 Task: Open Card Food Delivery Review in Board Product Feature Prioritization to Workspace Employee Relations and add a team member Softage.2@softage.net, a label Yellow, a checklist Real Estate Investing, an attachment from your google drive, a color Yellow and finally, add a card description 'Research and develop new service quality assurance process' and a comment 'This task presents an opportunity to demonstrate our creativity and innovation, exploring new ideas and approaches.'. Add a start date 'Jan 02, 1900' with a due date 'Jan 09, 1900'
Action: Mouse moved to (67, 336)
Screenshot: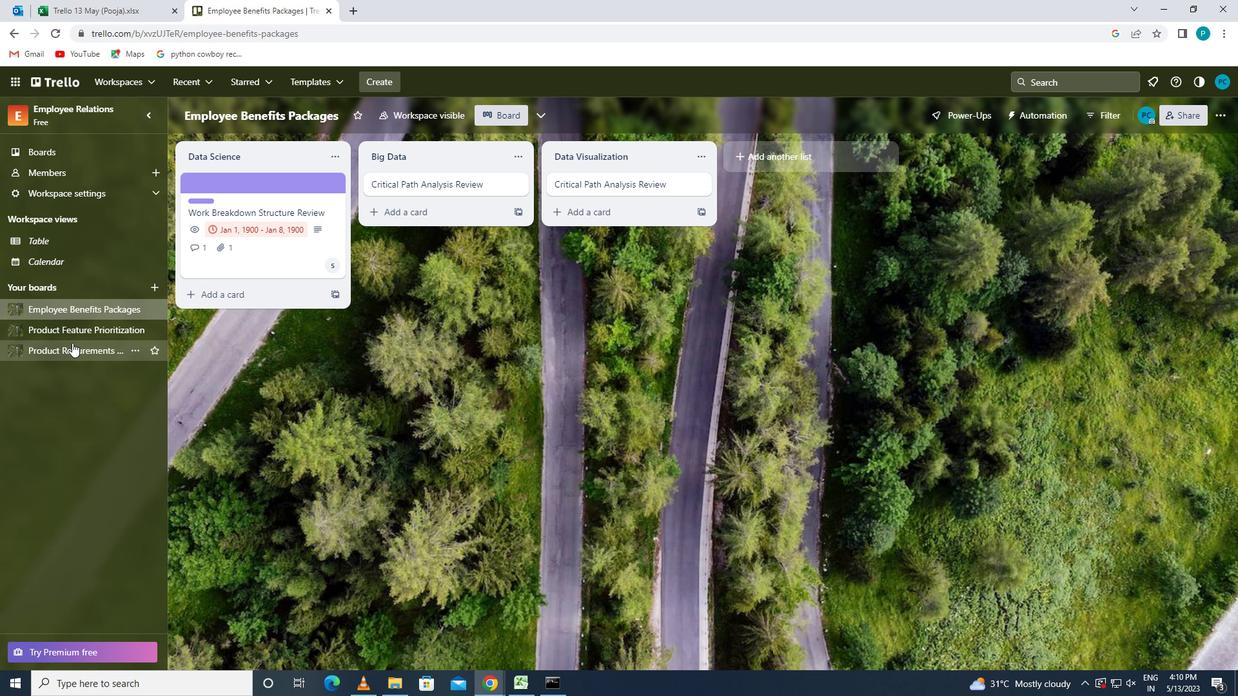 
Action: Mouse pressed left at (67, 336)
Screenshot: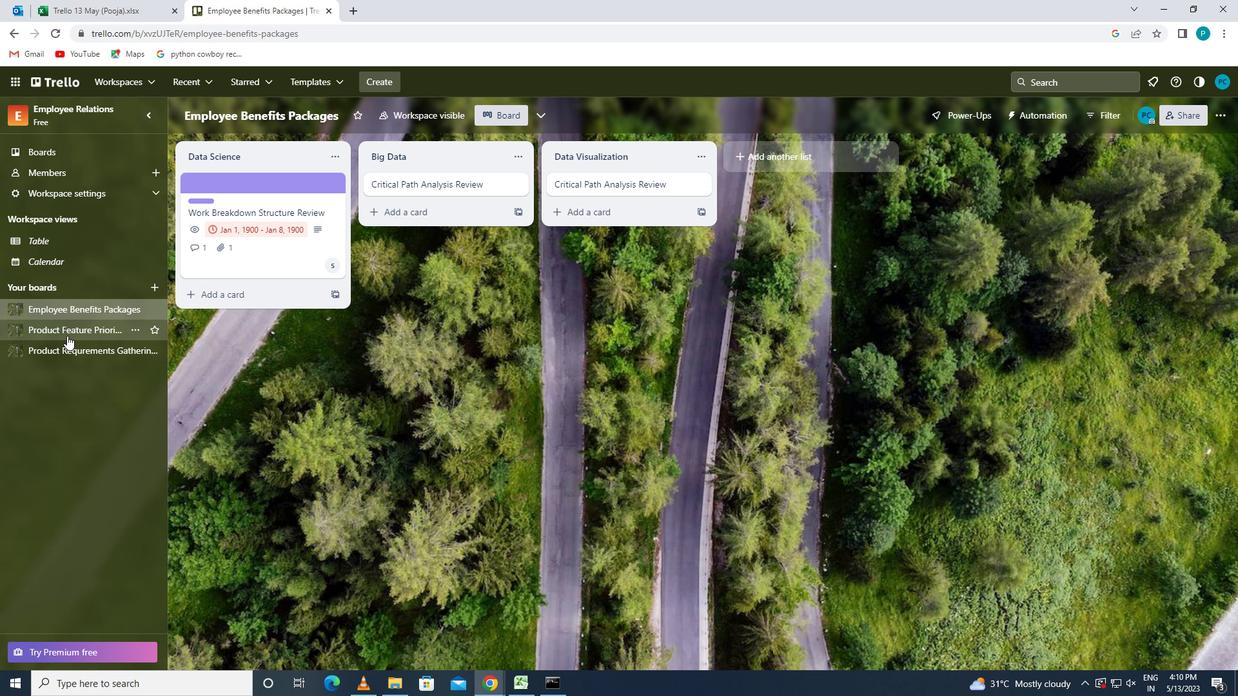 
Action: Mouse moved to (280, 199)
Screenshot: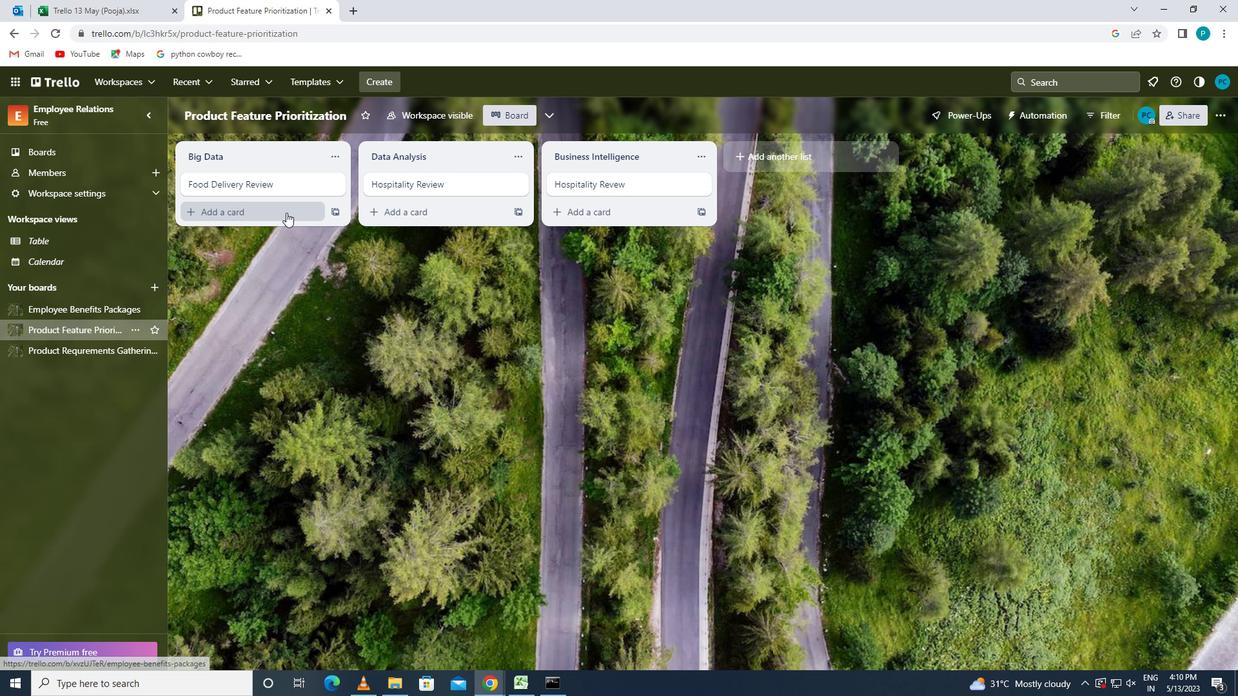 
Action: Mouse pressed left at (280, 199)
Screenshot: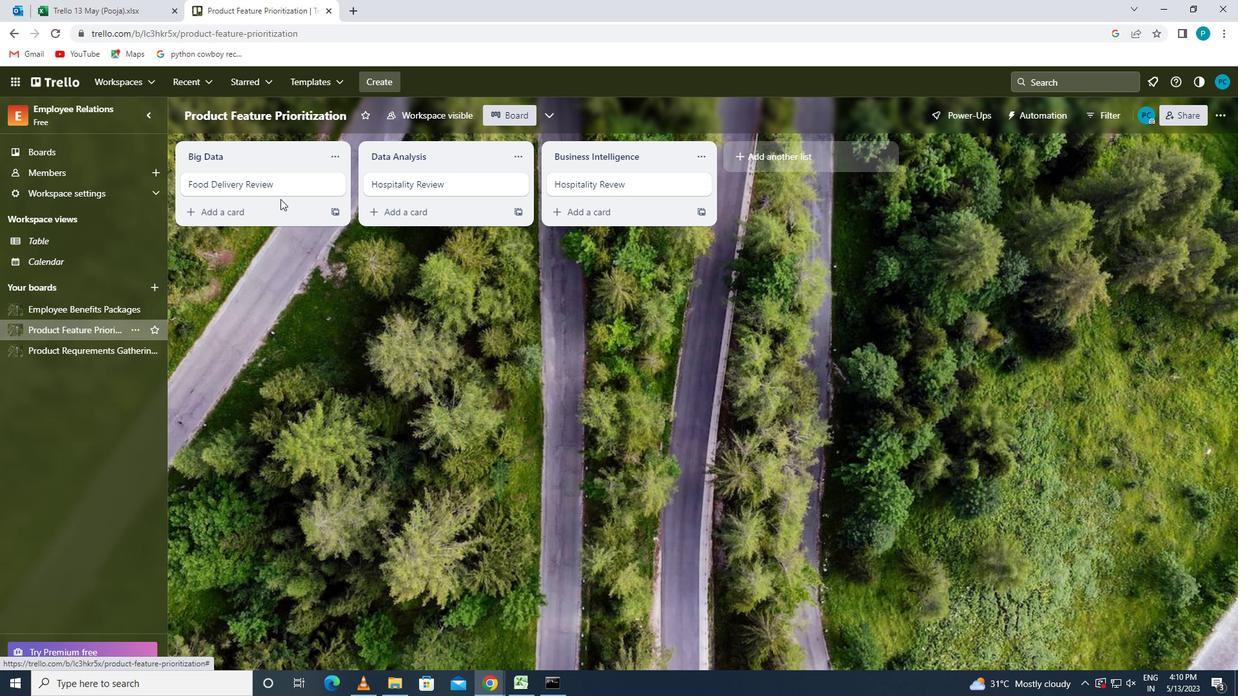 
Action: Mouse moved to (274, 192)
Screenshot: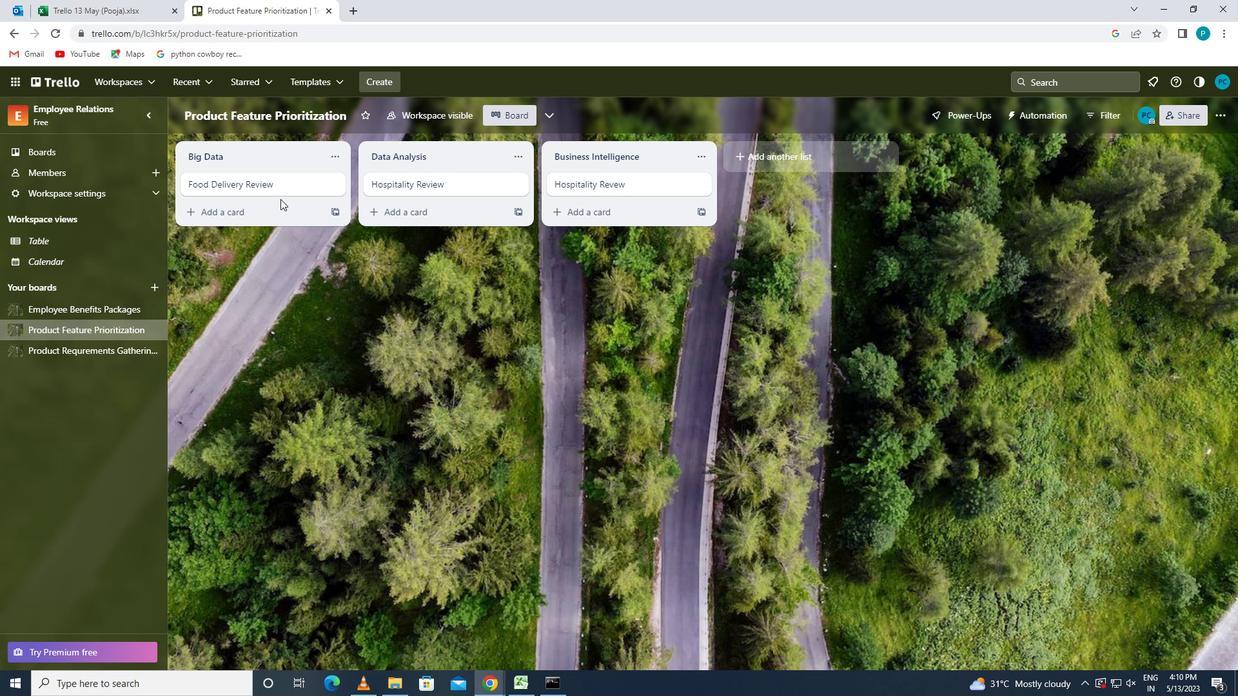
Action: Mouse pressed left at (274, 192)
Screenshot: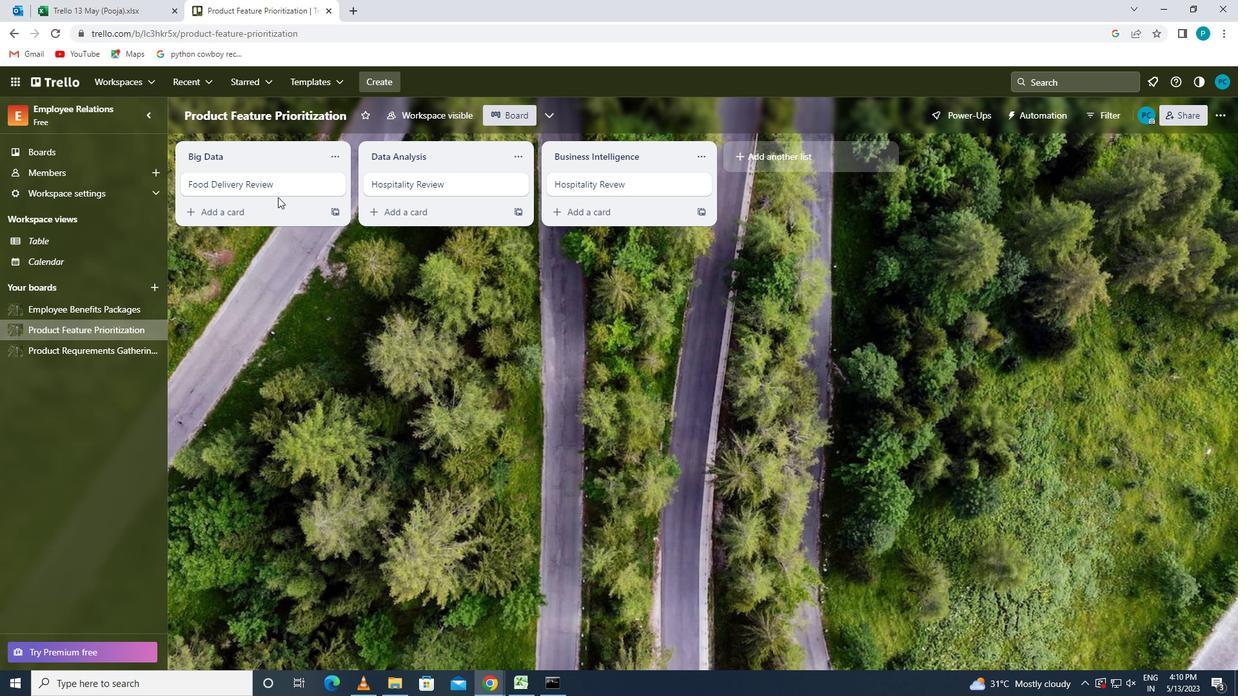 
Action: Mouse moved to (766, 187)
Screenshot: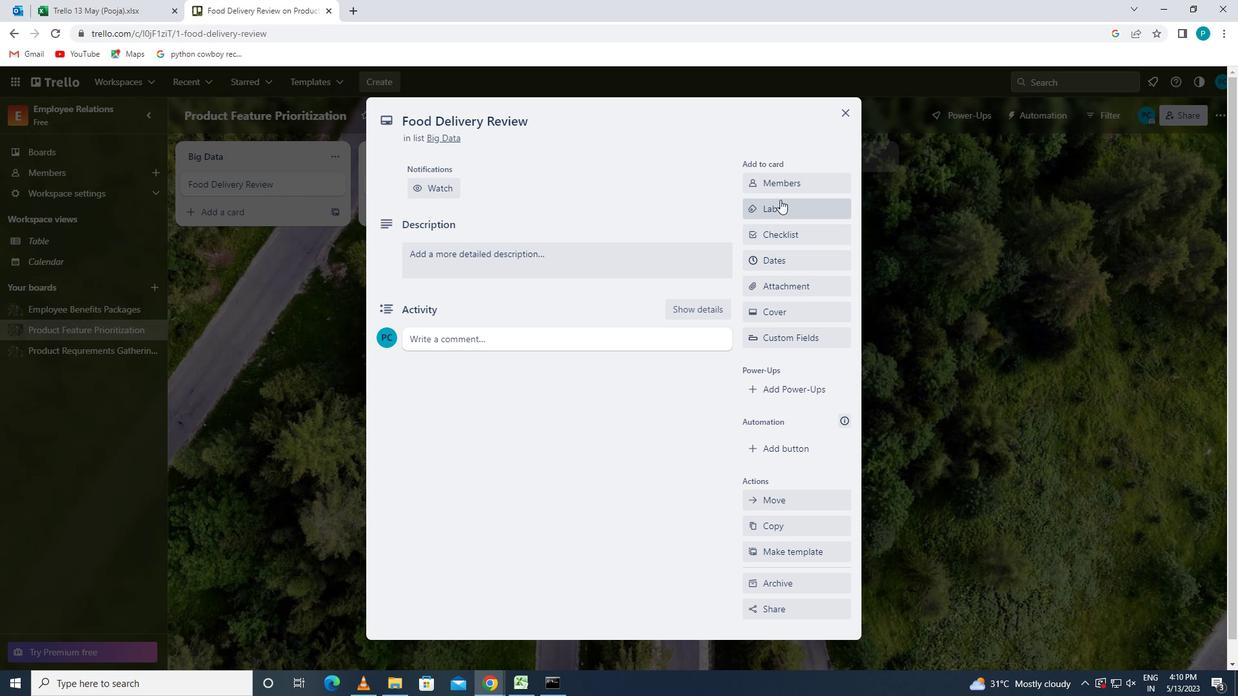 
Action: Mouse pressed left at (766, 187)
Screenshot: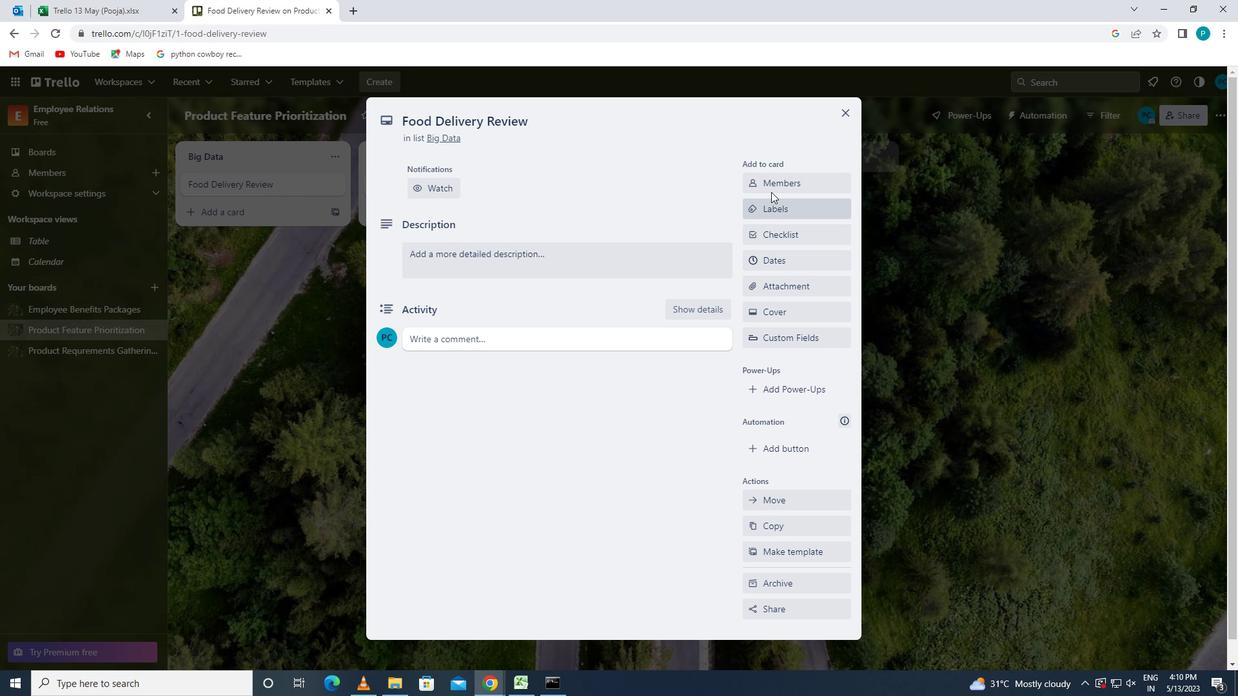 
Action: Key pressed <Key.caps_lock>s<Key.caps_lock>oftage.2
Screenshot: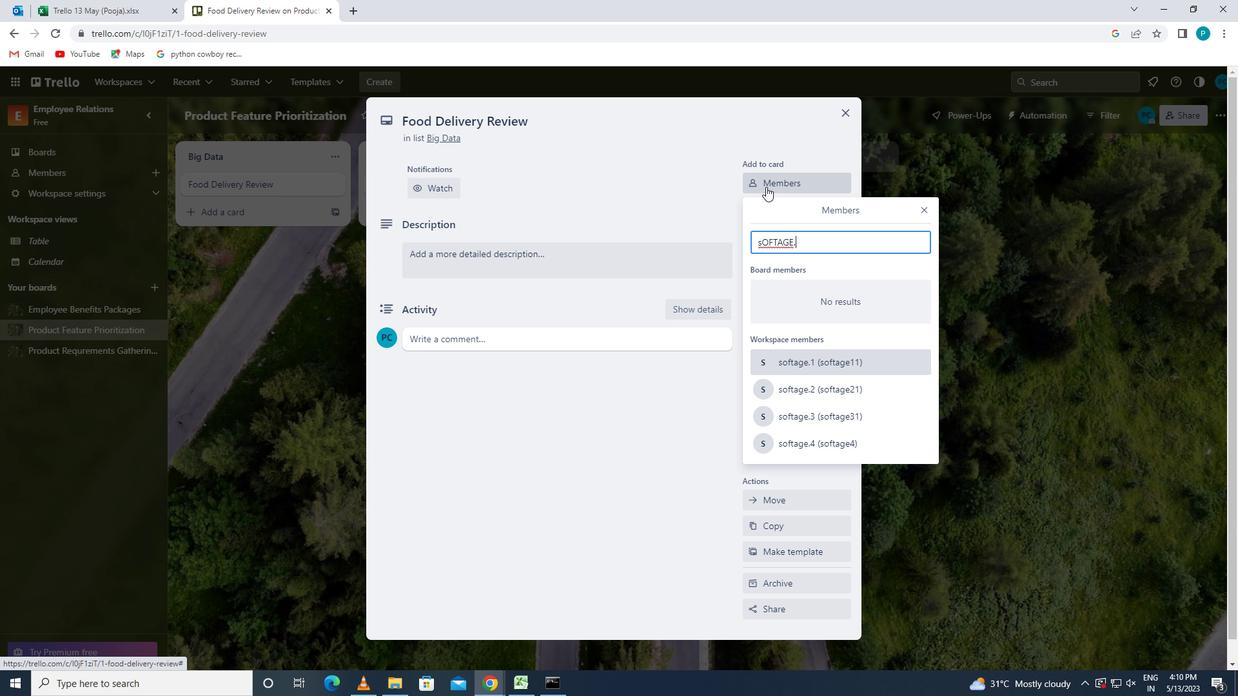 
Action: Mouse moved to (787, 356)
Screenshot: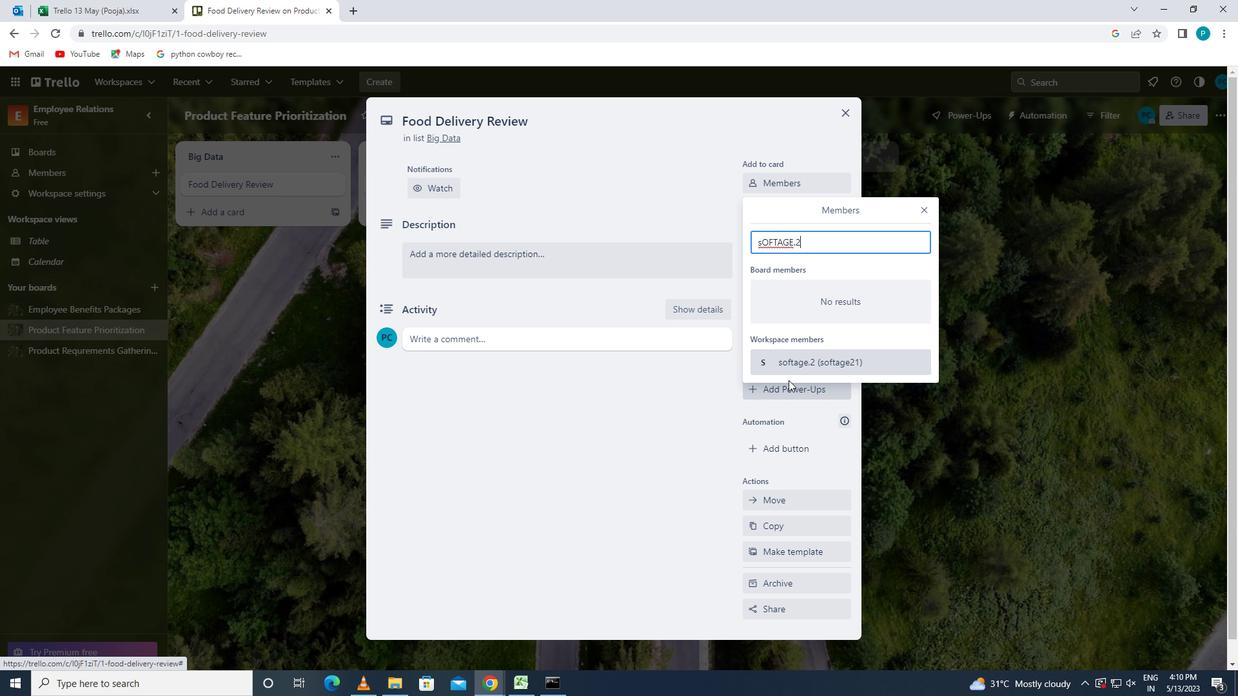 
Action: Mouse pressed left at (787, 356)
Screenshot: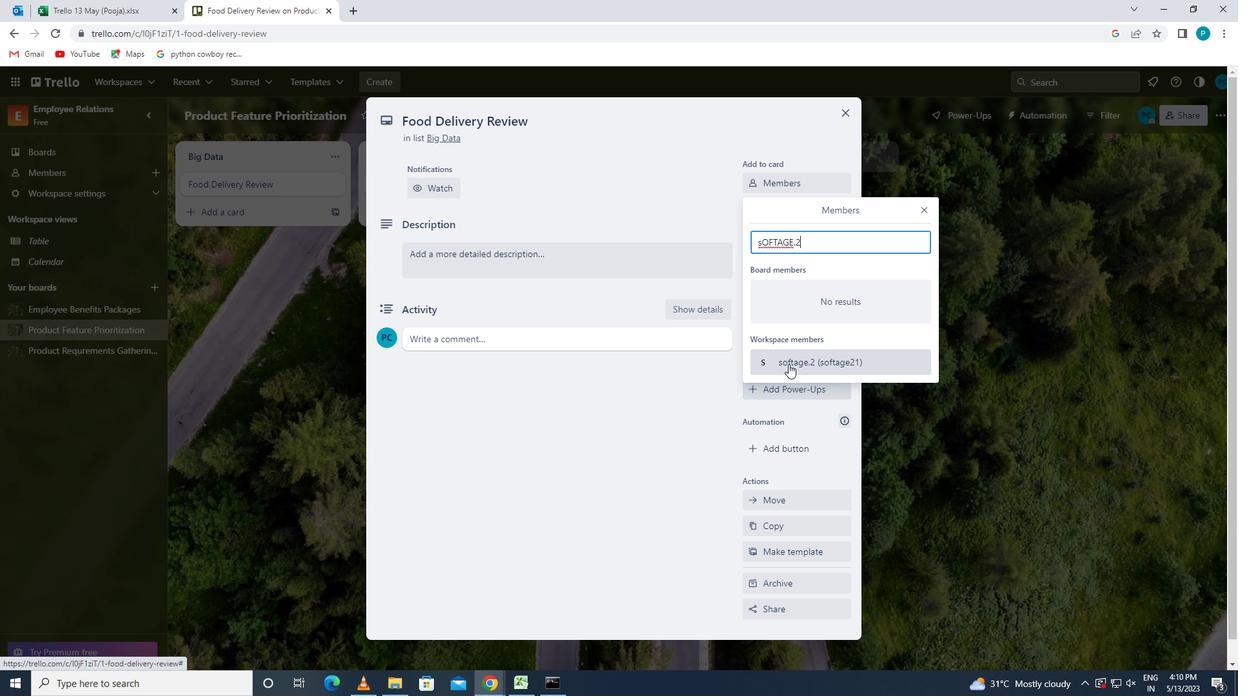 
Action: Mouse moved to (931, 208)
Screenshot: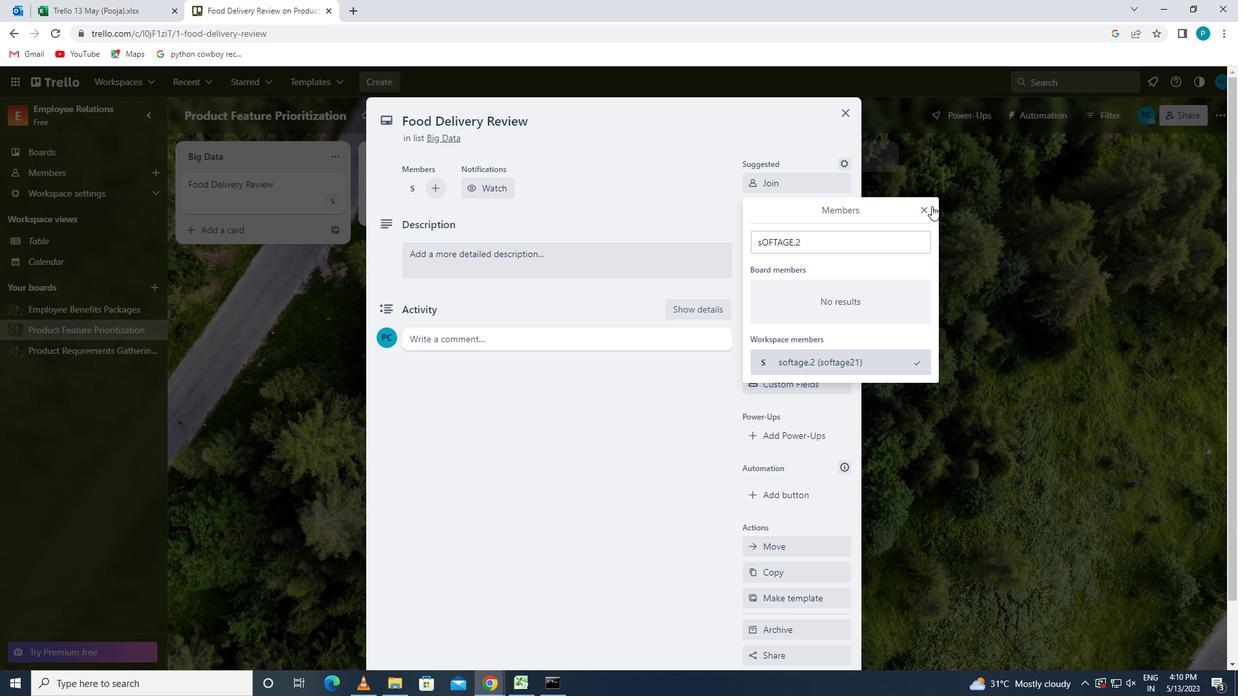 
Action: Mouse pressed left at (931, 208)
Screenshot: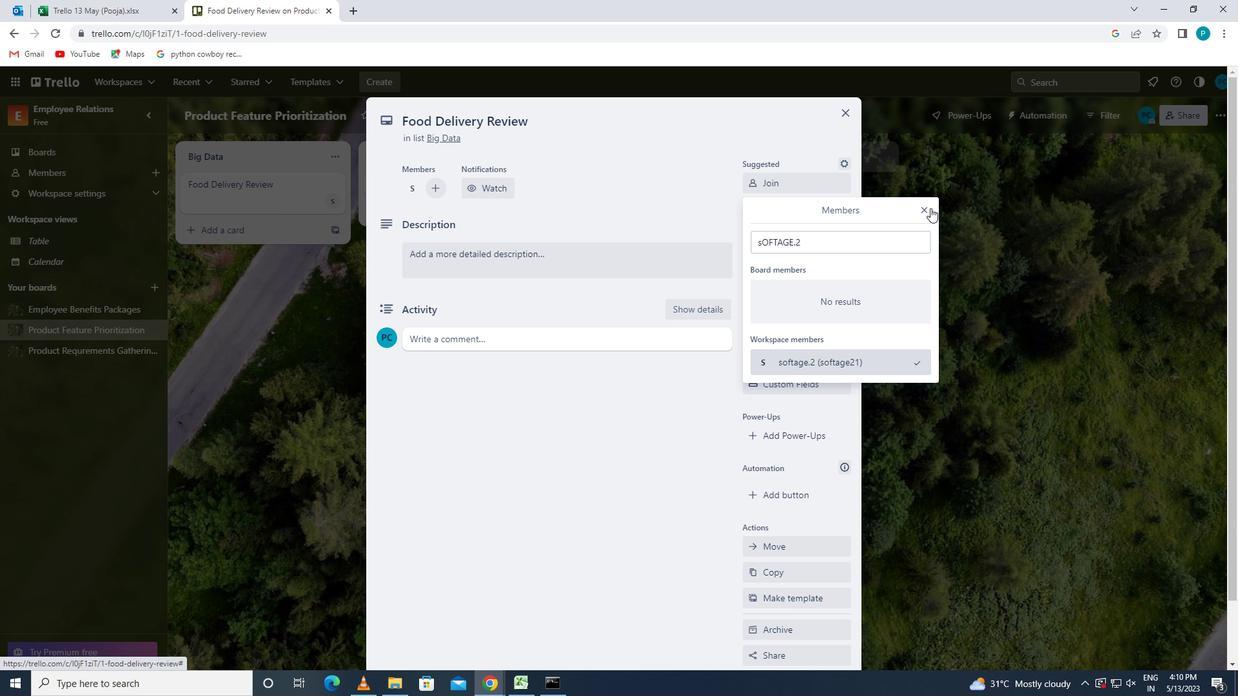 
Action: Mouse moved to (821, 253)
Screenshot: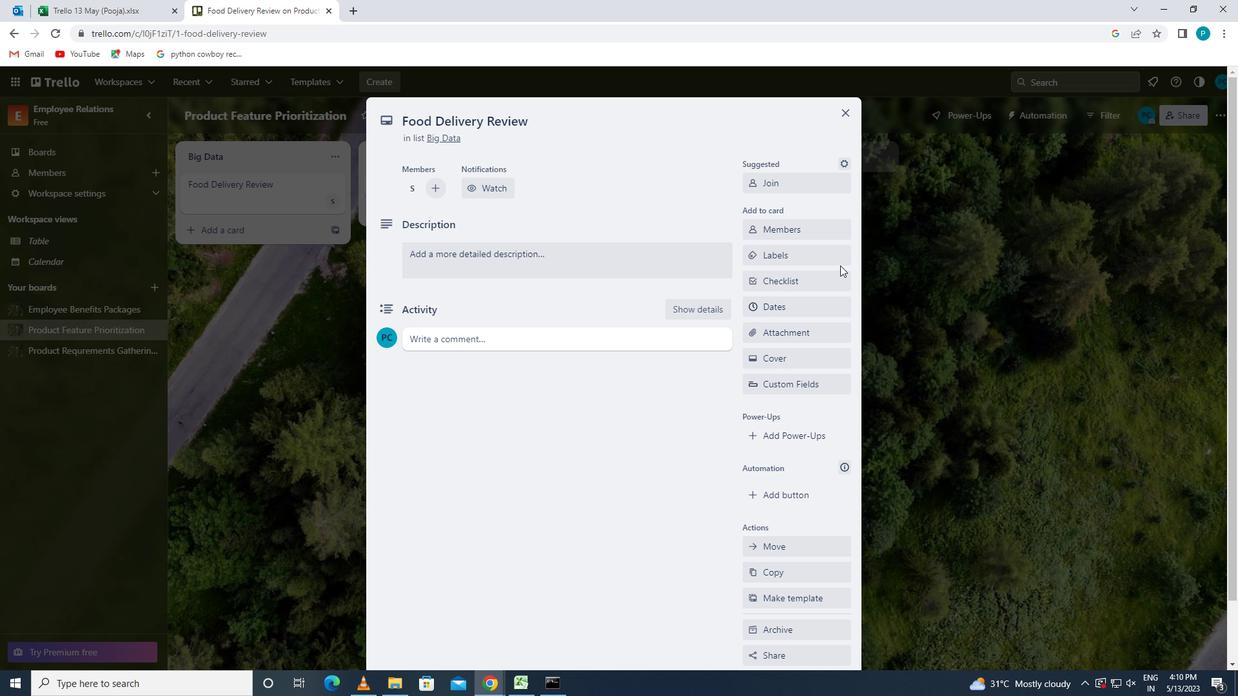 
Action: Mouse pressed left at (821, 253)
Screenshot: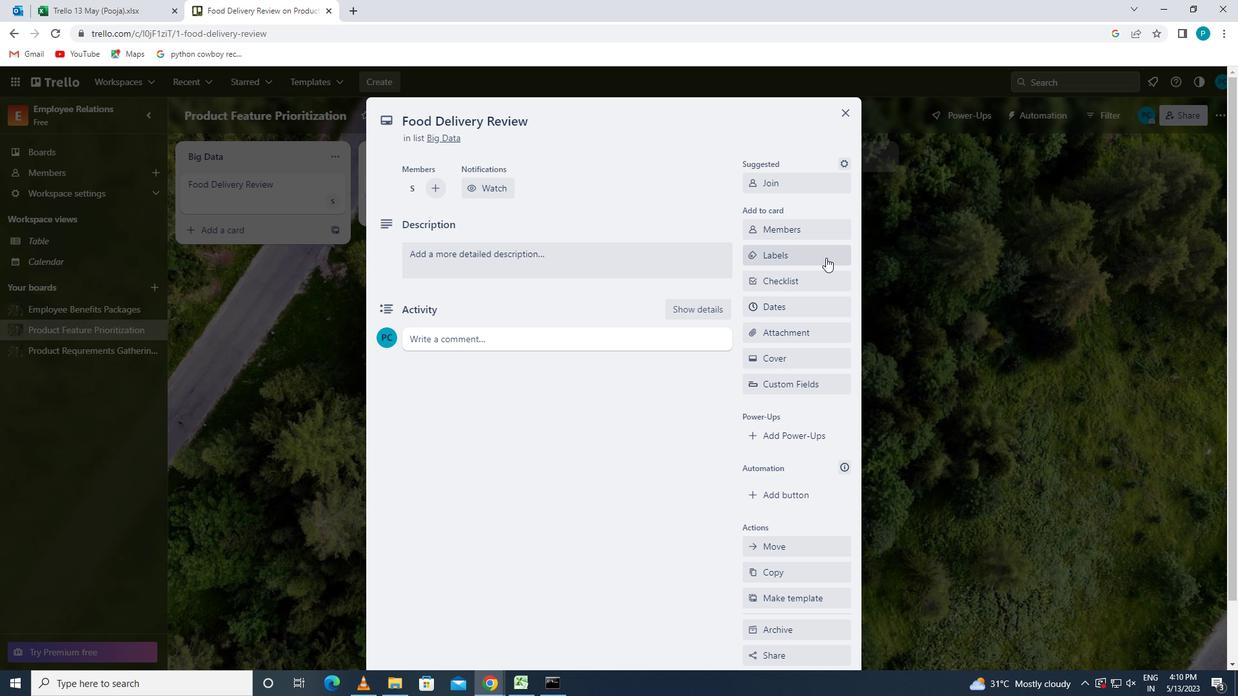 
Action: Mouse moved to (809, 506)
Screenshot: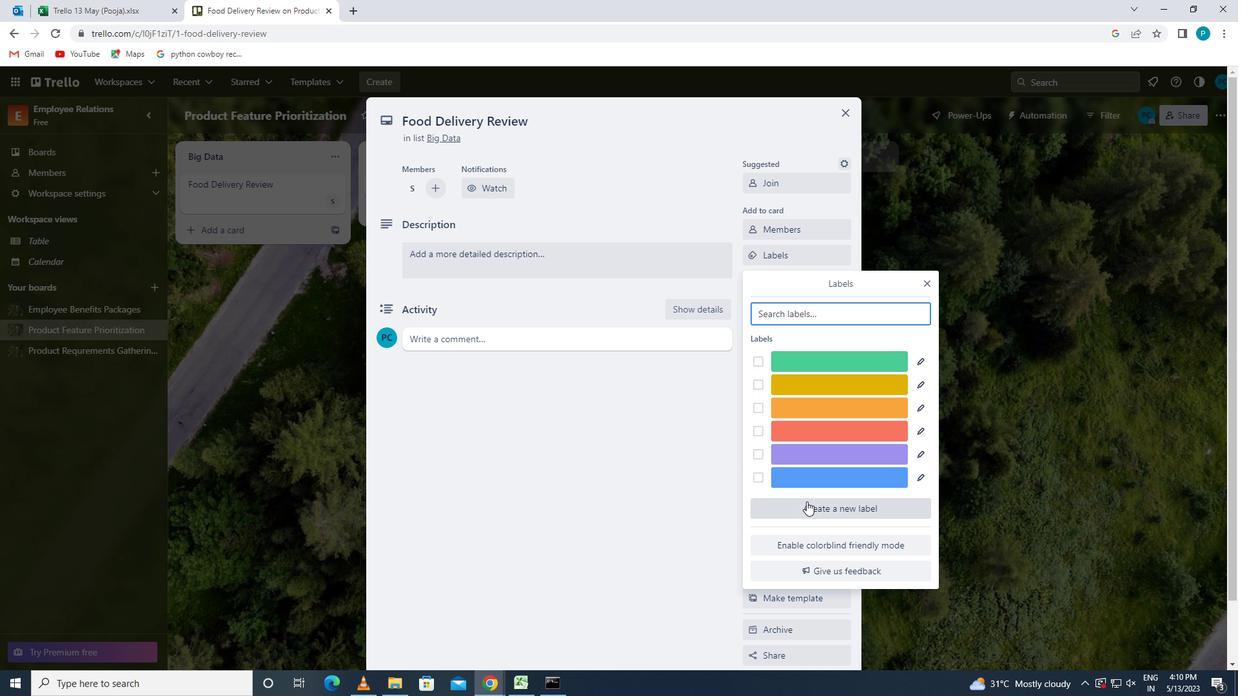 
Action: Mouse pressed left at (809, 506)
Screenshot: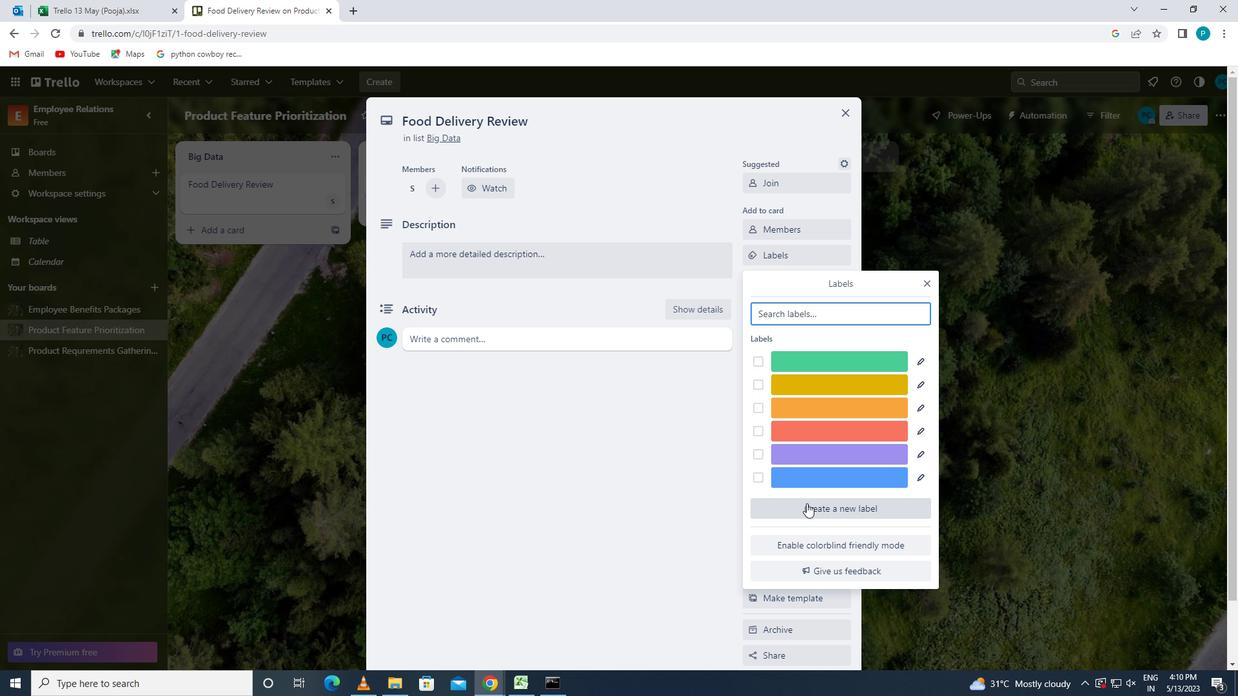 
Action: Mouse moved to (800, 467)
Screenshot: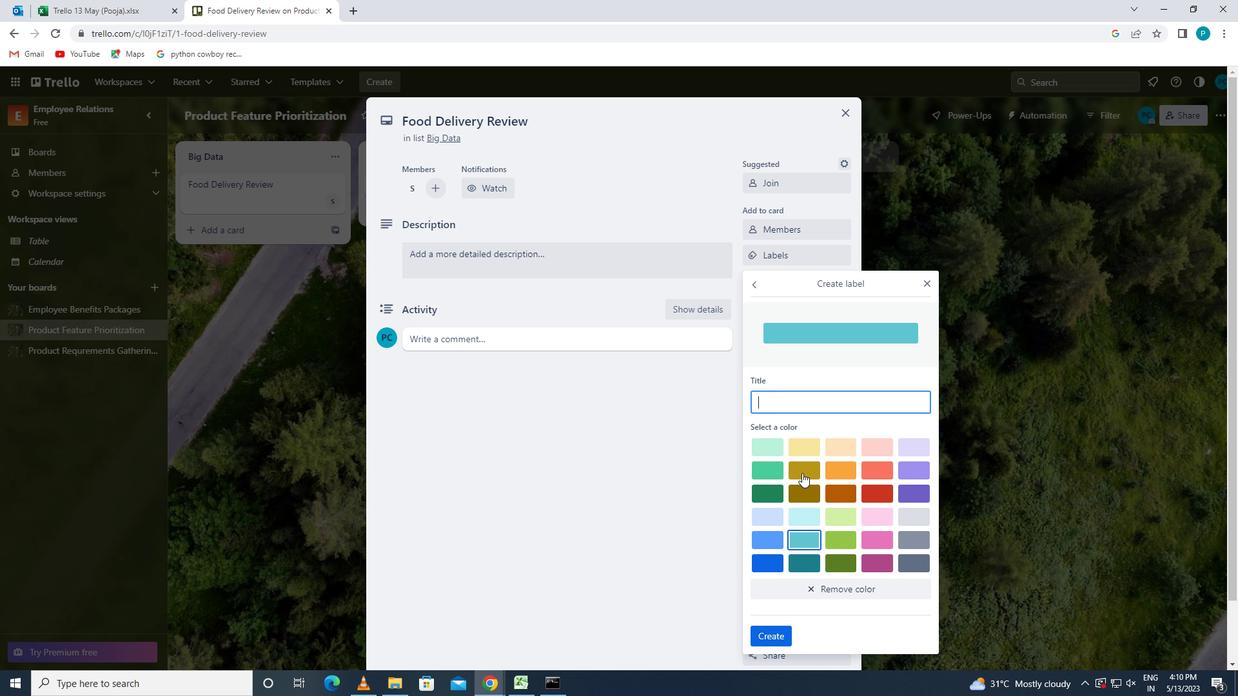 
Action: Mouse pressed left at (800, 467)
Screenshot: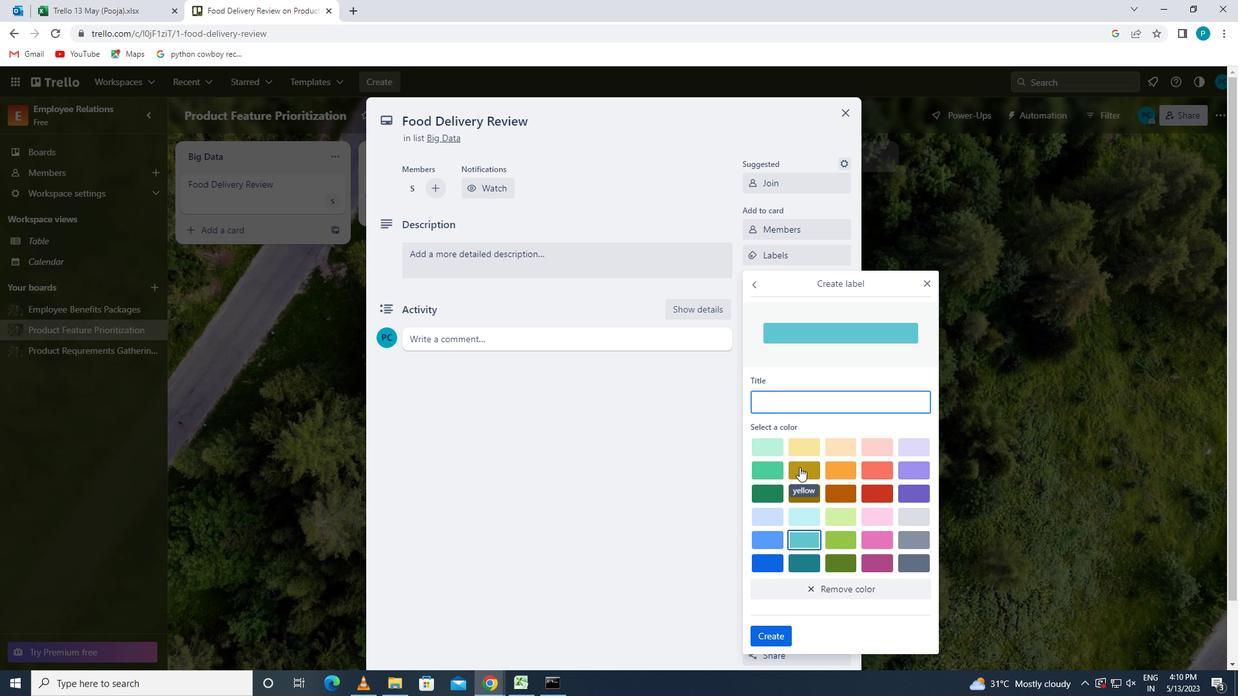 
Action: Mouse moved to (778, 640)
Screenshot: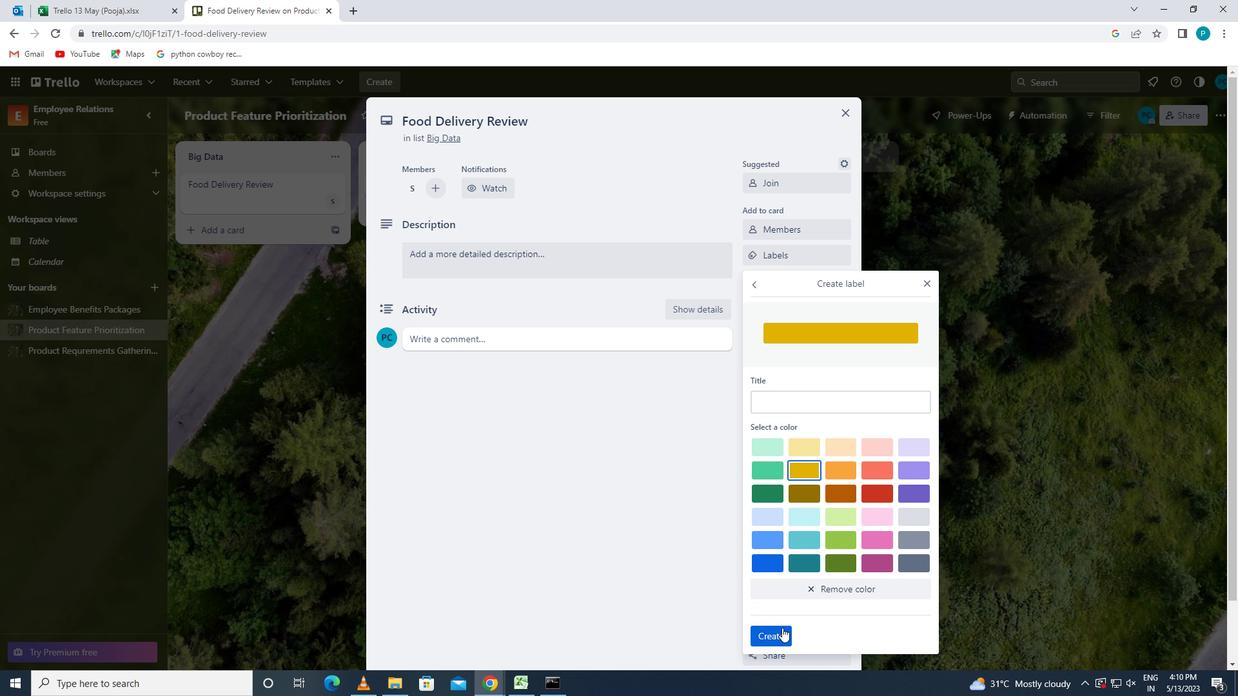 
Action: Mouse pressed left at (778, 640)
Screenshot: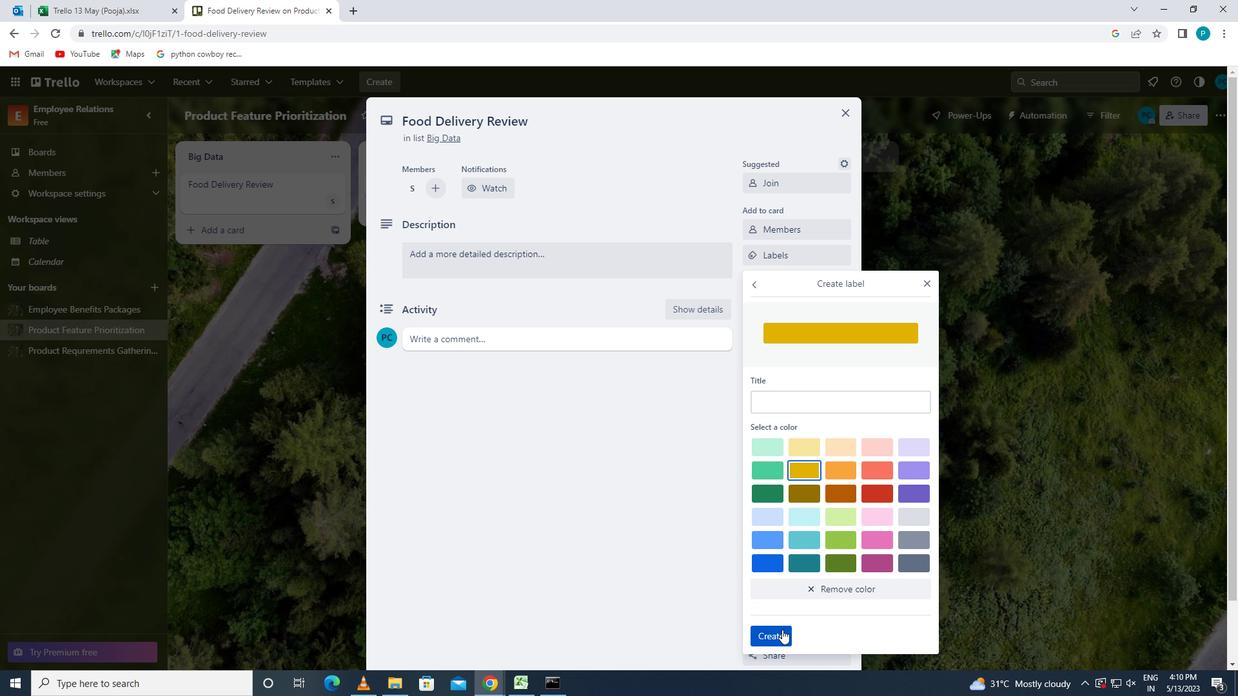 
Action: Mouse moved to (927, 286)
Screenshot: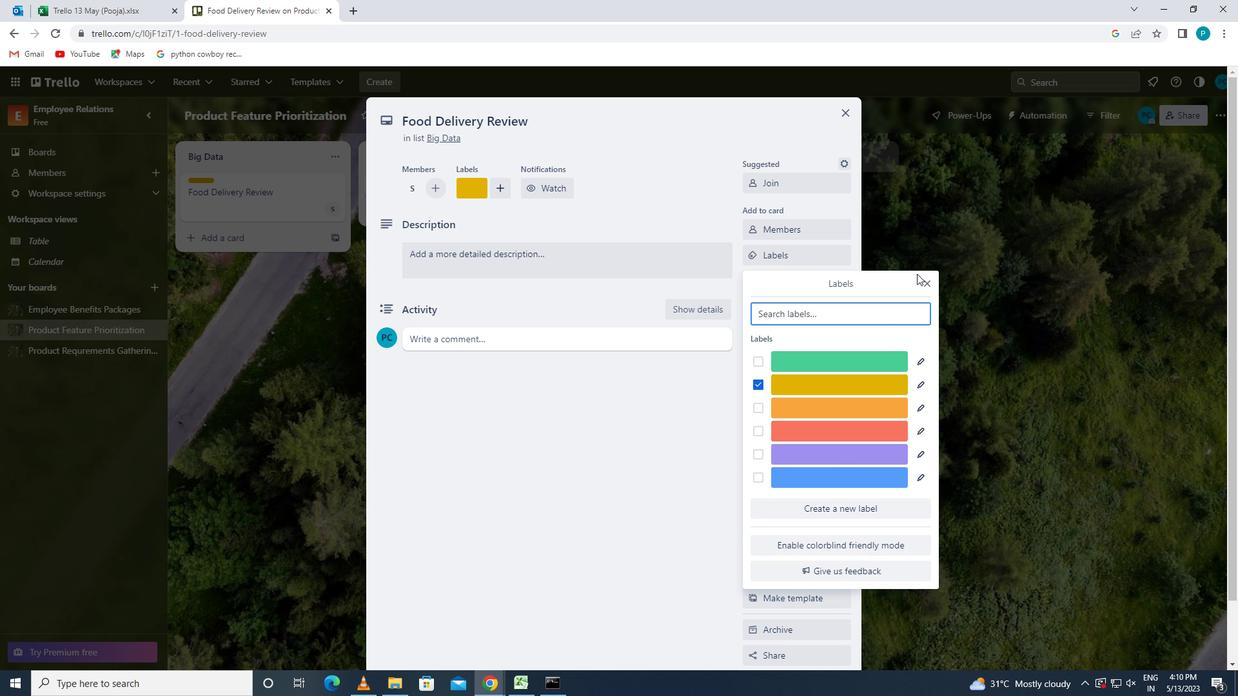 
Action: Mouse pressed left at (927, 286)
Screenshot: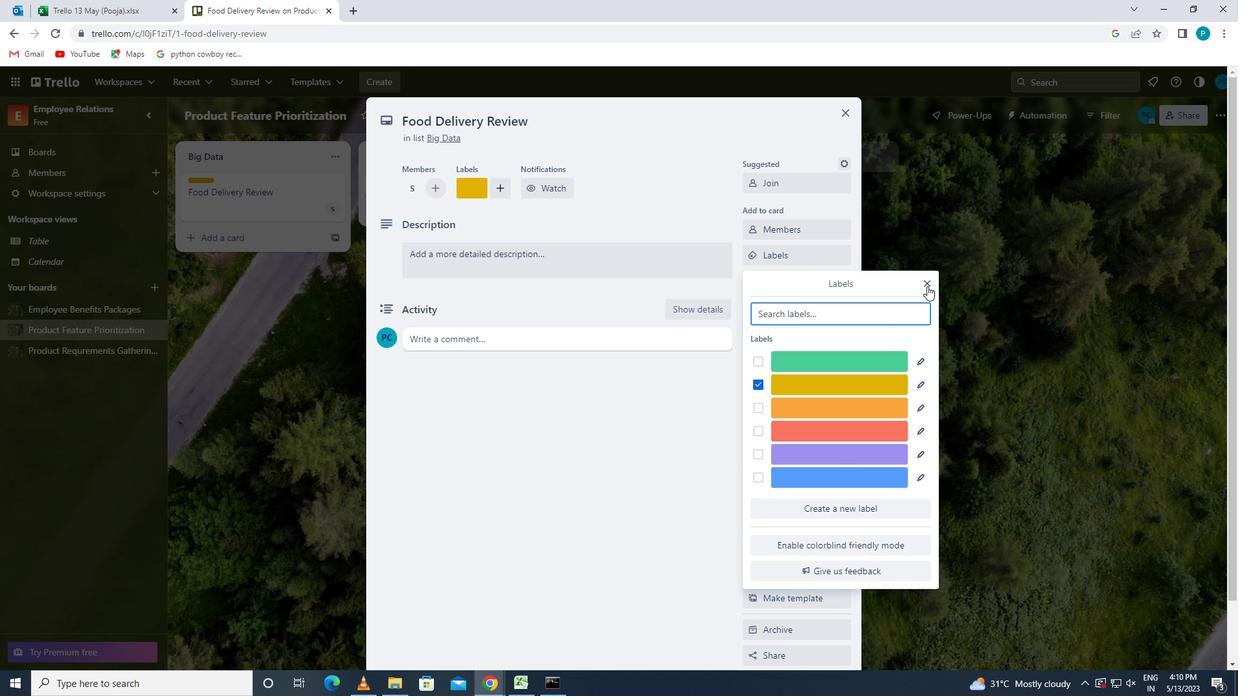 
Action: Mouse moved to (782, 287)
Screenshot: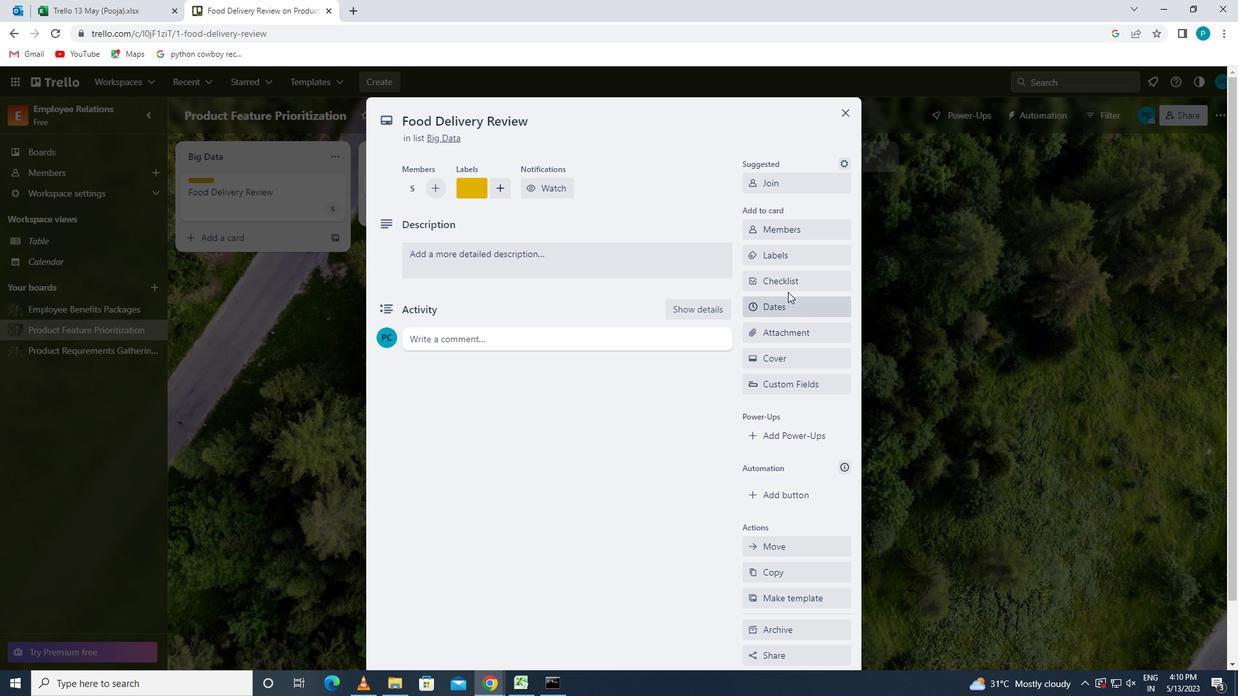 
Action: Mouse pressed left at (782, 287)
Screenshot: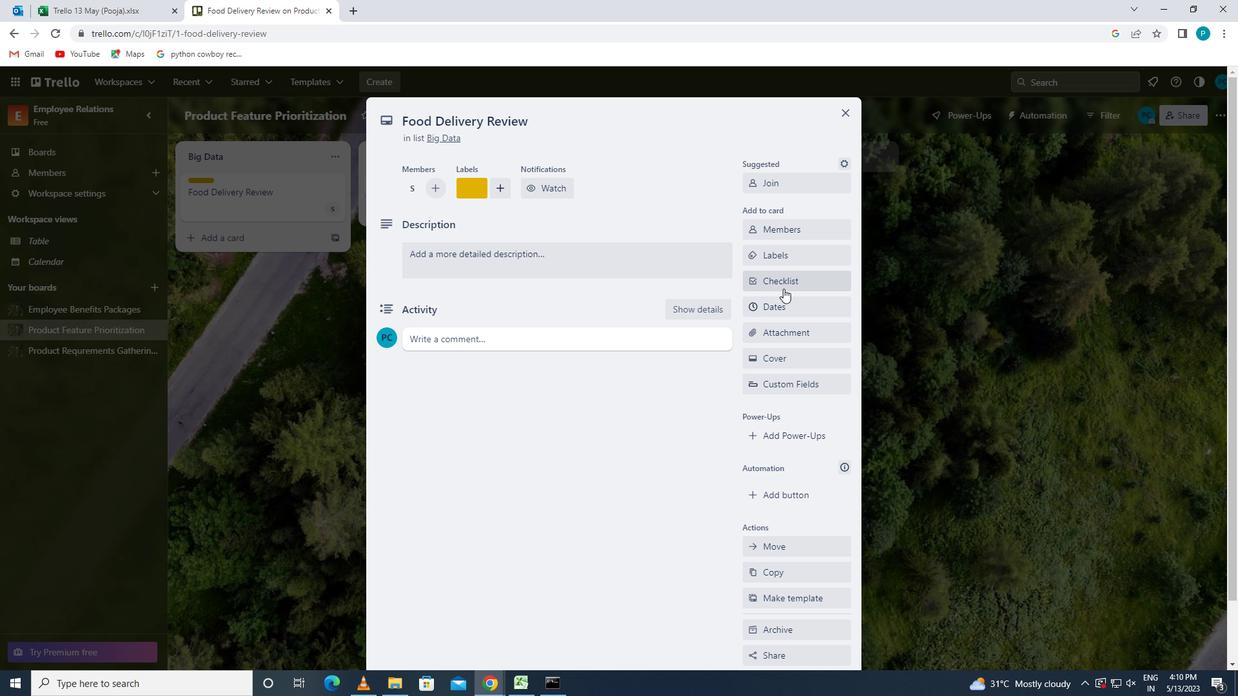 
Action: Key pressed <Key.caps_lock>r<Key.caps_lock>eal<Key.space><Key.caps_lock>e<Key.caps_lock>state<Key.backspace><Key.backspace><Key.backspace><Key.backspace><Key.backspace><Key.backspace><Key.backspace><Key.backspace><Key.backspace><Key.backspace><Key.backspace><Key.backspace><Key.backspace><Key.backspace>r<Key.caps_lock>eal<Key.space><Key.caps_lock>e<Key.caps_lock>state<Key.space><Key.caps_lock>i<Key.caps_lock>nvesting
Screenshot: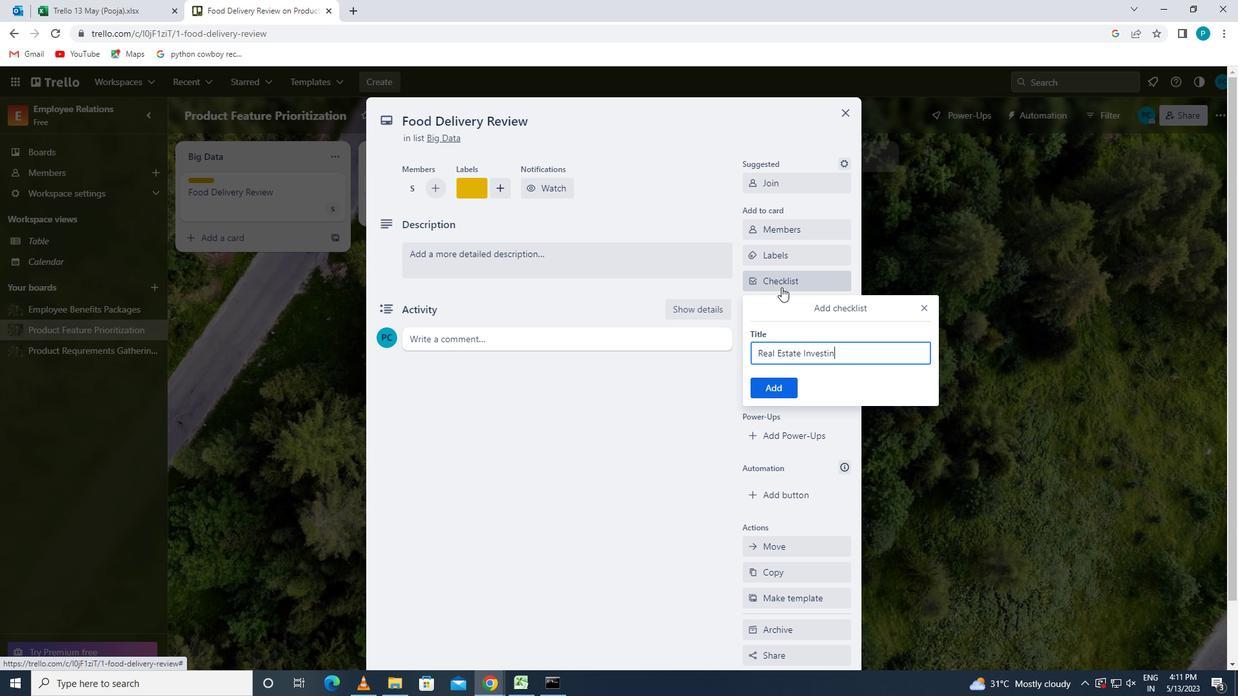 
Action: Mouse moved to (781, 394)
Screenshot: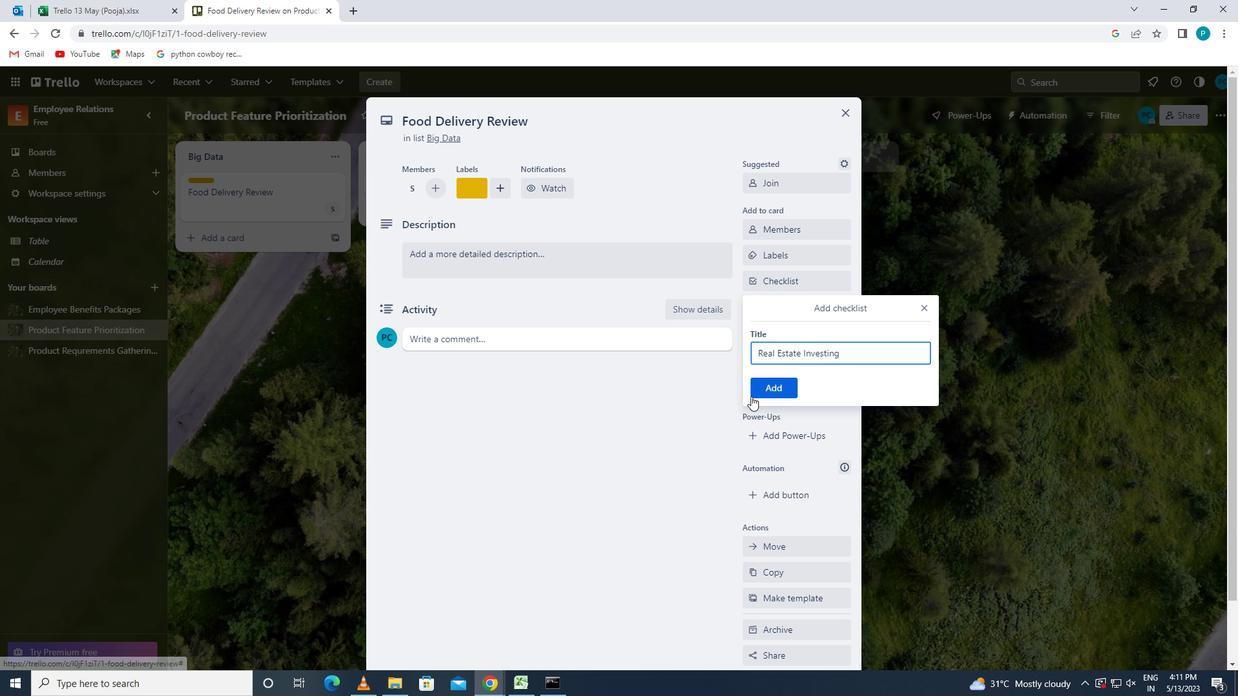 
Action: Mouse pressed left at (781, 394)
Screenshot: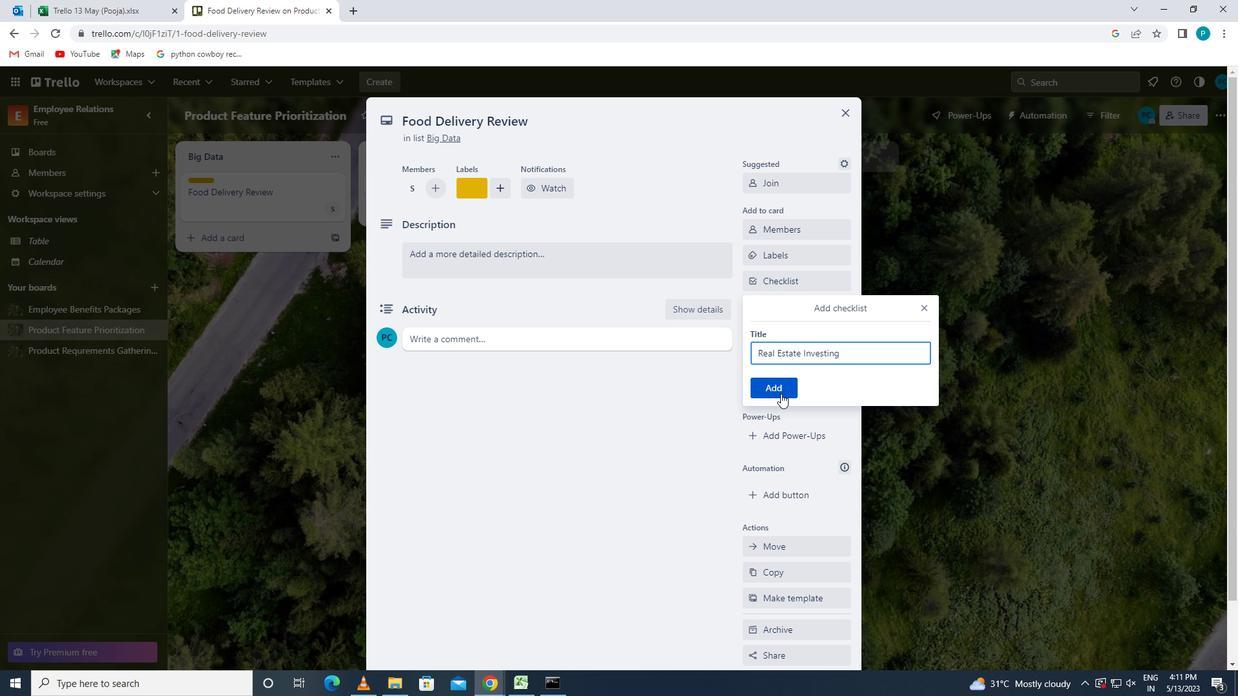
Action: Mouse moved to (781, 335)
Screenshot: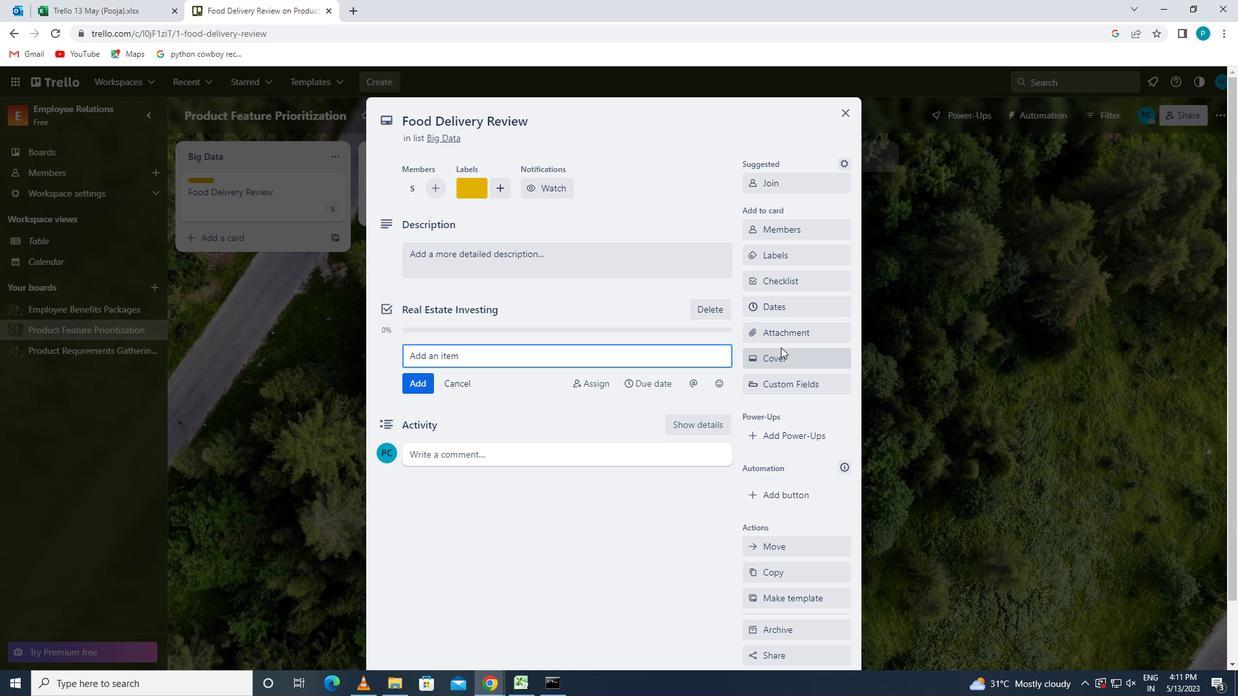 
Action: Mouse pressed left at (781, 335)
Screenshot: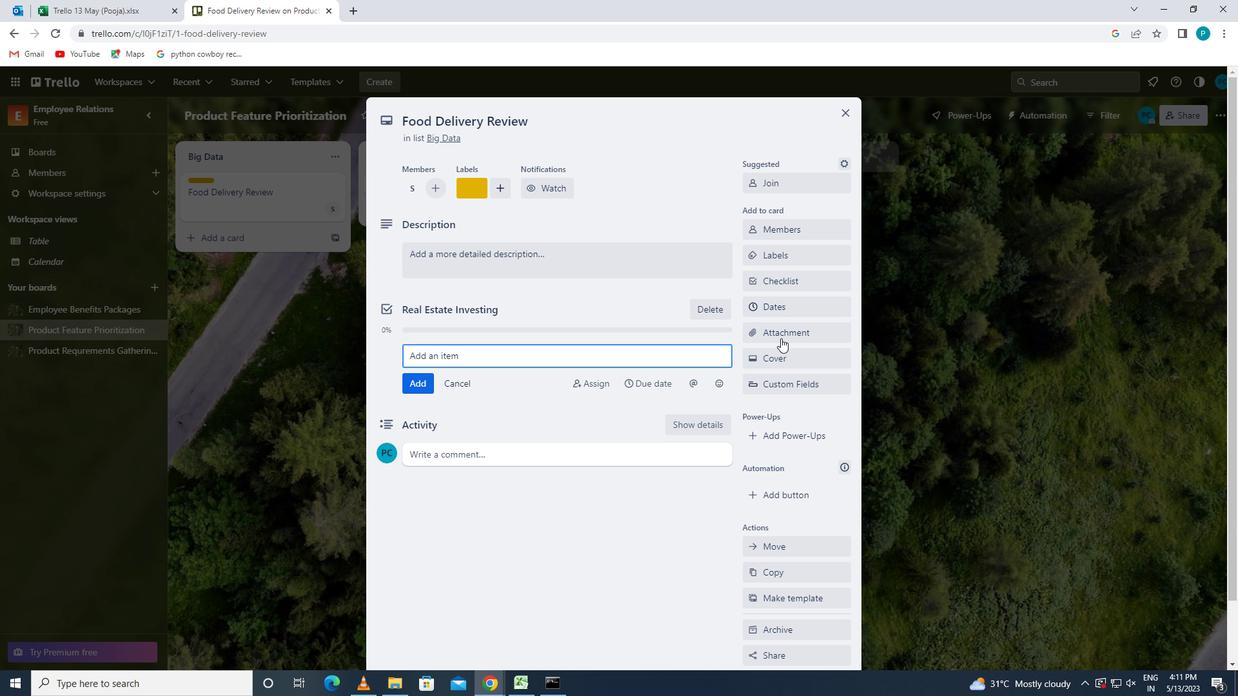 
Action: Mouse moved to (785, 434)
Screenshot: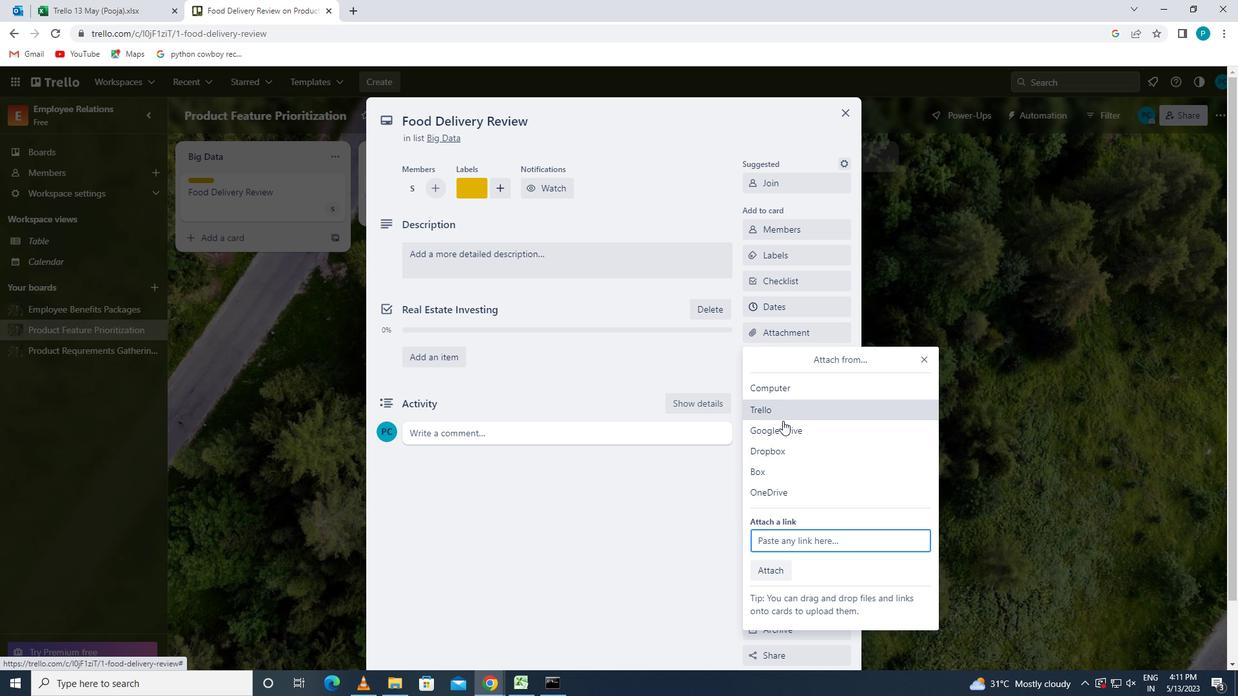 
Action: Mouse pressed left at (785, 434)
Screenshot: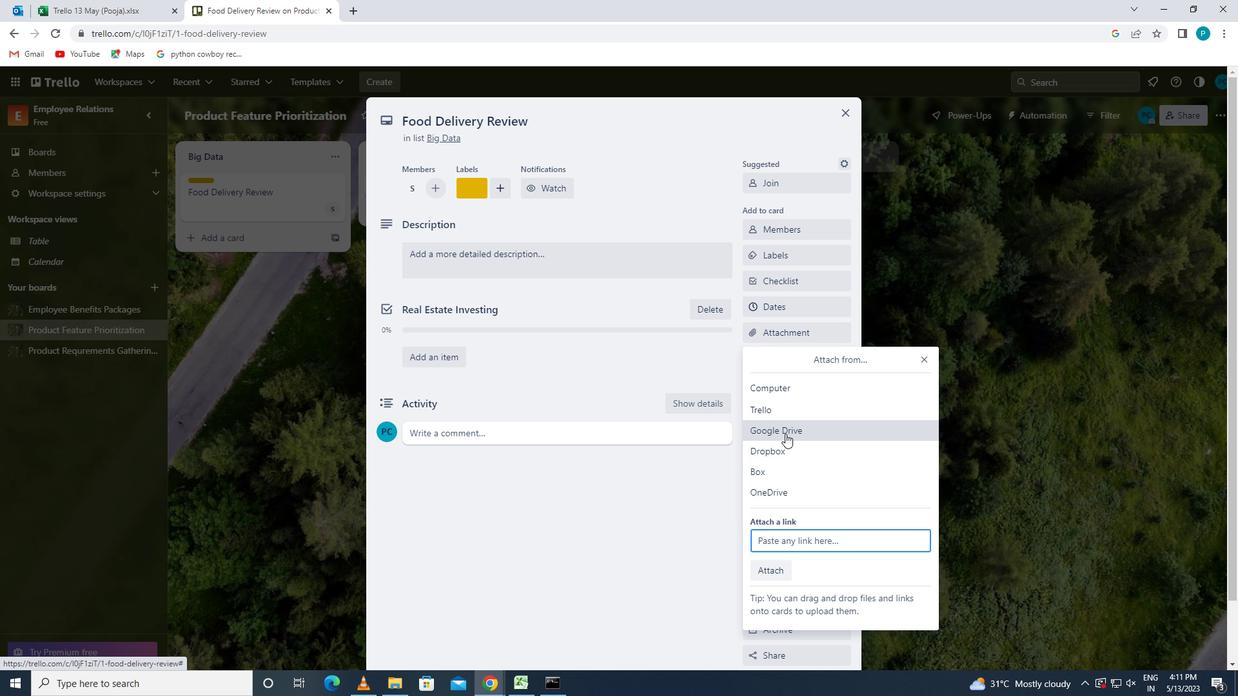 
Action: Mouse moved to (405, 351)
Screenshot: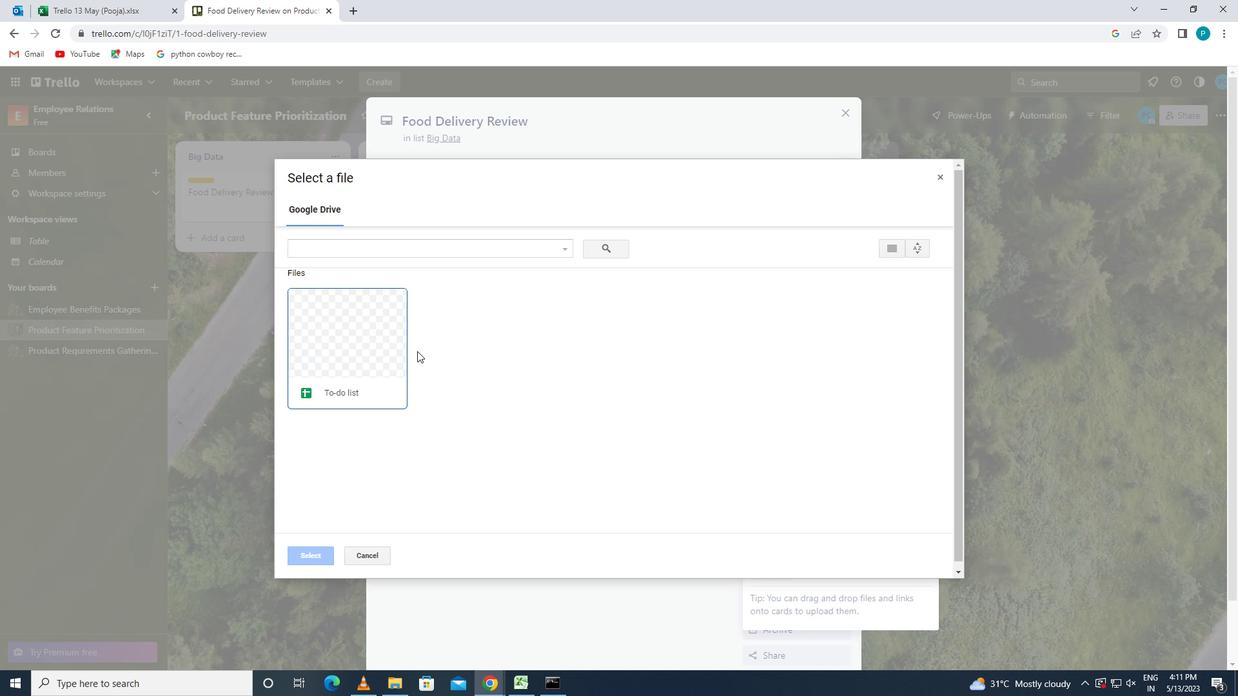 
Action: Mouse pressed left at (405, 351)
Screenshot: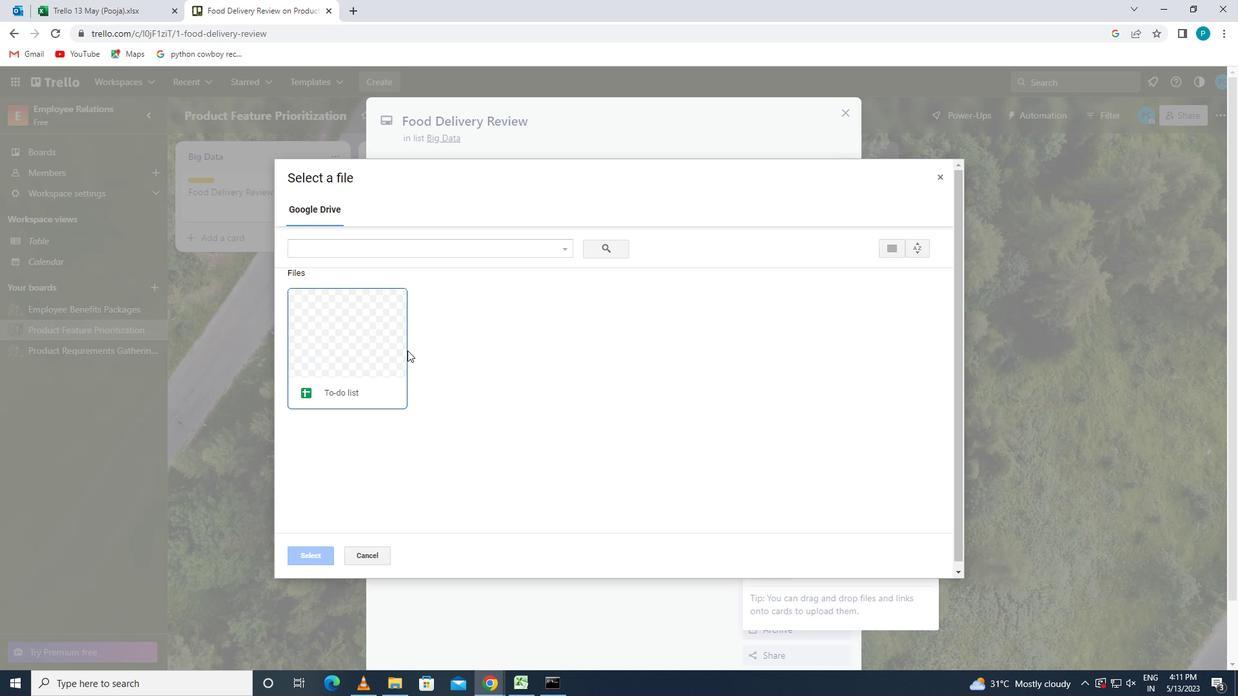 
Action: Mouse moved to (321, 548)
Screenshot: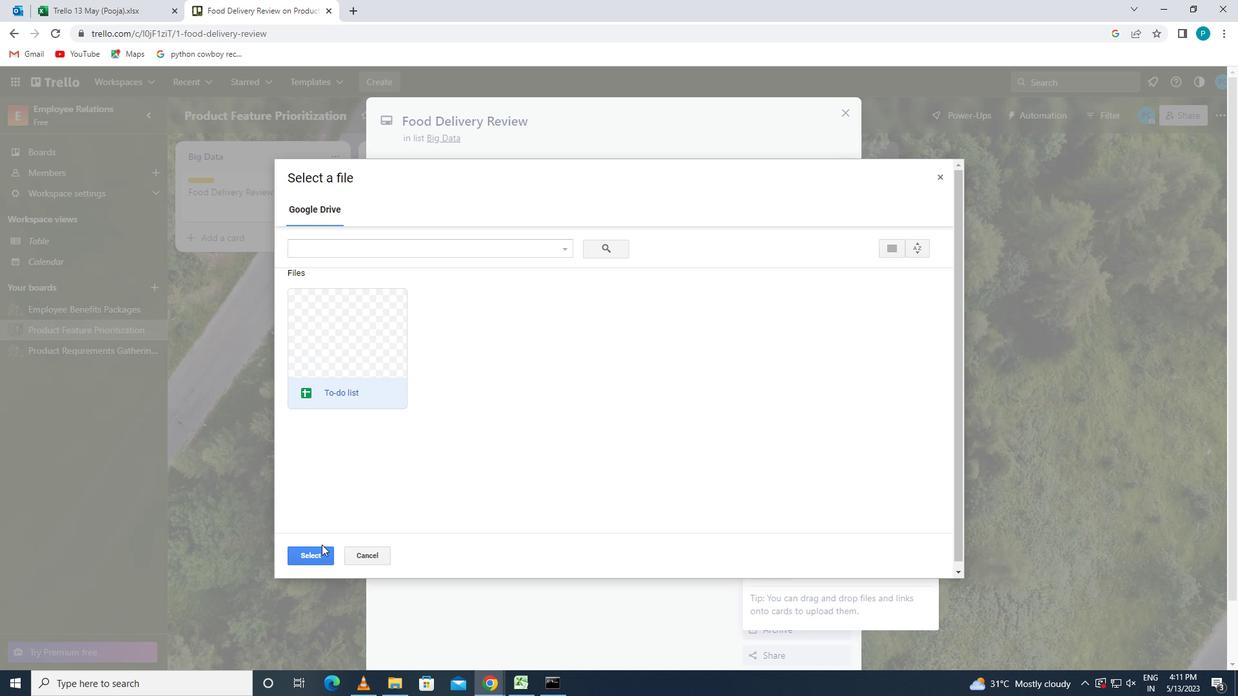 
Action: Mouse pressed left at (321, 548)
Screenshot: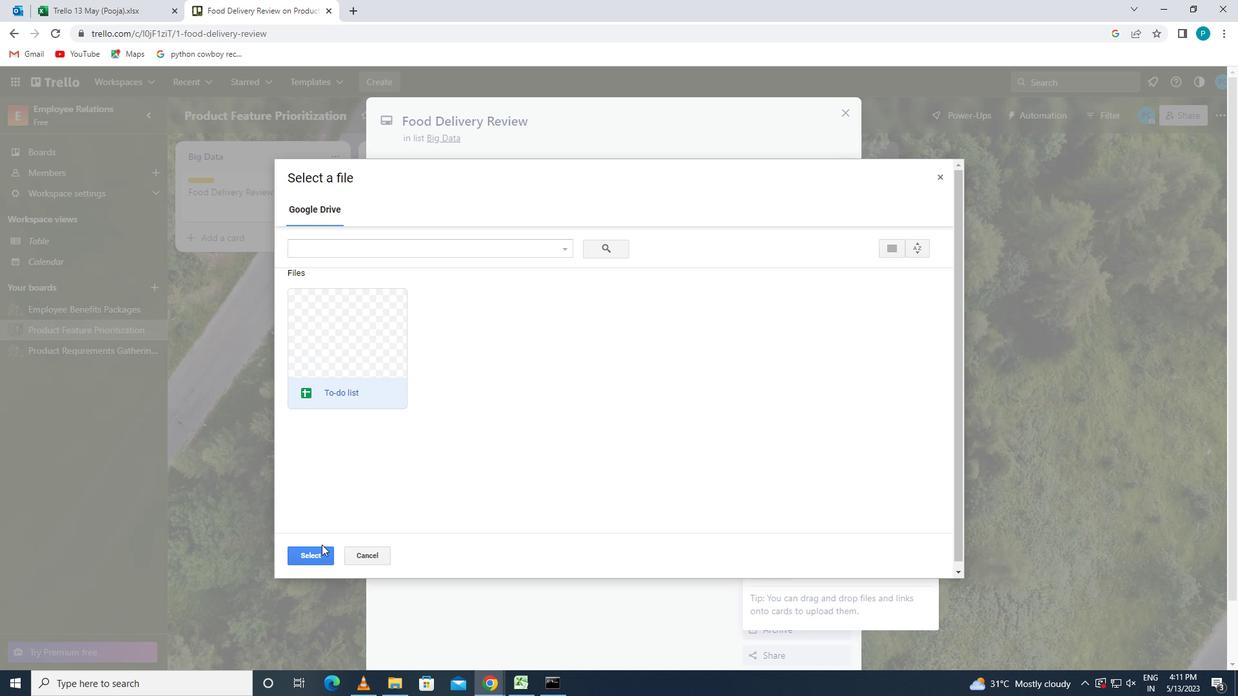 
Action: Mouse moved to (791, 358)
Screenshot: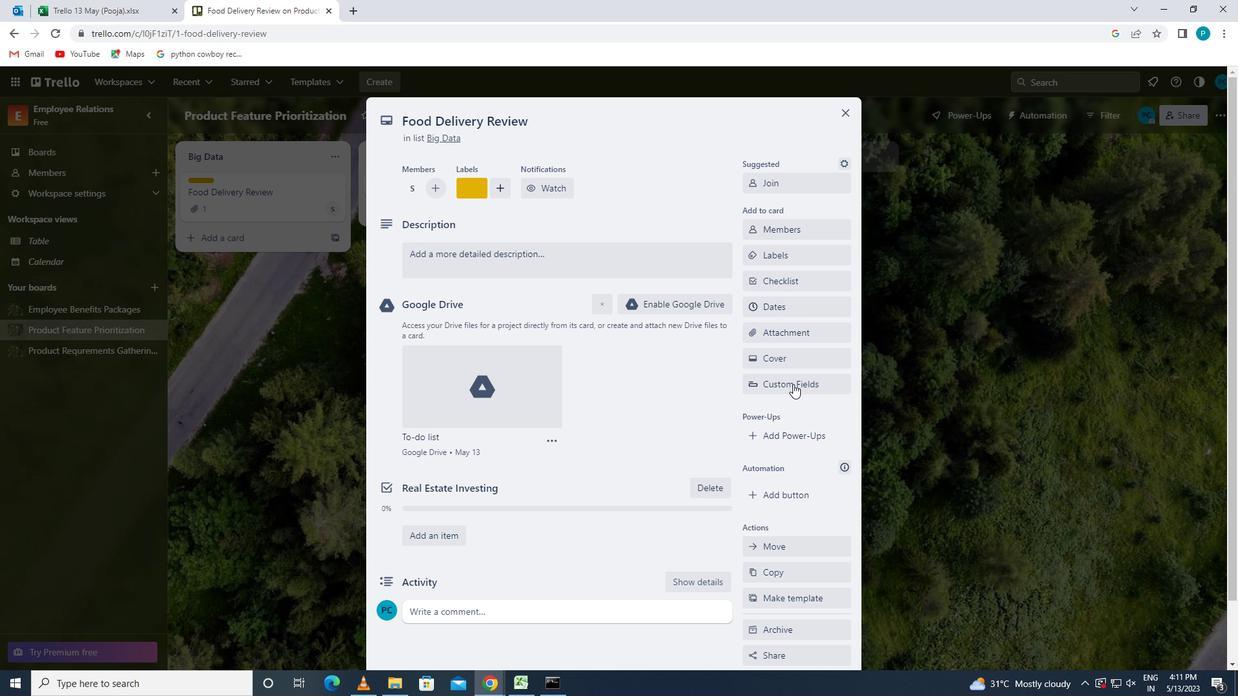 
Action: Mouse pressed left at (791, 358)
Screenshot: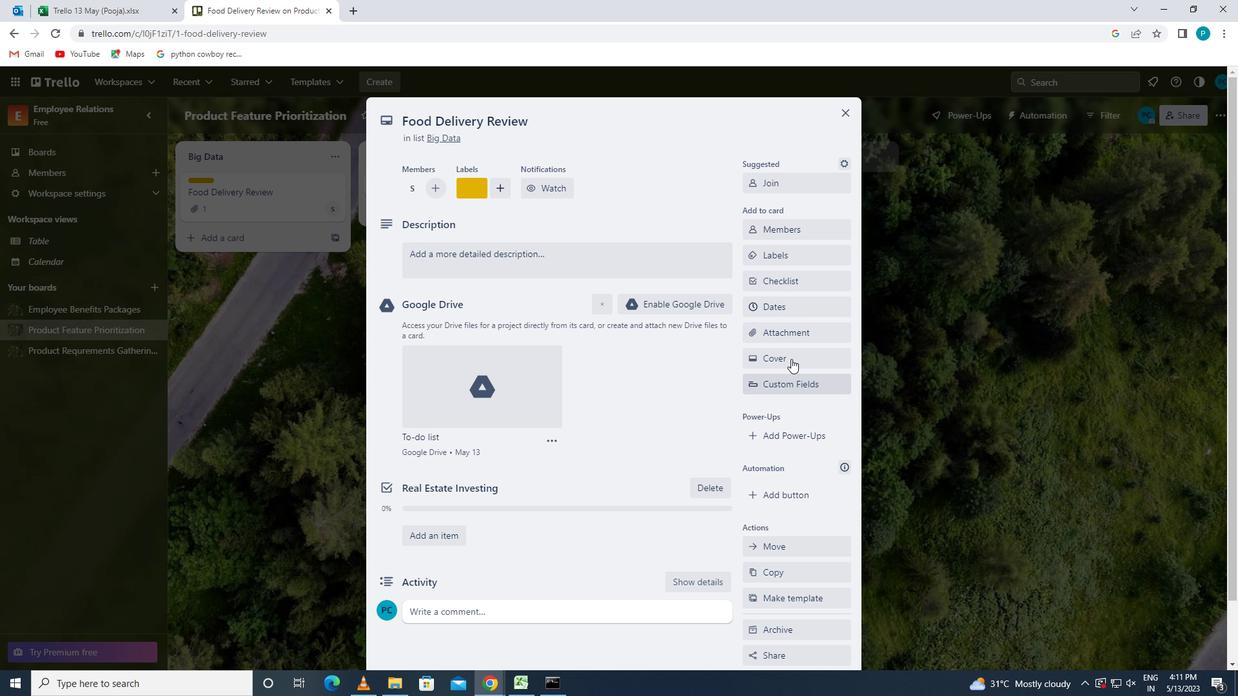 
Action: Mouse moved to (798, 414)
Screenshot: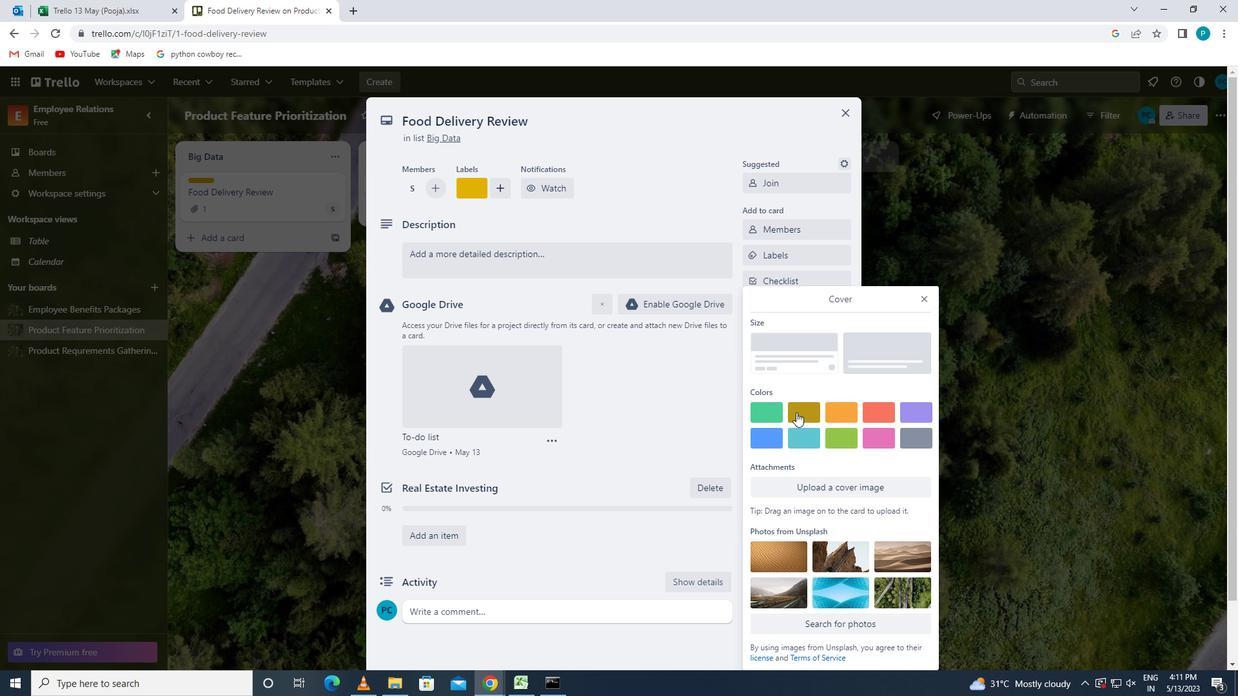 
Action: Mouse pressed left at (798, 414)
Screenshot: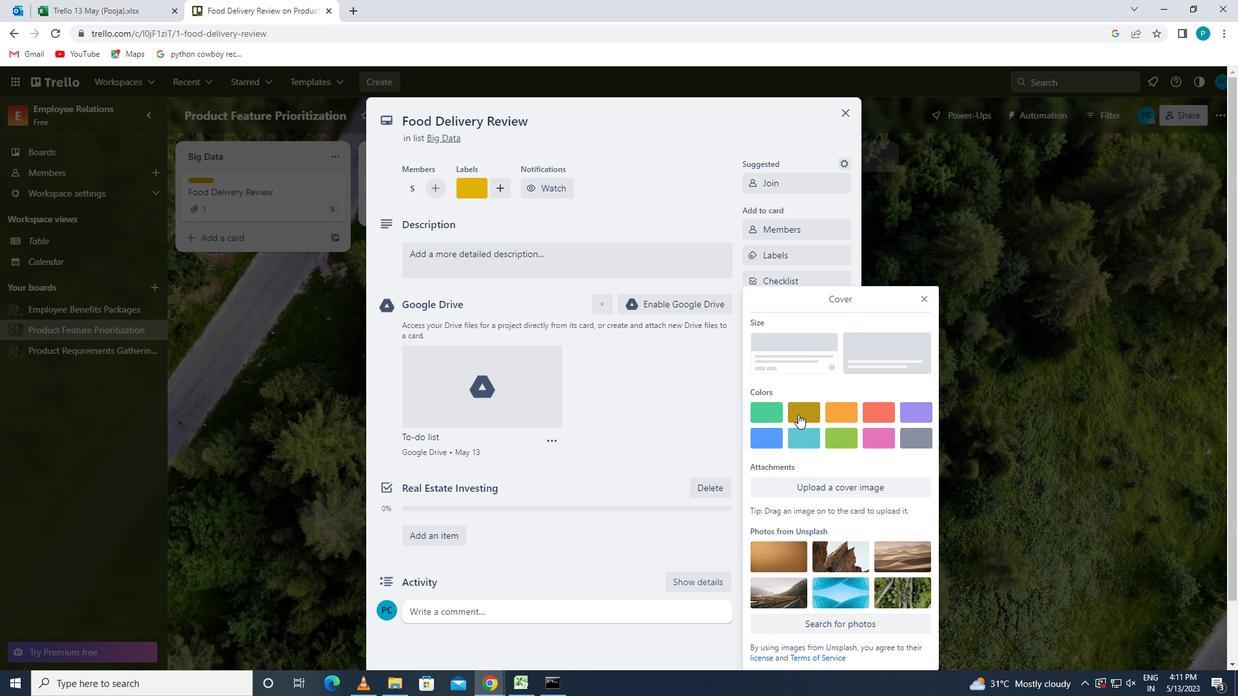 
Action: Mouse moved to (928, 271)
Screenshot: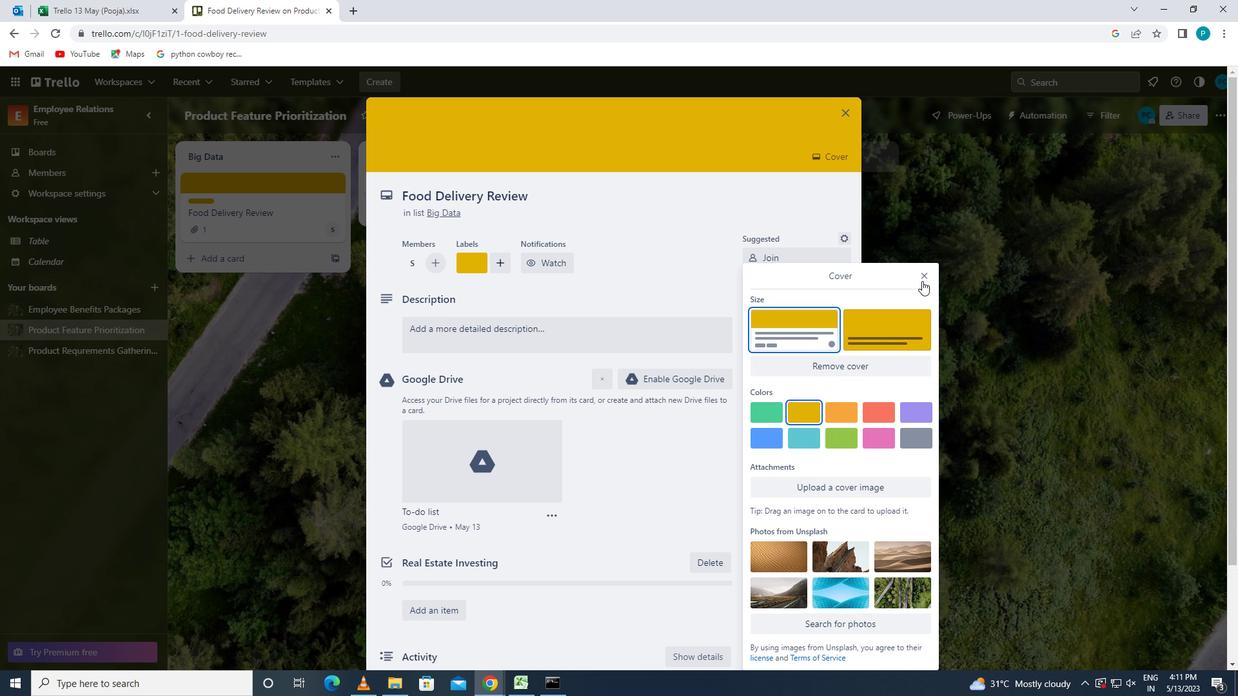 
Action: Mouse pressed left at (928, 271)
Screenshot: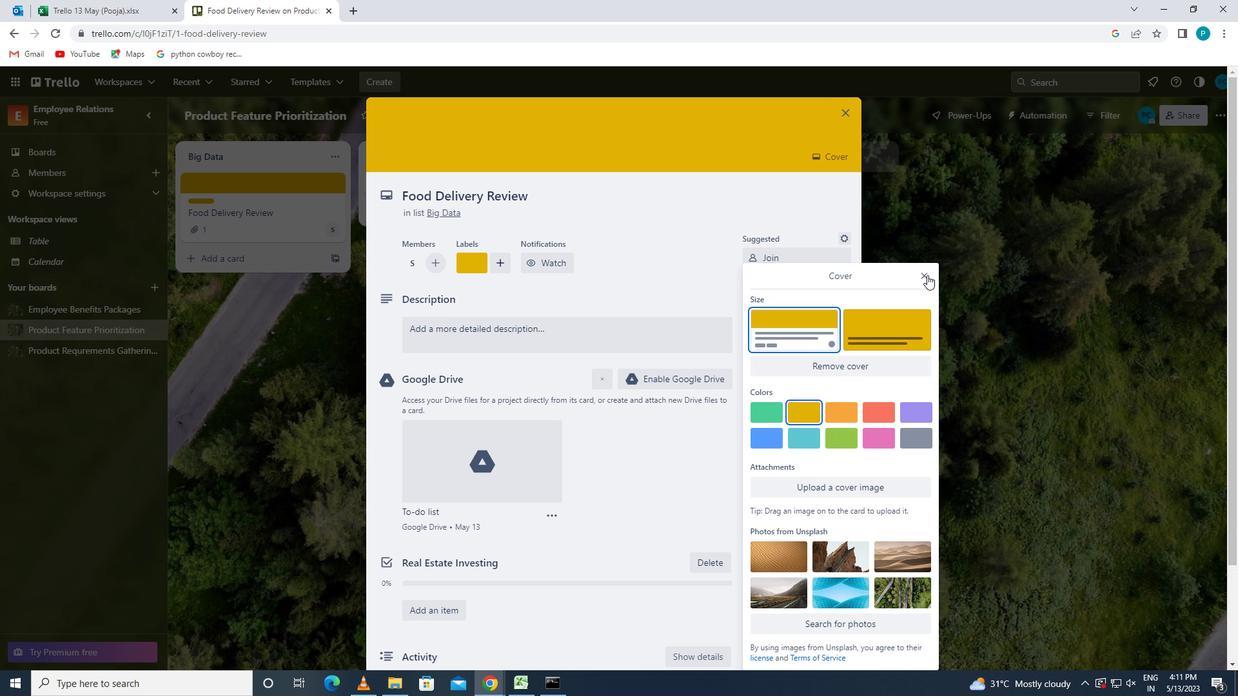 
Action: Mouse moved to (651, 331)
Screenshot: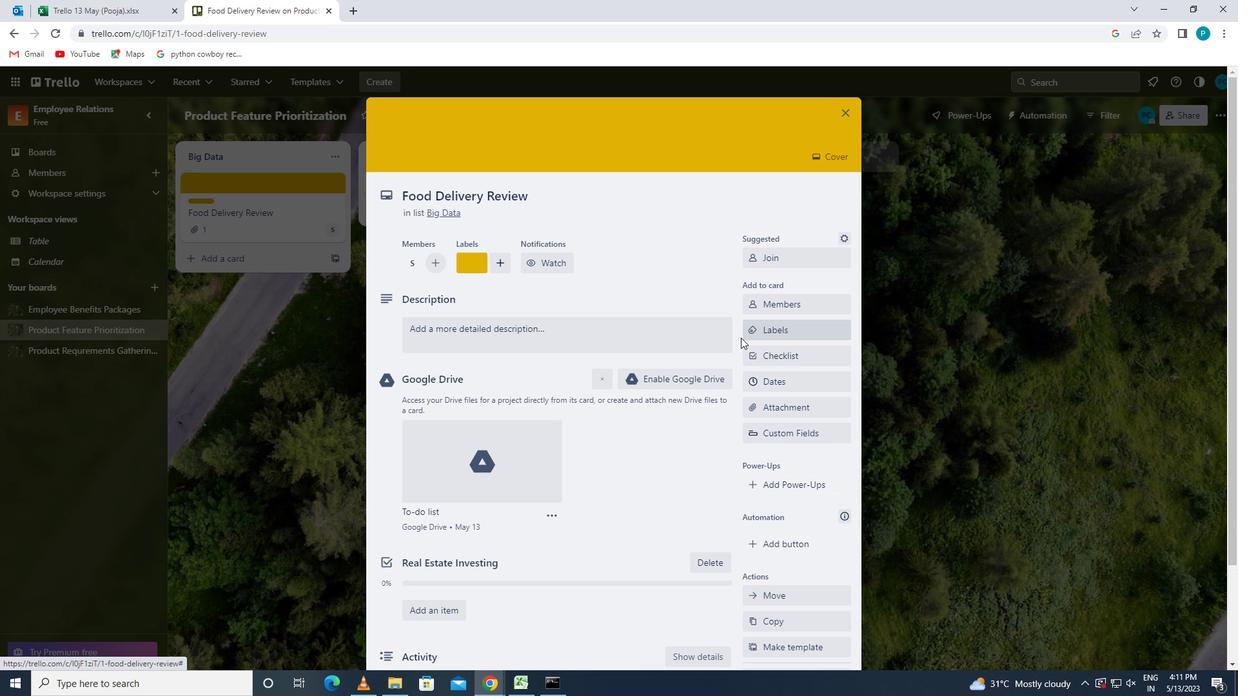 
Action: Mouse pressed left at (651, 331)
Screenshot: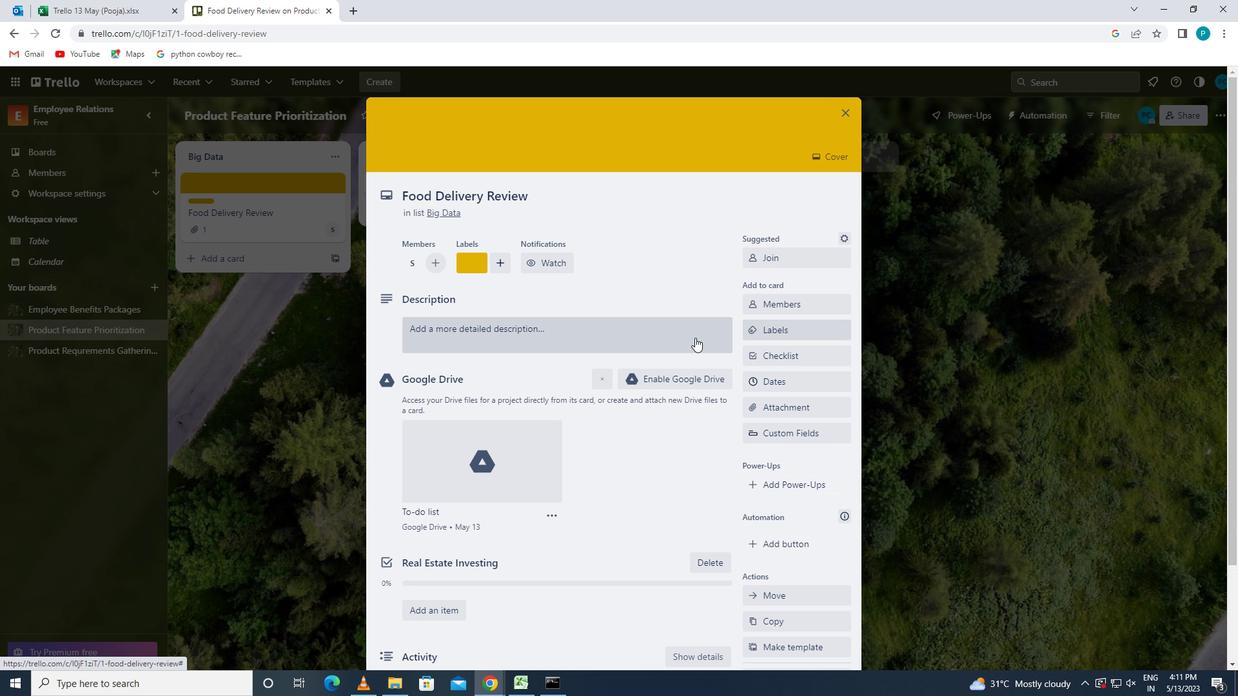 
Action: Key pressed <Key.caps_lock>r<Key.caps_lock>esearch<Key.space>and<Key.space>develop<Key.space>new<Key.space>service<Key.space><Key.caps_lock><Key.caps_lock>quality<Key.space>assurance<Key.space>process
Screenshot: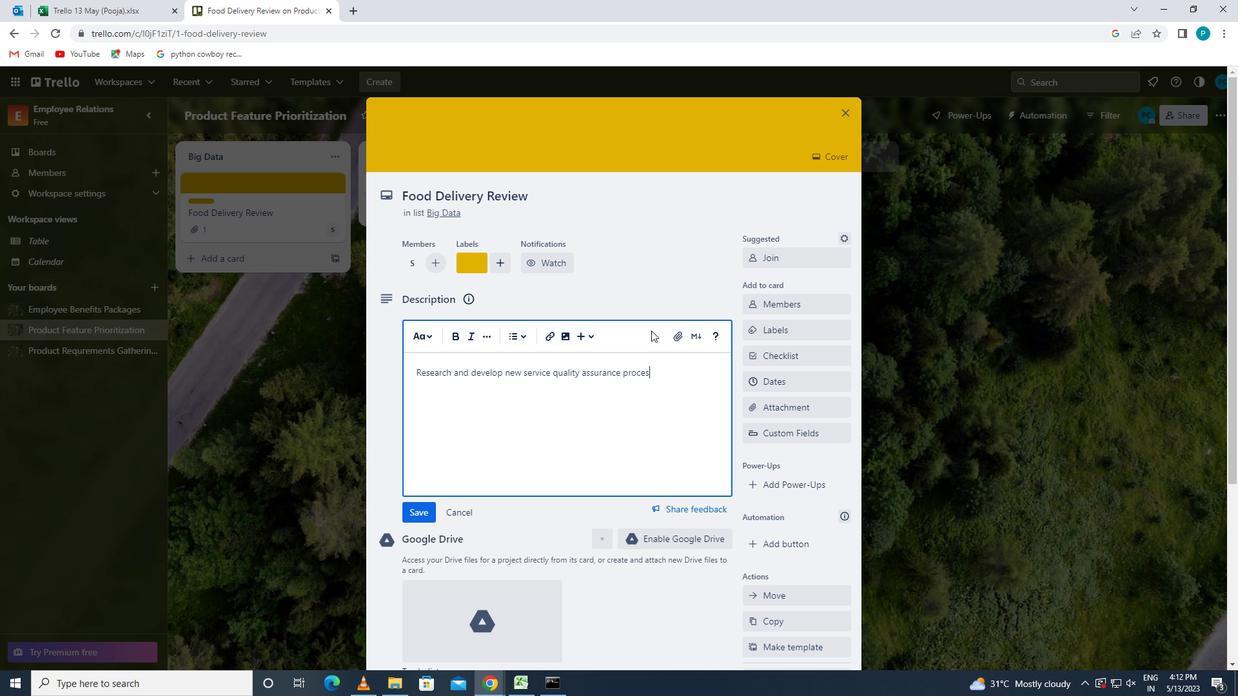 
Action: Mouse moved to (405, 509)
Screenshot: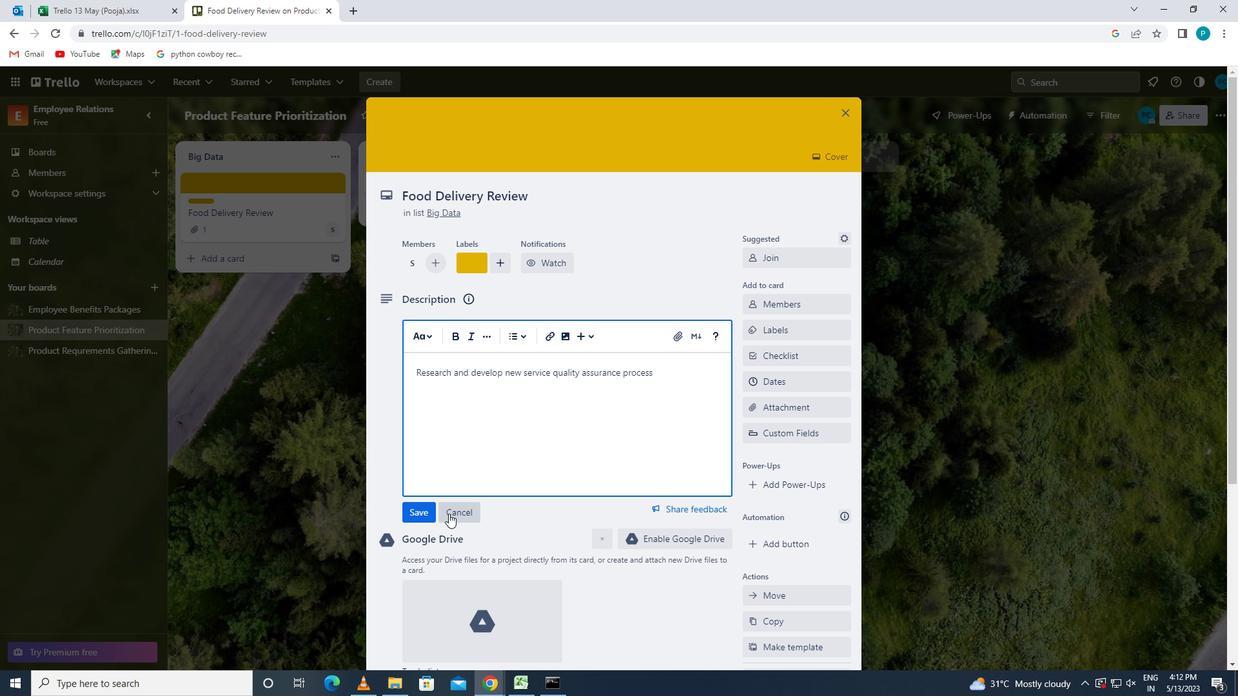 
Action: Mouse pressed left at (405, 509)
Screenshot: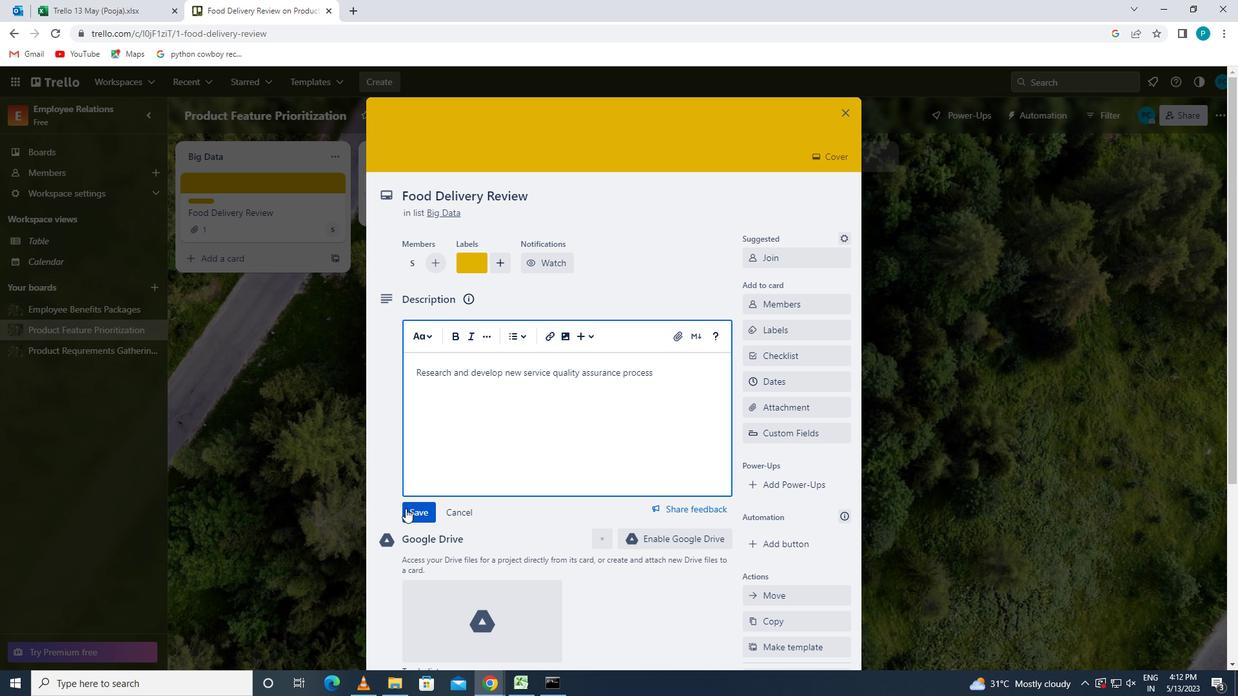 
Action: Mouse moved to (468, 508)
Screenshot: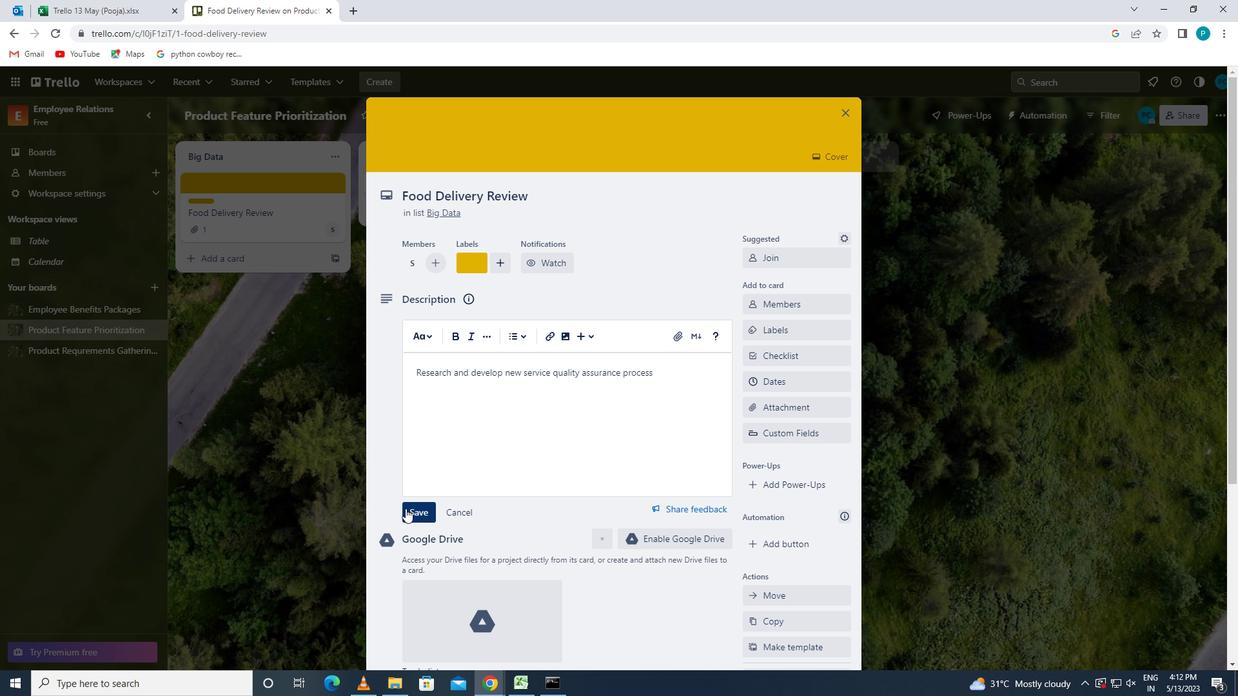 
Action: Mouse scrolled (468, 507) with delta (0, 0)
Screenshot: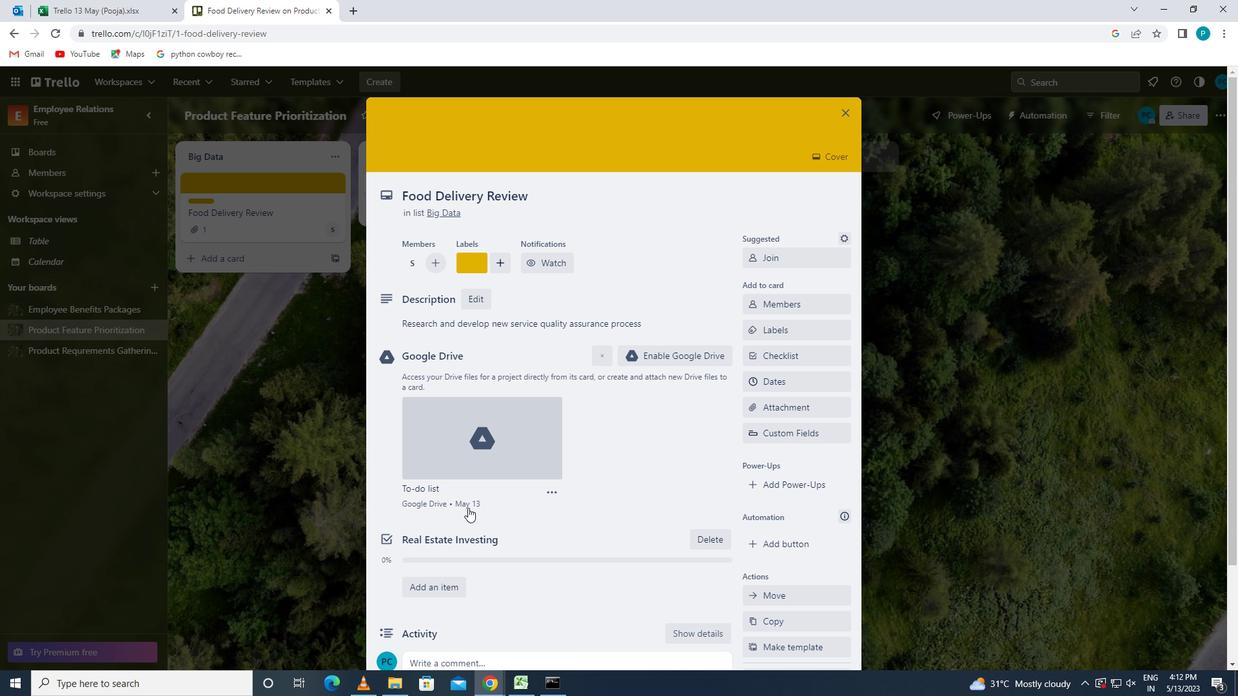 
Action: Mouse scrolled (468, 507) with delta (0, 0)
Screenshot: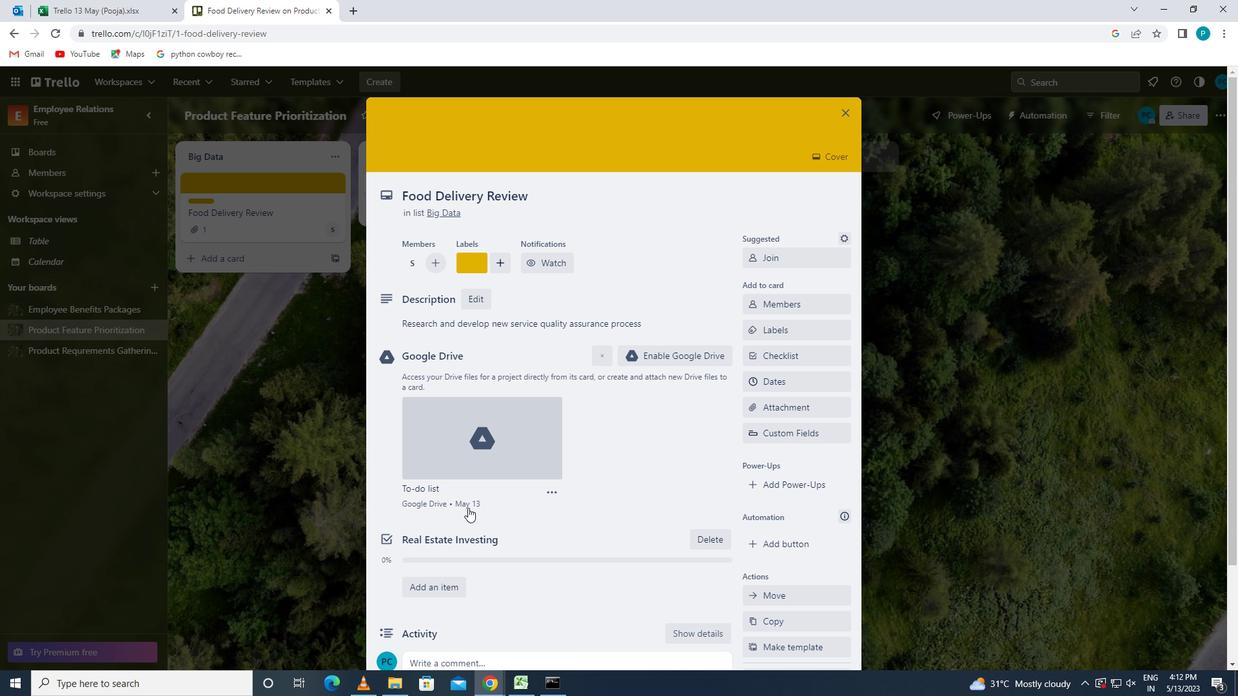 
Action: Mouse scrolled (468, 507) with delta (0, 0)
Screenshot: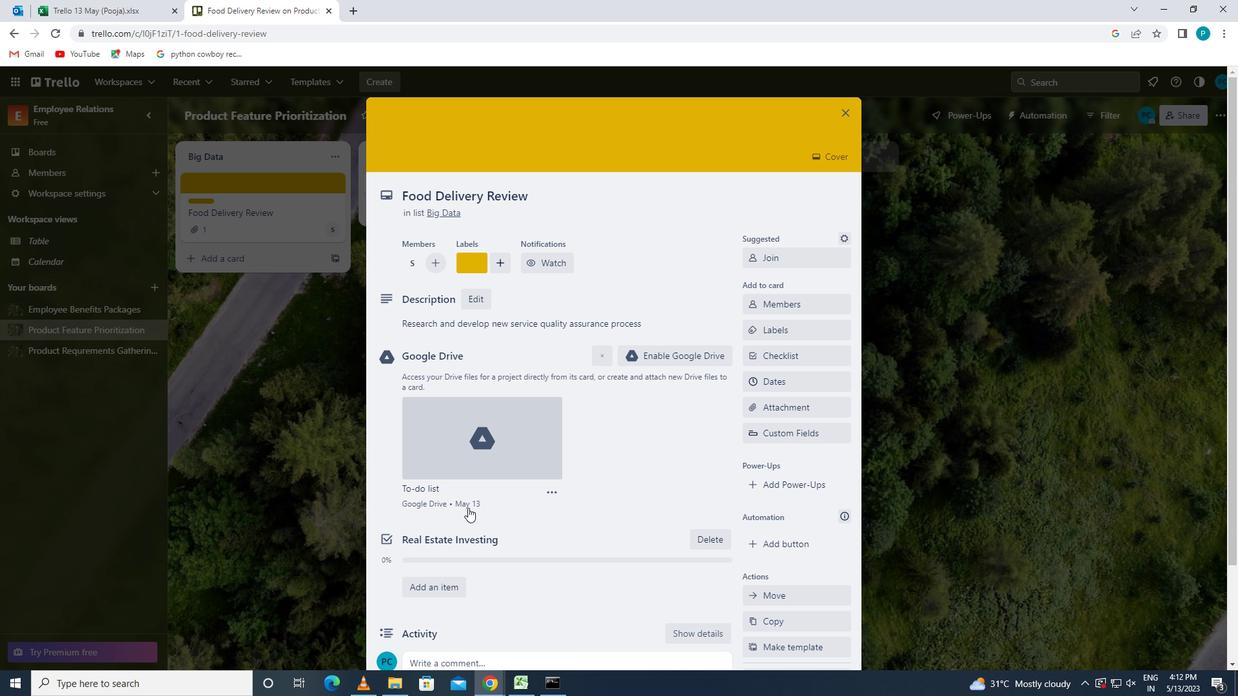 
Action: Mouse moved to (467, 538)
Screenshot: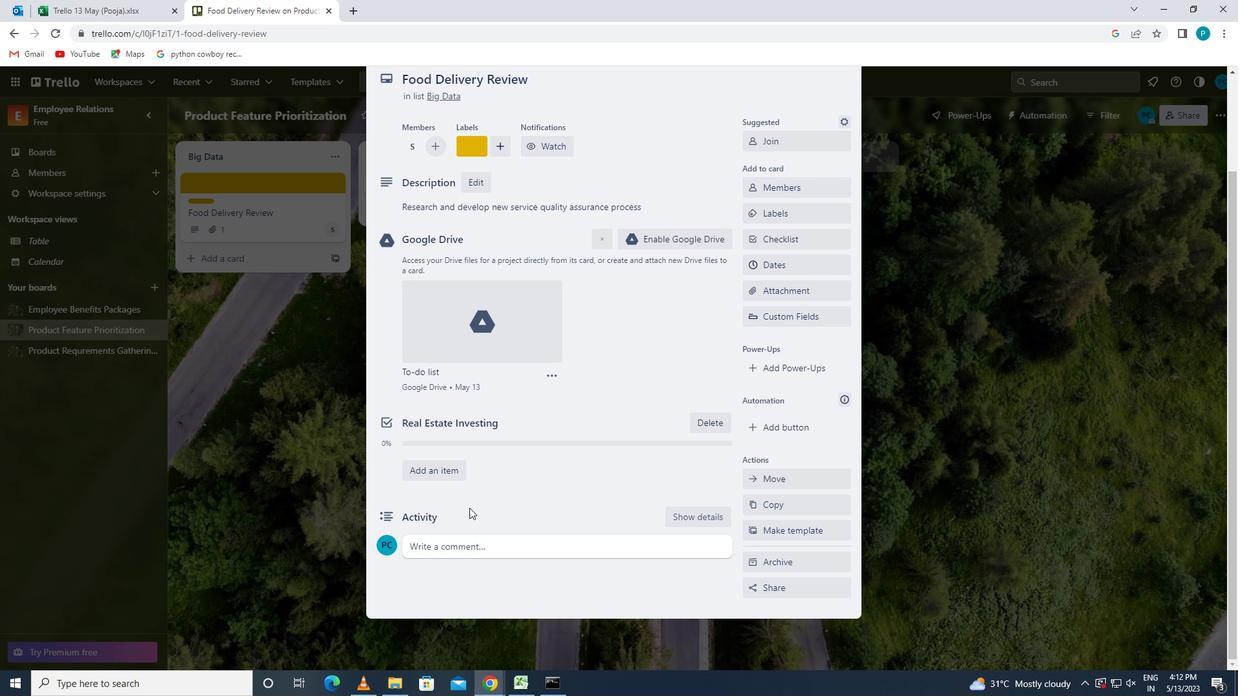 
Action: Mouse pressed left at (467, 538)
Screenshot: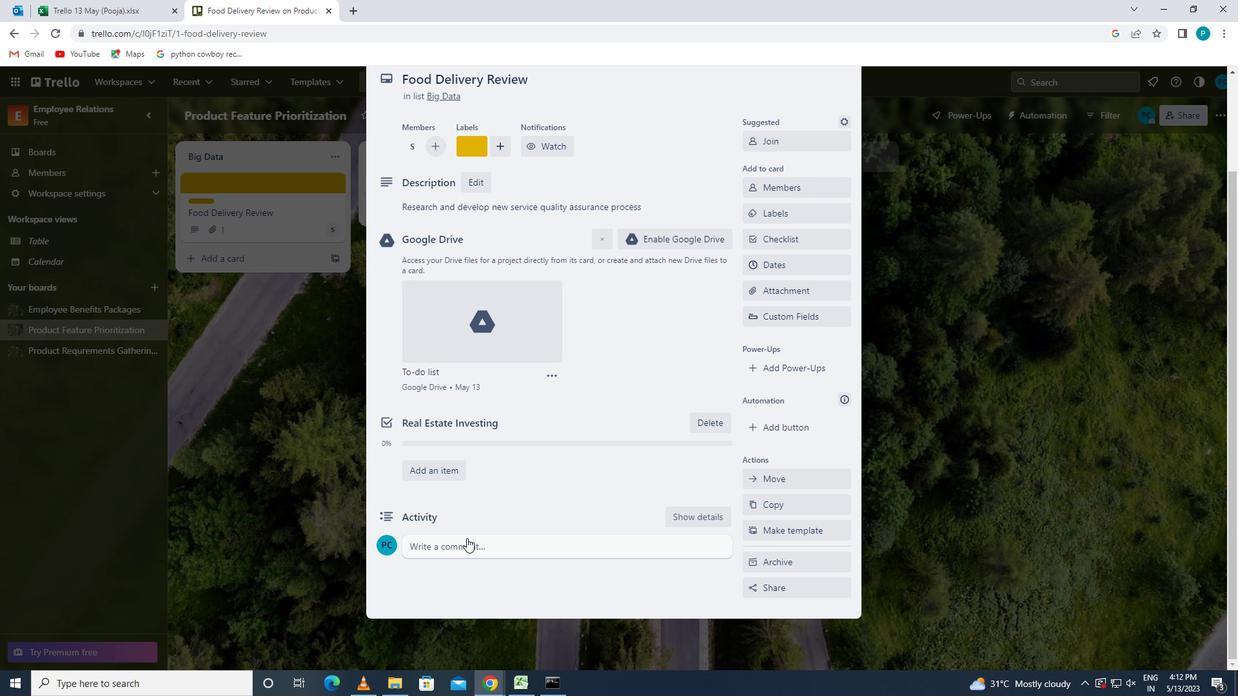 
Action: Key pressed <Key.caps_lock>t<Key.caps_lock>his<Key.space>task<Key.space>presents<Key.space>an<Key.space>opportunity<Key.space>to<Key.space>demonstrate<Key.space>our<Key.space>creativity<Key.space>and<Key.space>innovation,<Key.space>exploring<Key.space>new<Key.space>ideas<Key.space>and<Key.space>approaches
Screenshot: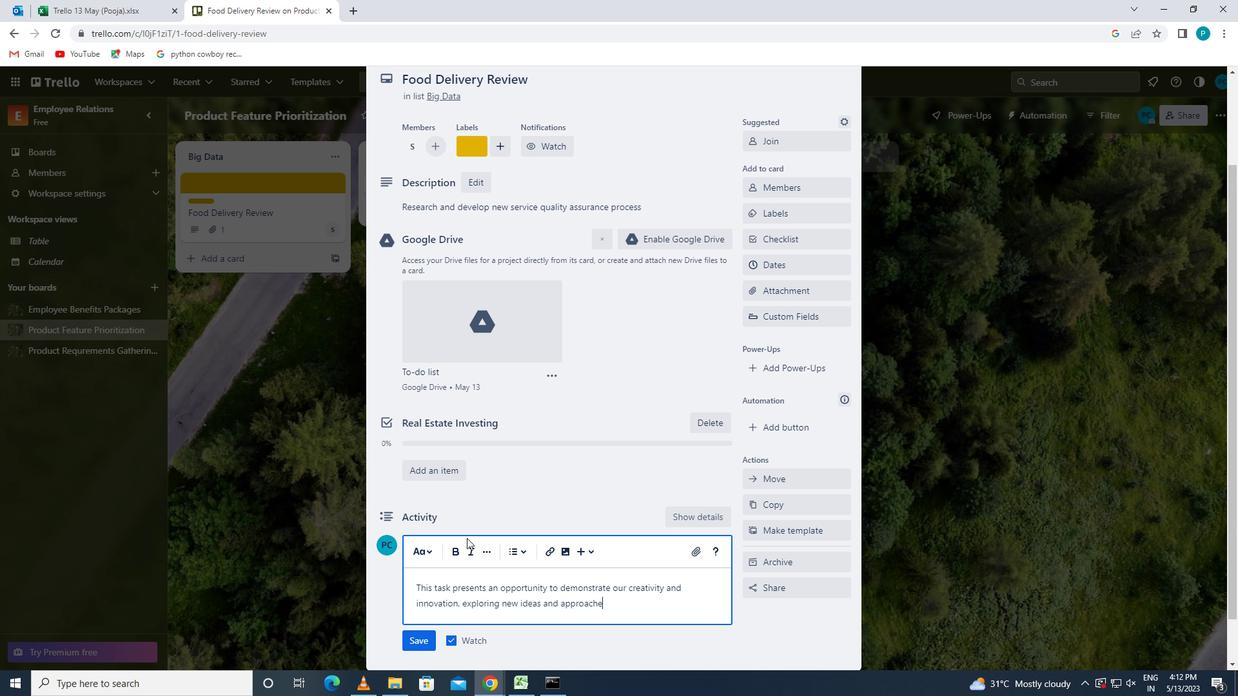 
Action: Mouse moved to (429, 642)
Screenshot: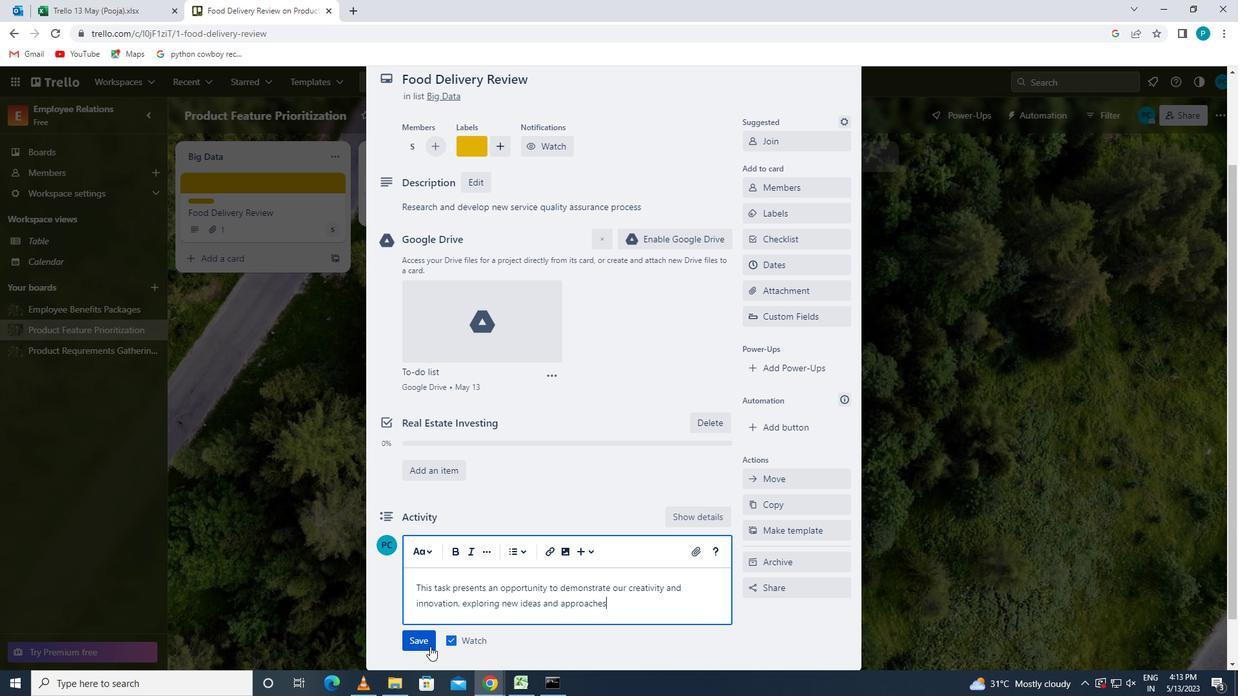 
Action: Mouse pressed left at (429, 642)
Screenshot: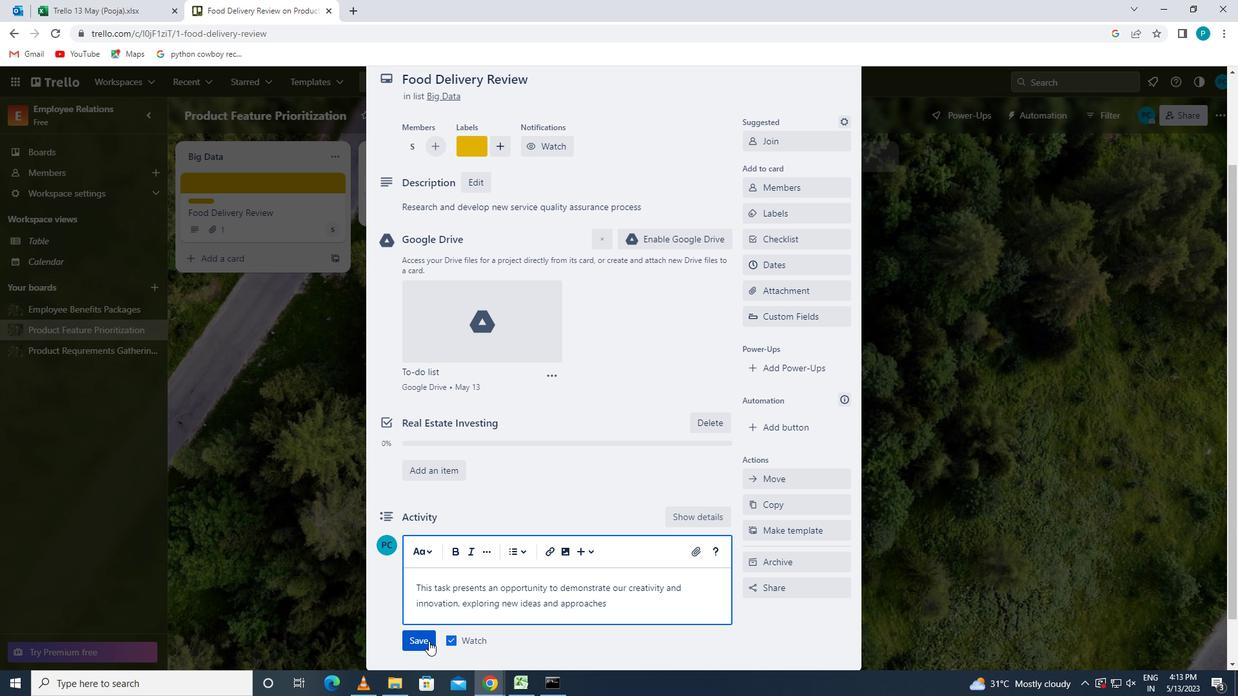 
Action: Mouse moved to (780, 270)
Screenshot: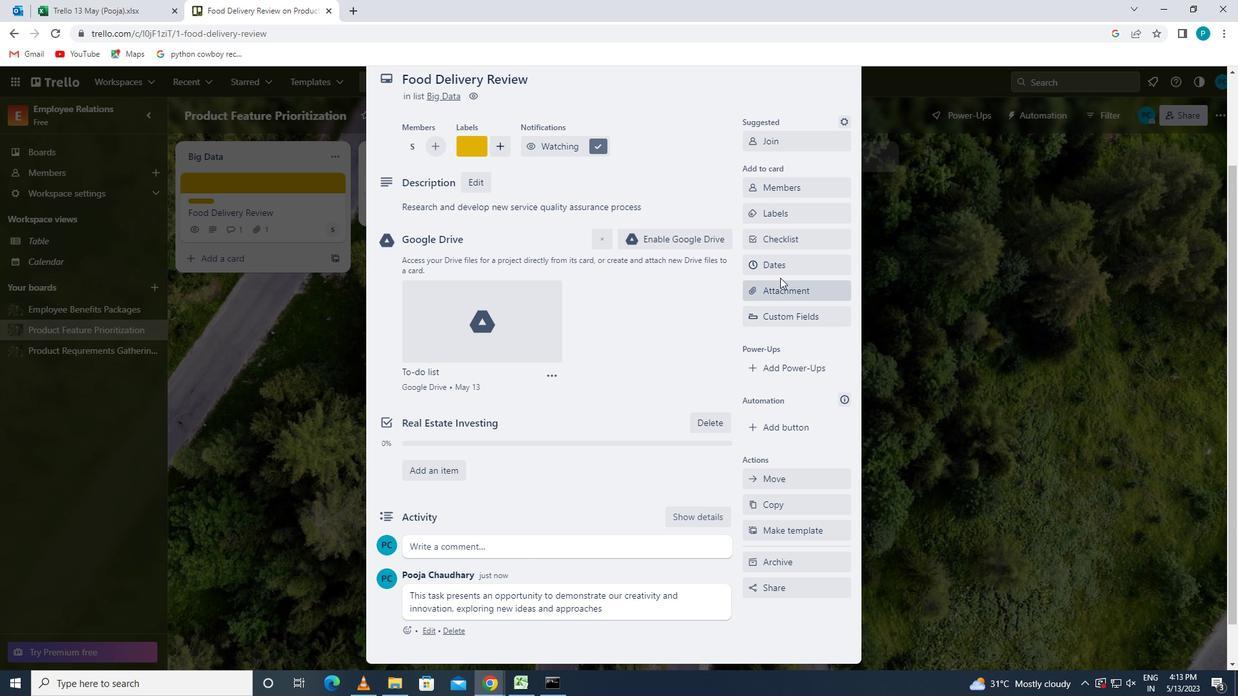 
Action: Mouse pressed left at (780, 270)
Screenshot: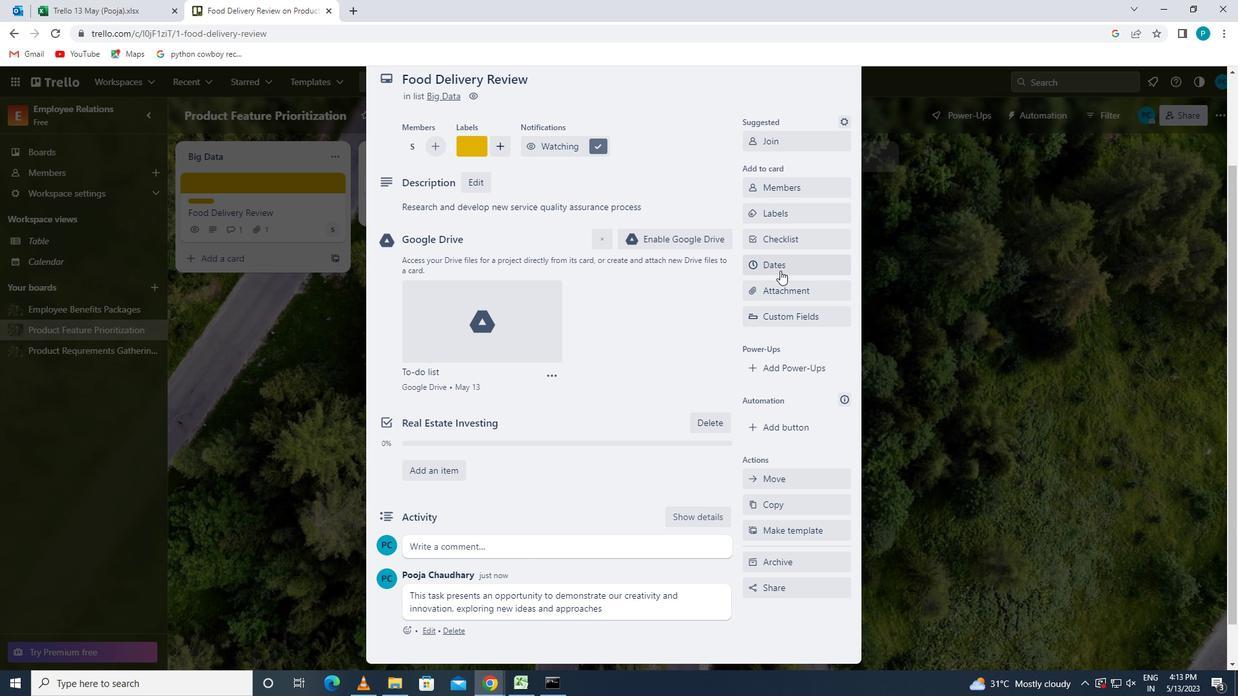 
Action: Mouse moved to (751, 348)
Screenshot: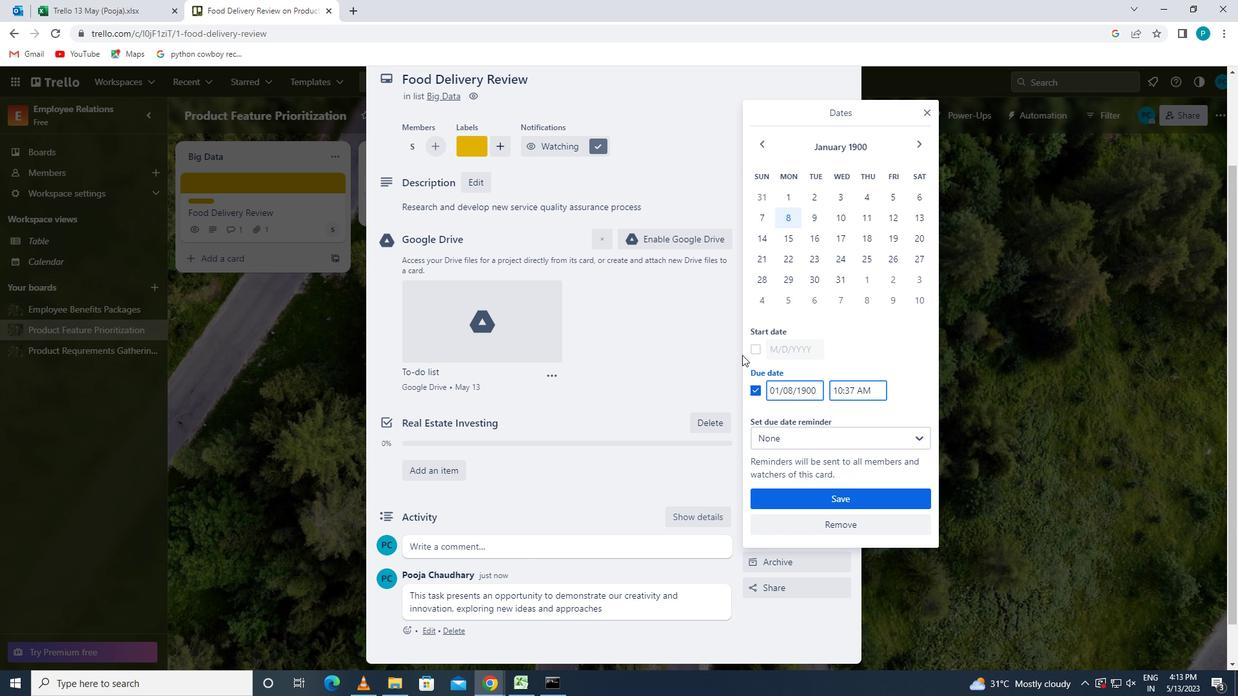 
Action: Mouse pressed left at (751, 348)
Screenshot: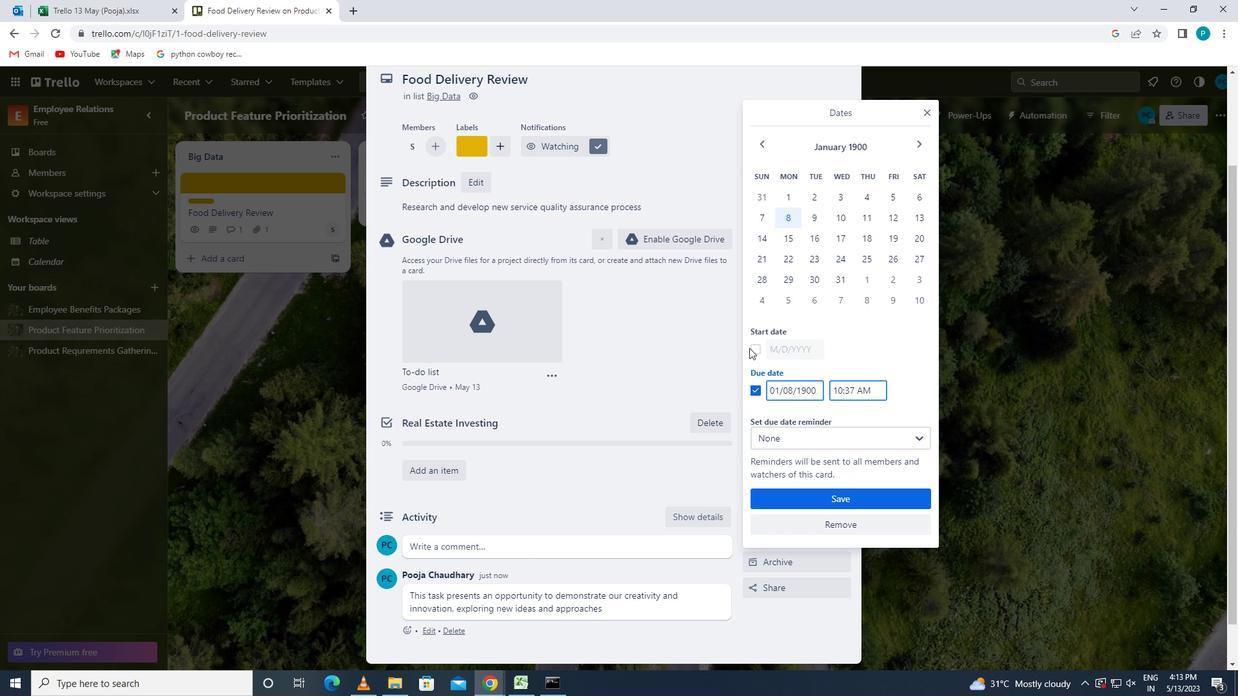 
Action: Mouse moved to (763, 348)
Screenshot: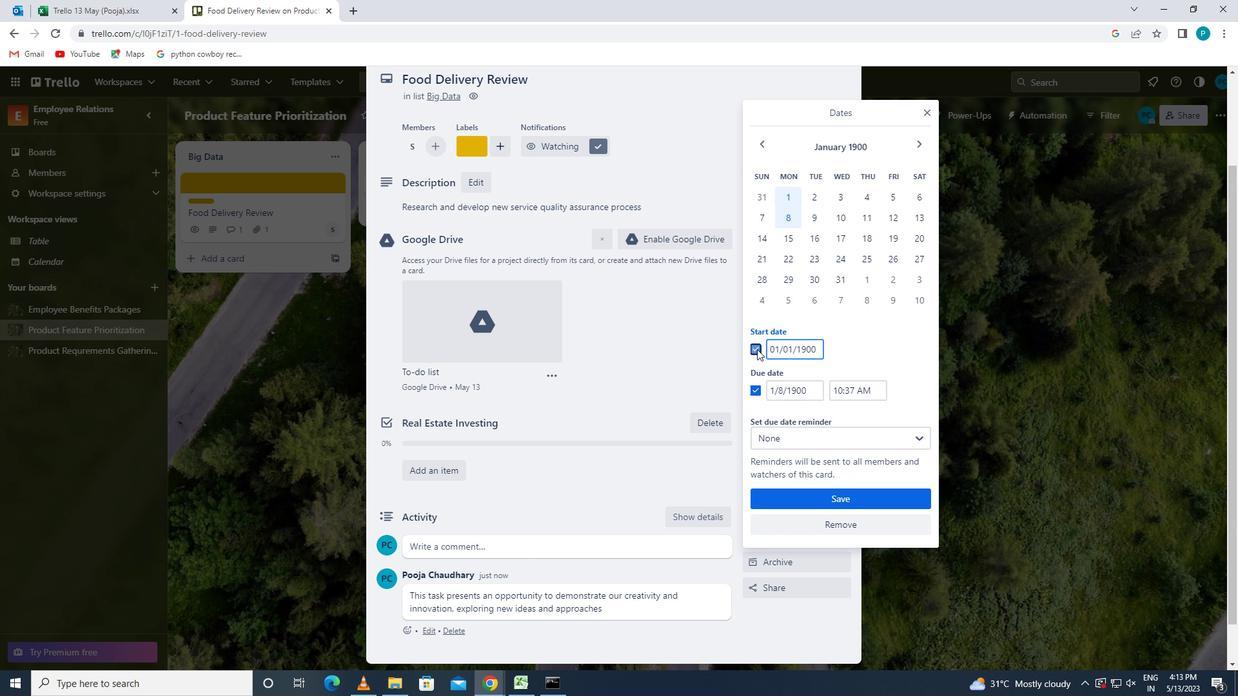 
Action: Mouse pressed left at (763, 348)
Screenshot: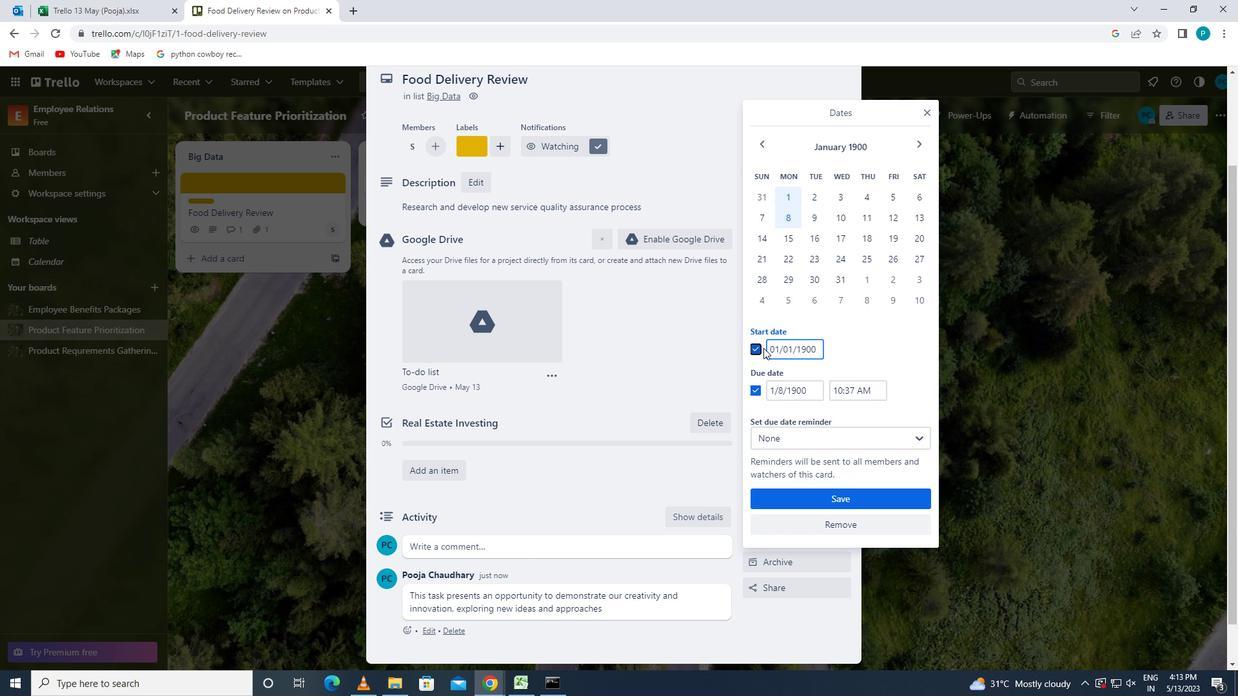 
Action: Mouse moved to (811, 350)
Screenshot: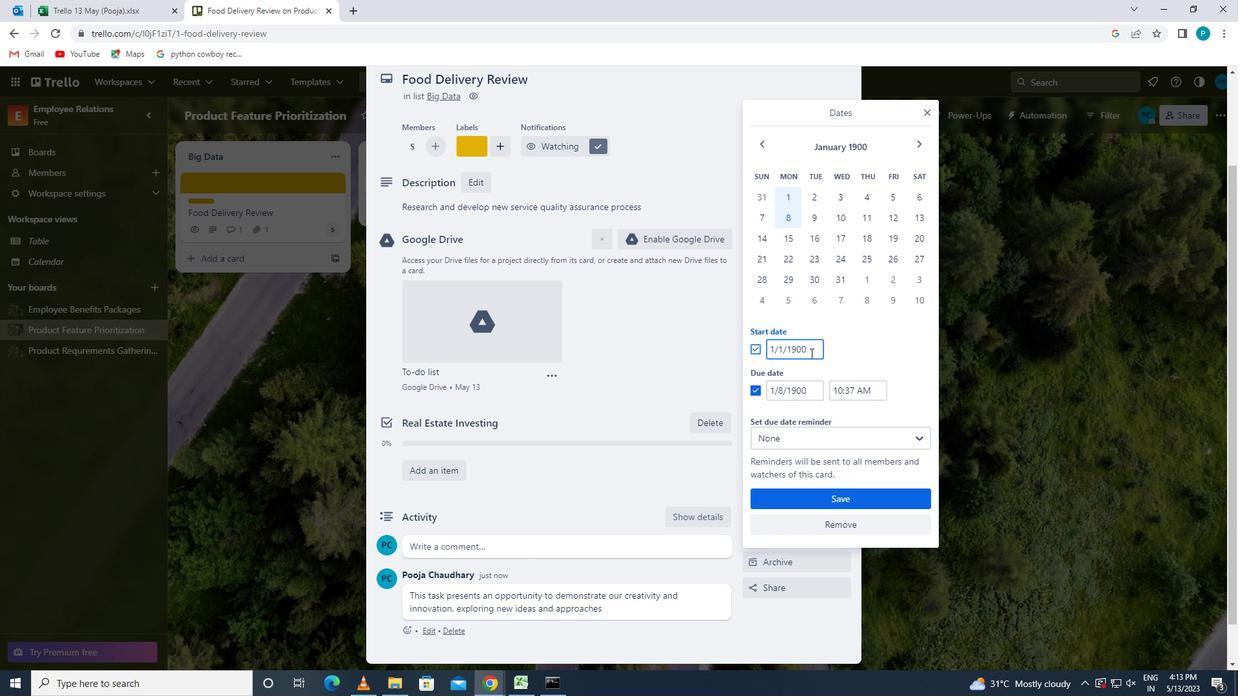 
Action: Mouse pressed left at (811, 350)
Screenshot: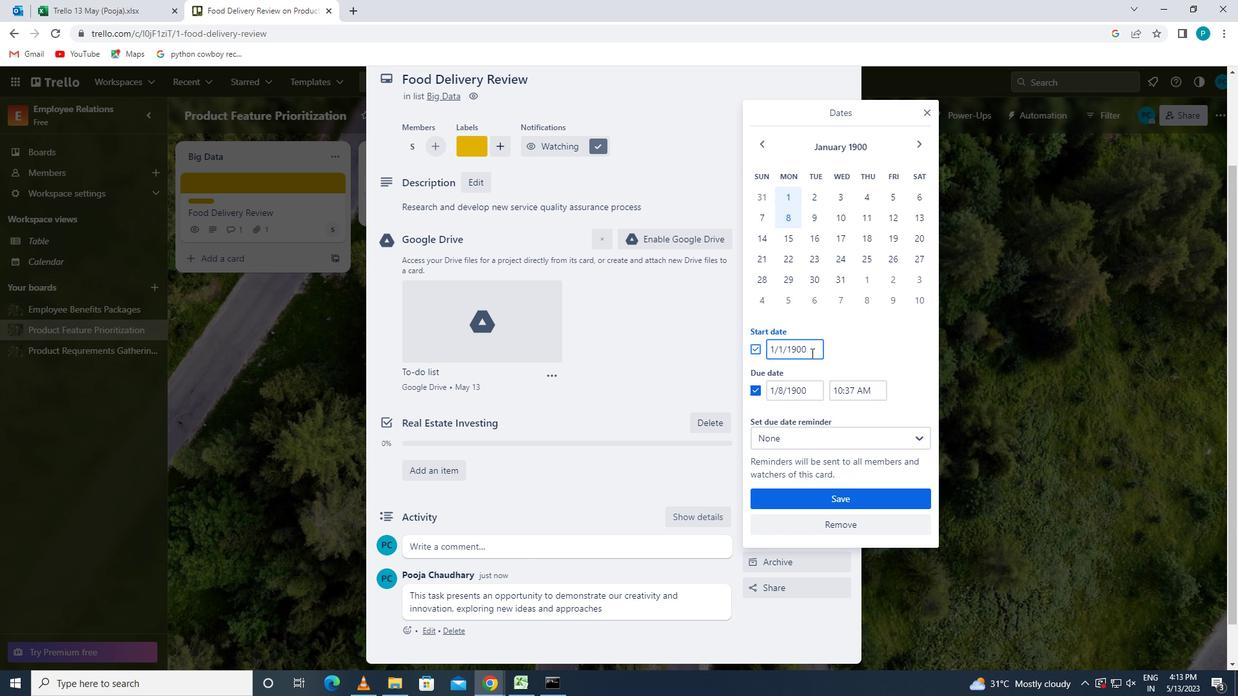 
Action: Mouse moved to (773, 359)
Screenshot: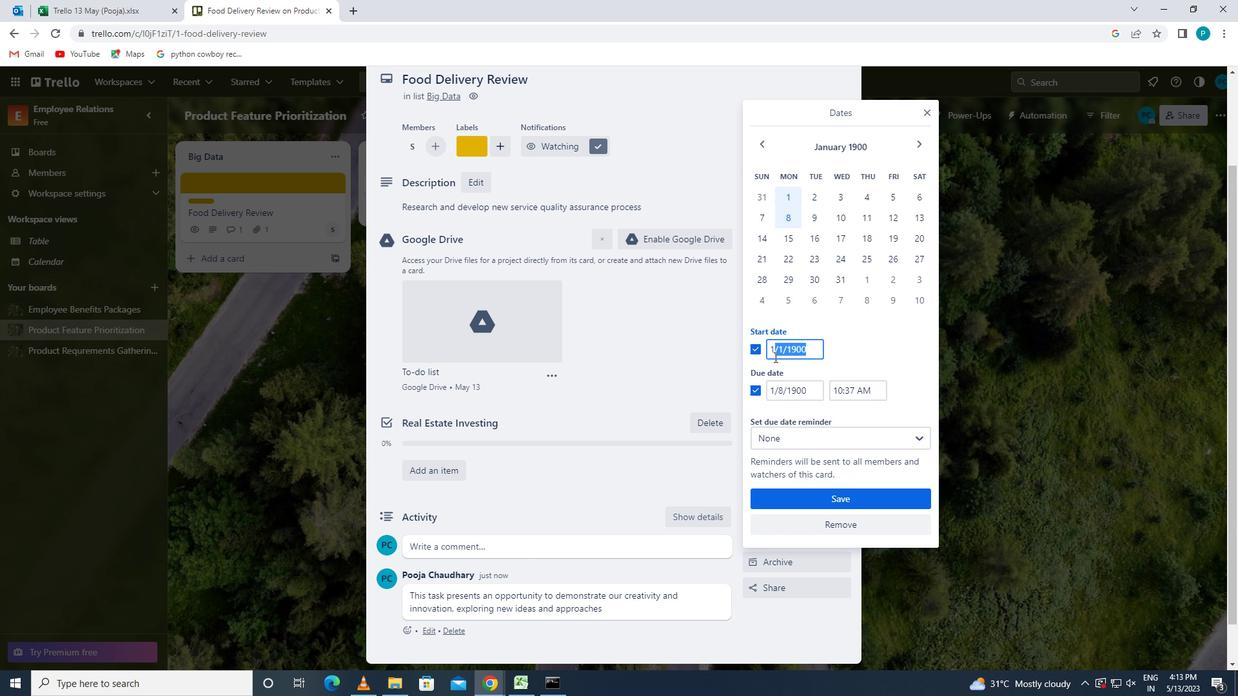
Action: Key pressed <Key.backspace>/2/1900
Screenshot: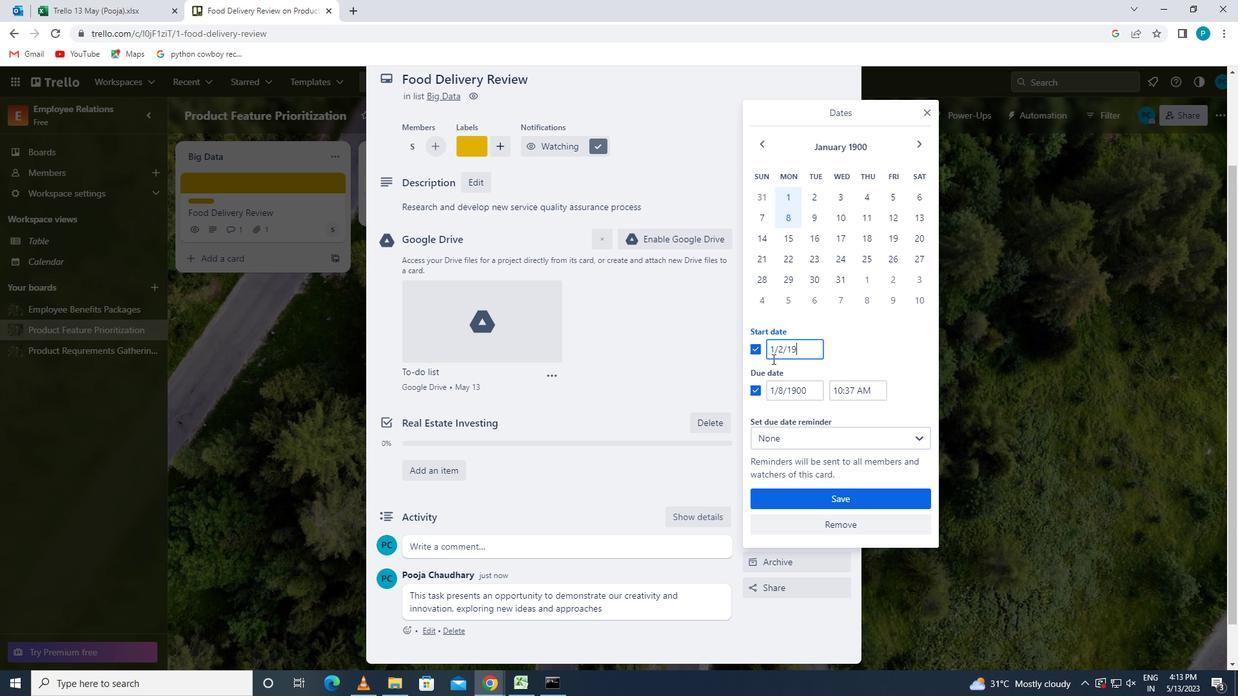 
Action: Mouse moved to (765, 389)
Screenshot: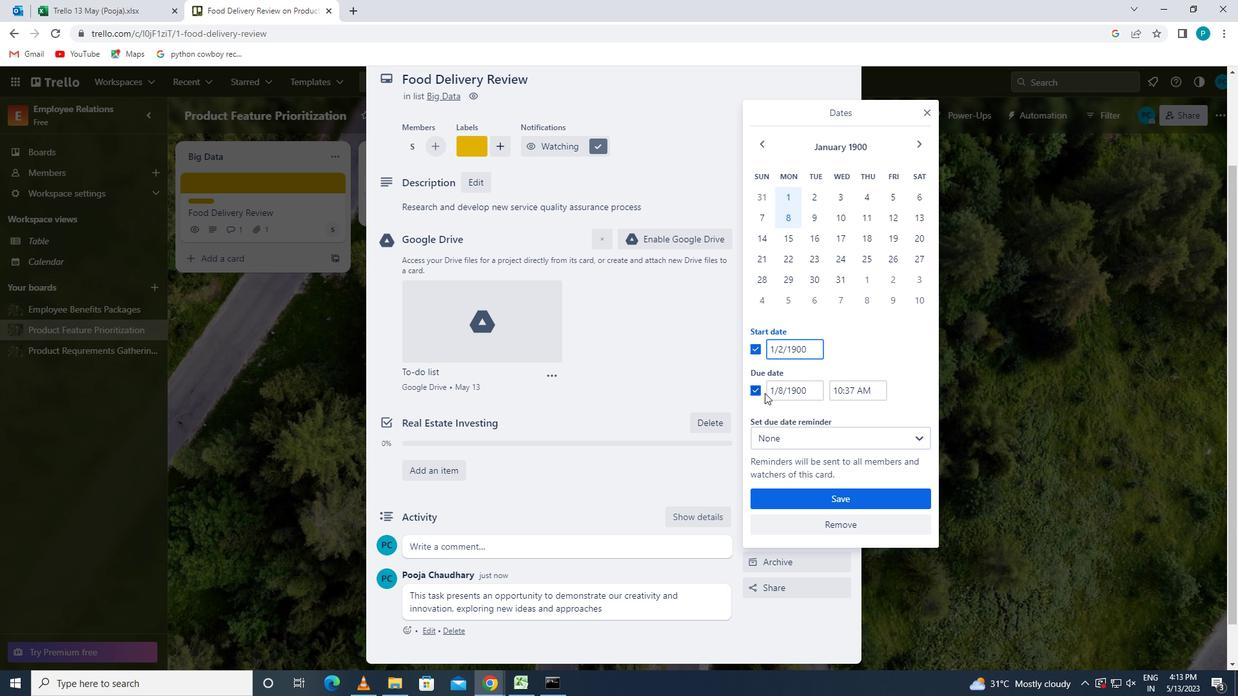 
Action: Mouse pressed left at (765, 389)
Screenshot: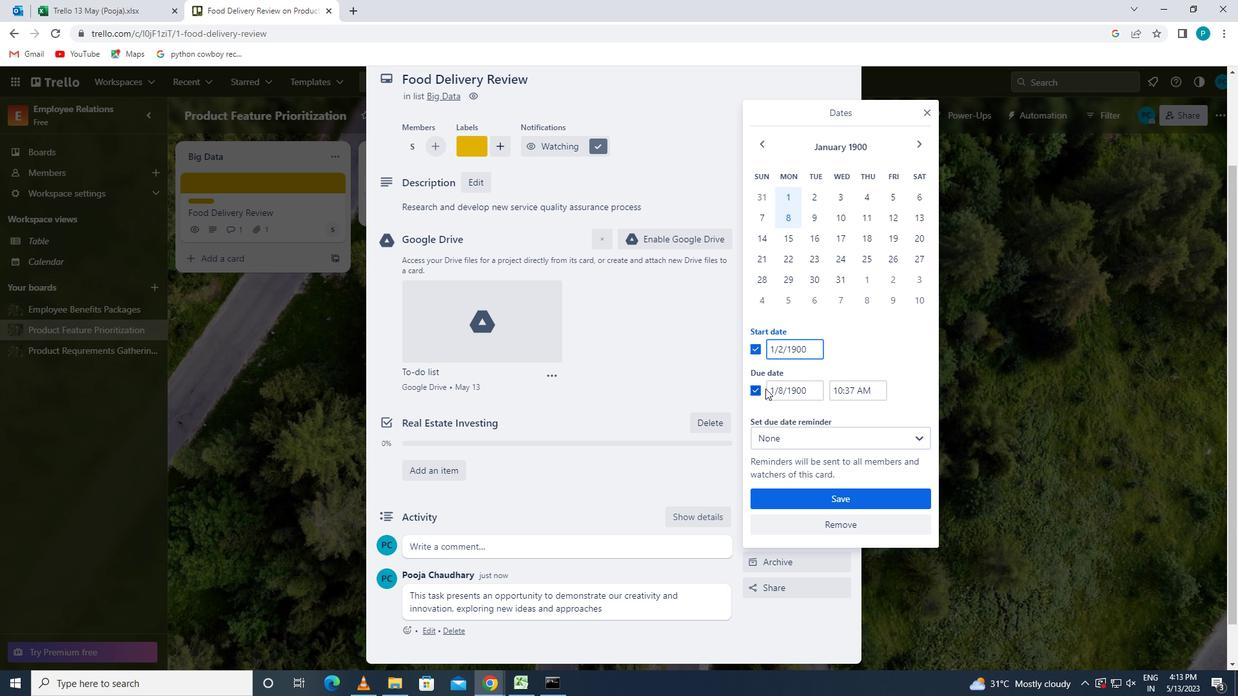 
Action: Mouse moved to (845, 398)
Screenshot: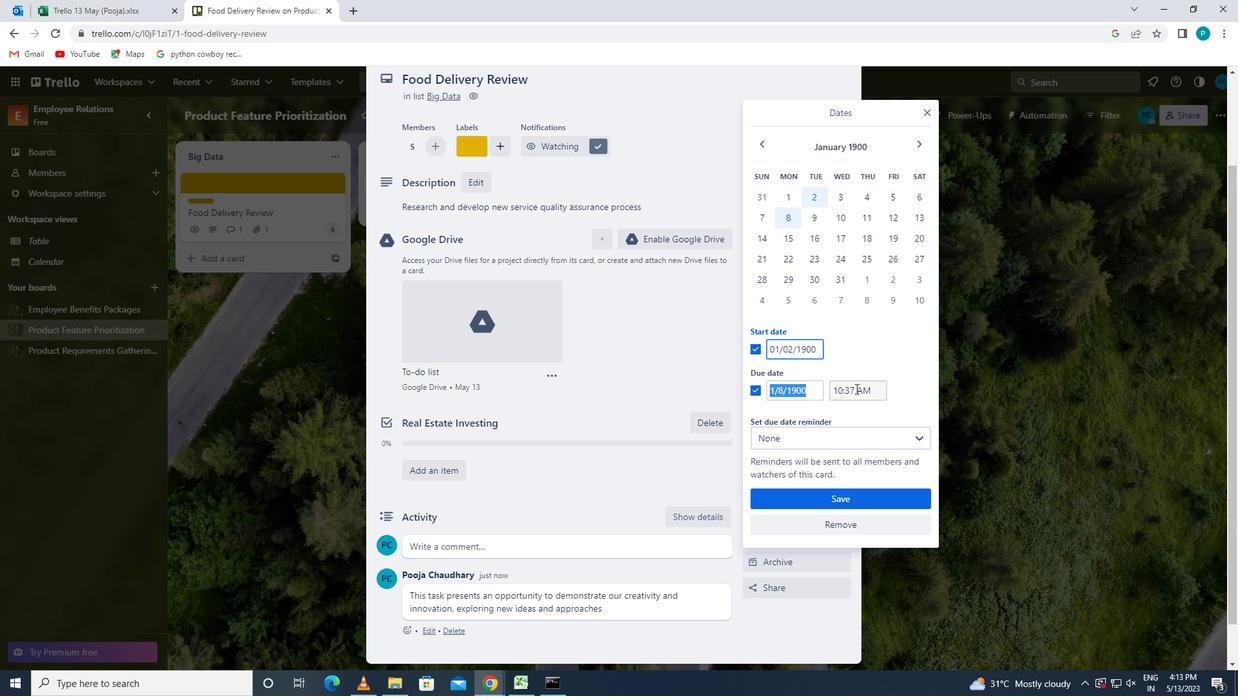 
Action: Key pressed 1/9/1900
Screenshot: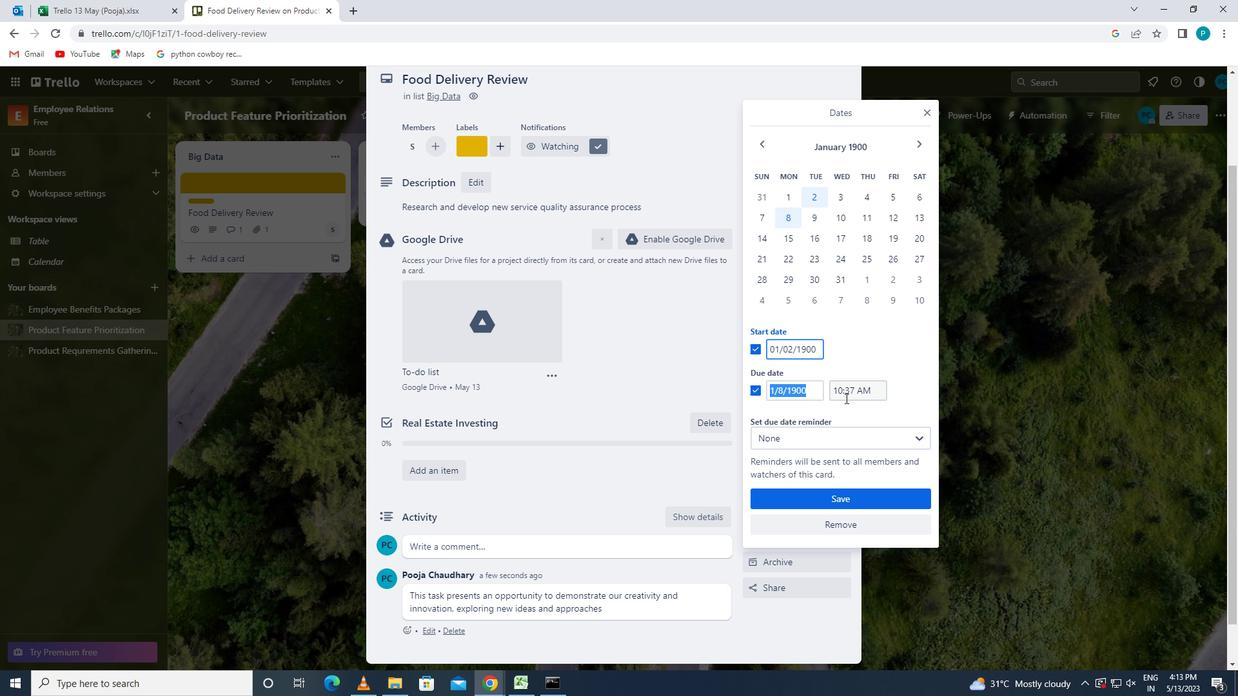 
Action: Mouse moved to (785, 387)
Screenshot: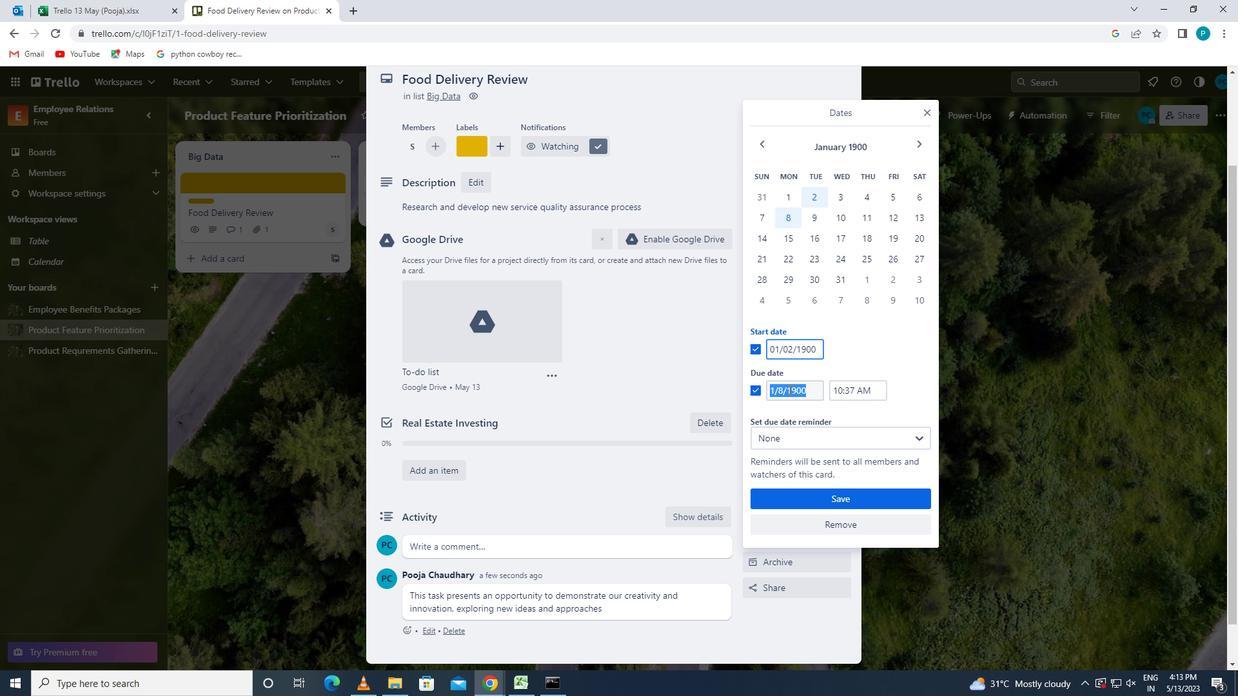 
Action: Mouse pressed left at (785, 387)
Screenshot: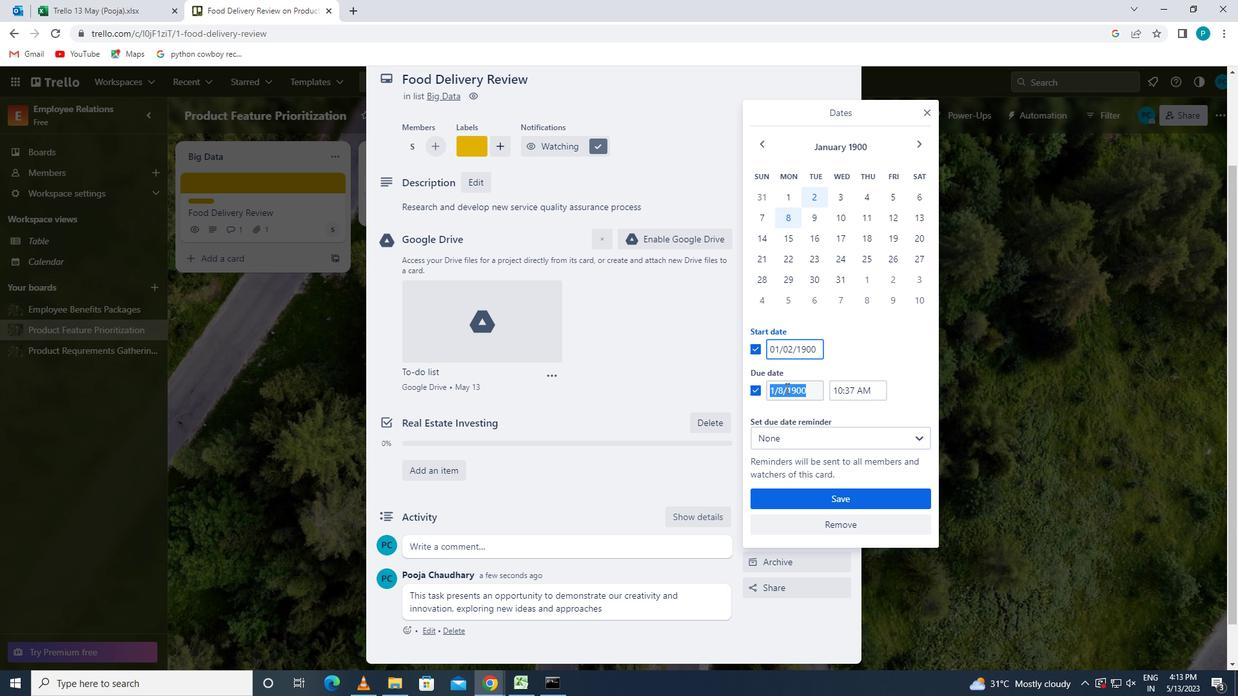 
Action: Mouse moved to (788, 391)
Screenshot: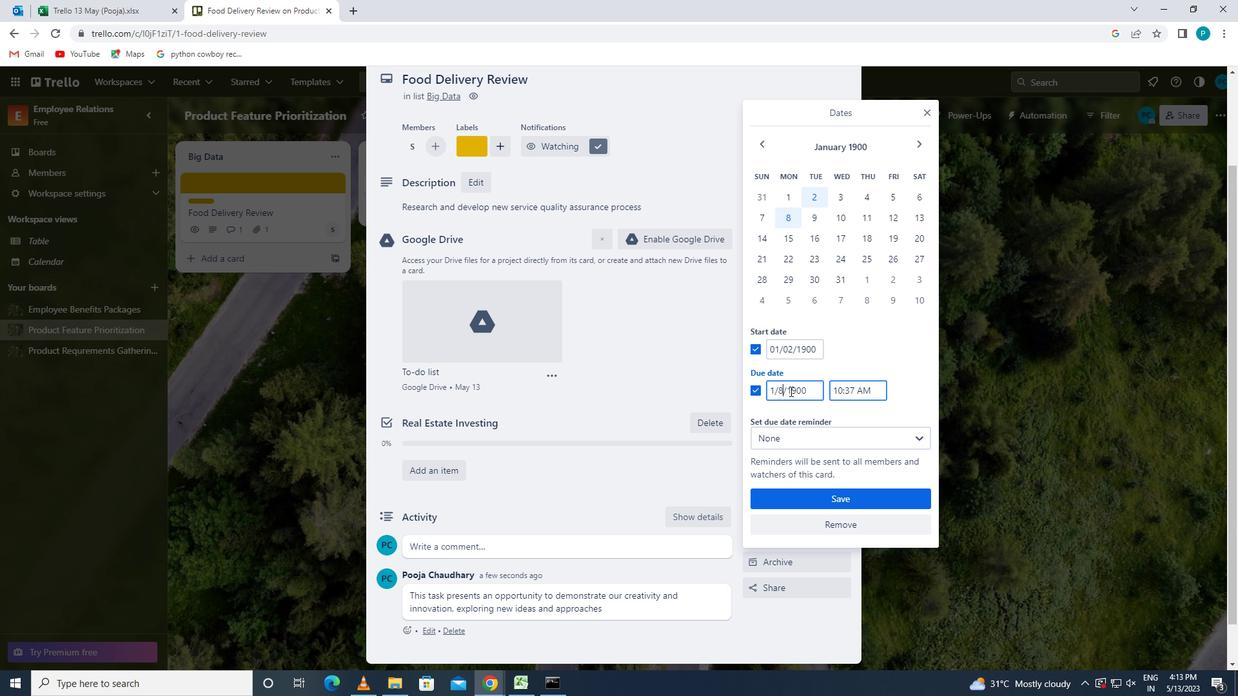 
Action: Key pressed <Key.backspace>9
Screenshot: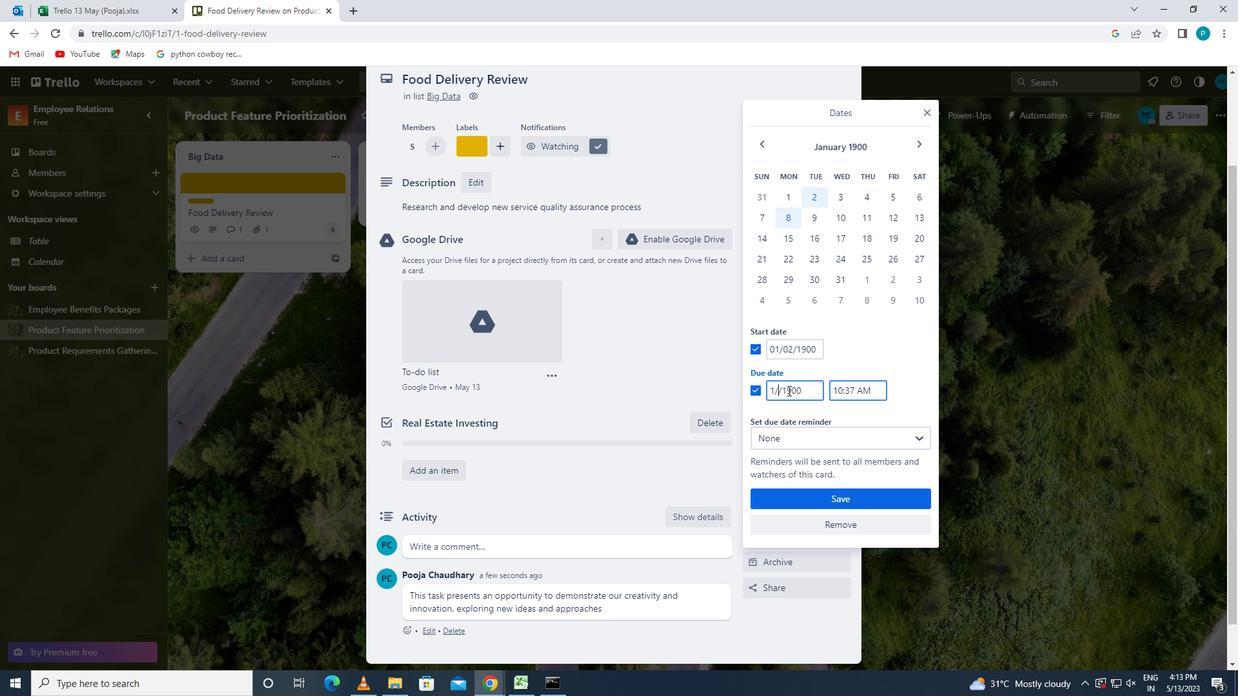 
Action: Mouse moved to (807, 497)
Screenshot: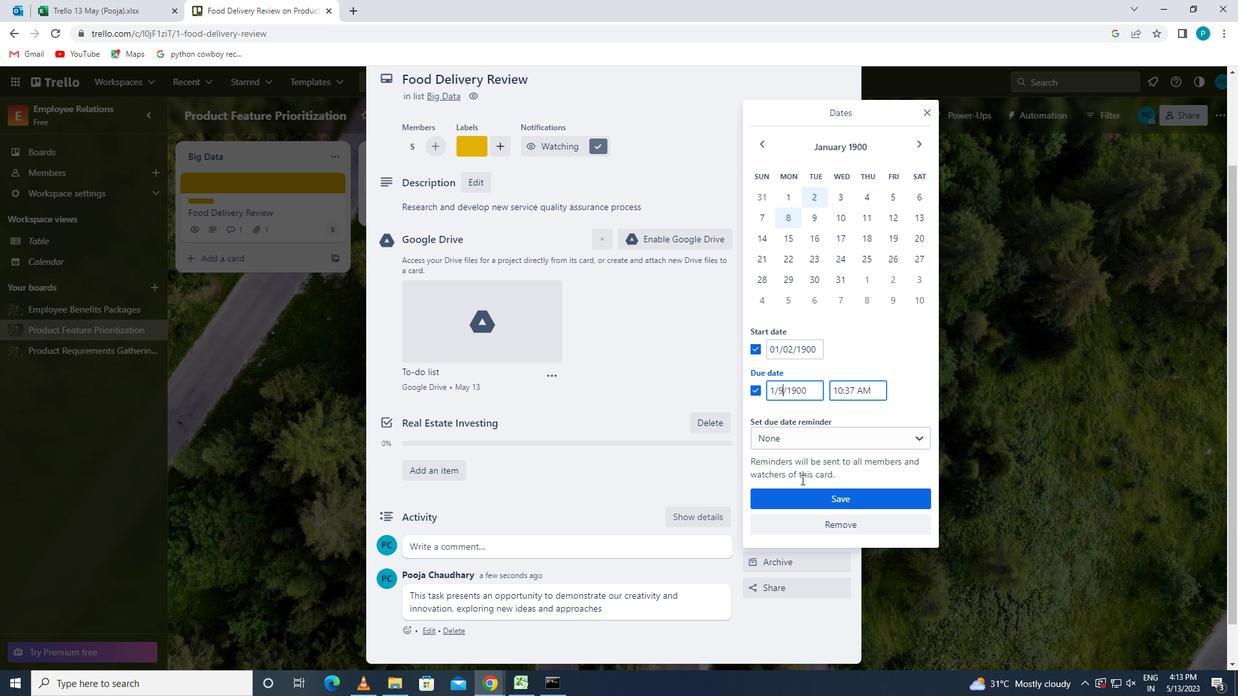 
Action: Mouse pressed left at (807, 497)
Screenshot: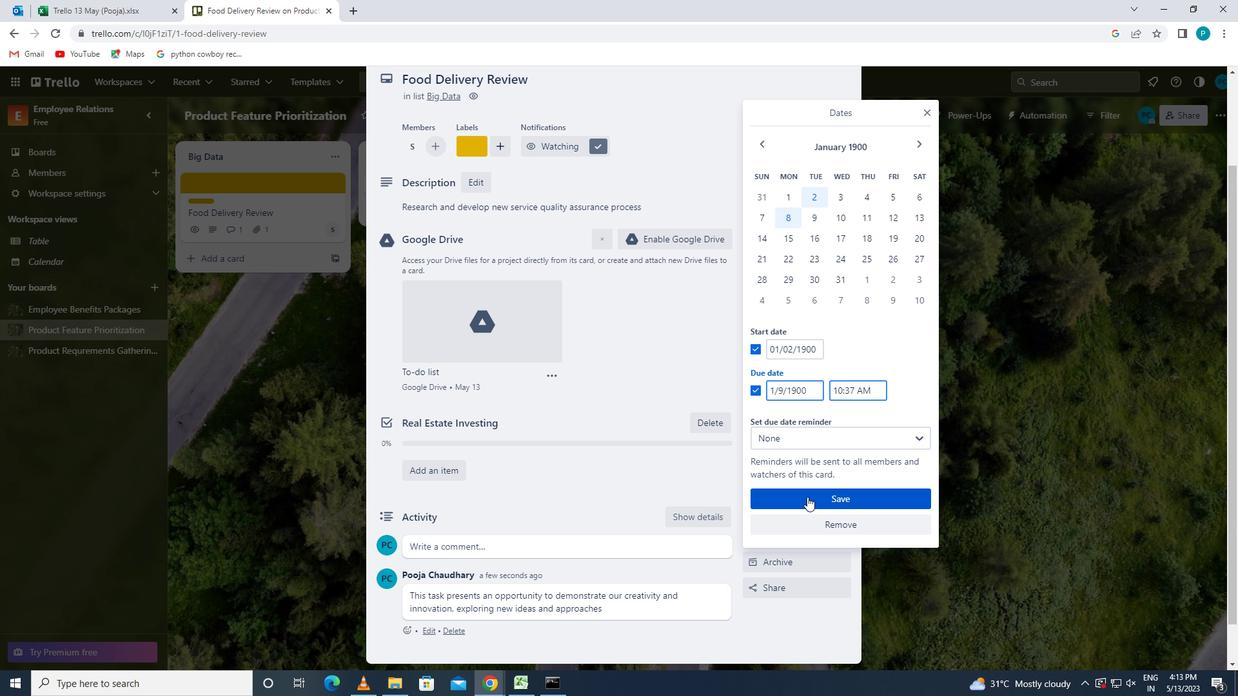 
Action: Mouse moved to (752, 458)
Screenshot: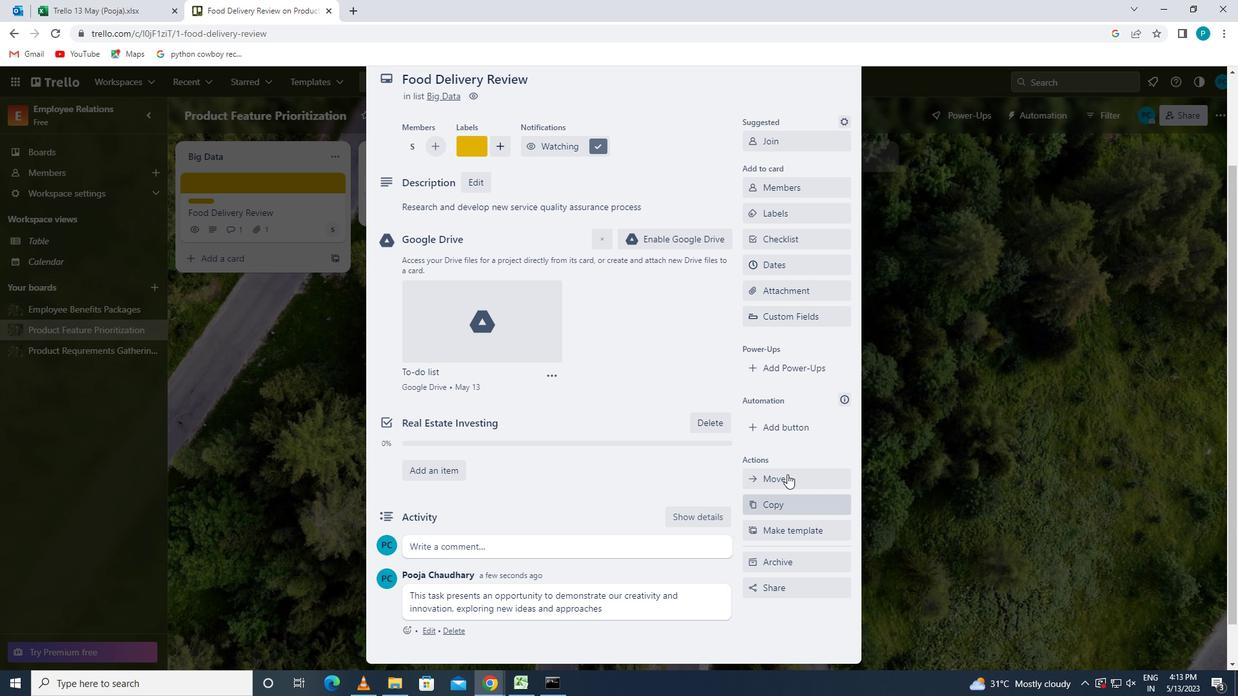 
Action: Mouse scrolled (752, 459) with delta (0, 0)
Screenshot: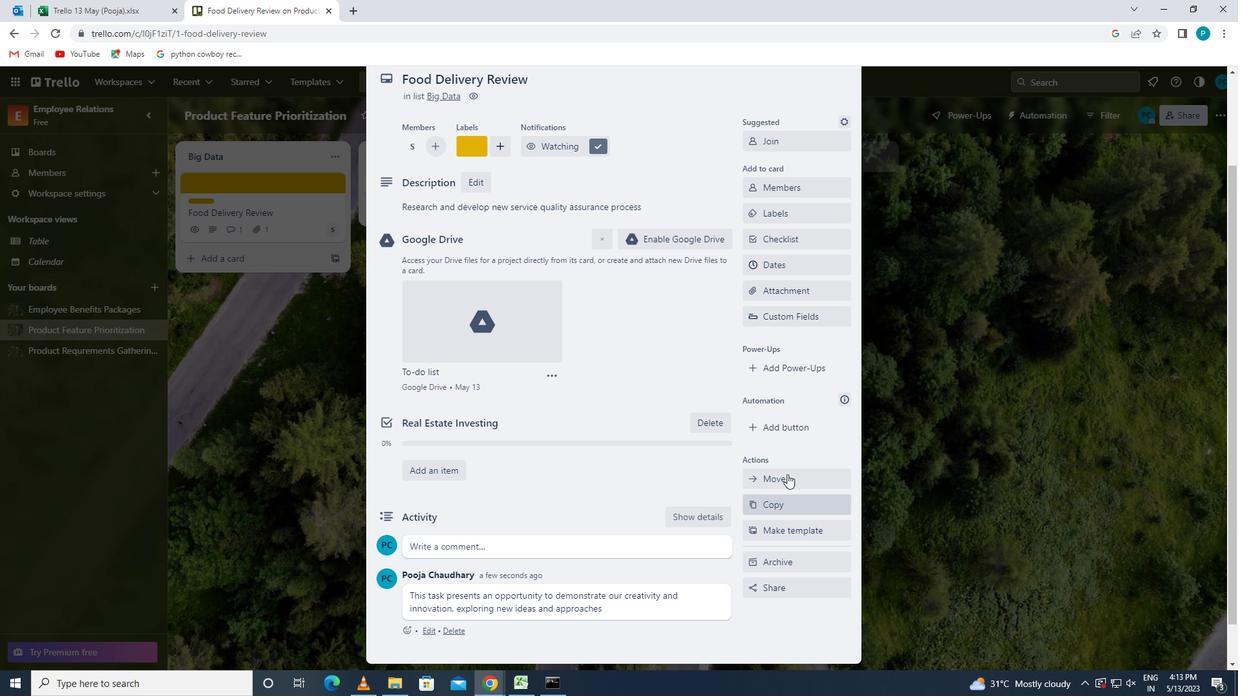 
Action: Mouse scrolled (752, 459) with delta (0, 0)
Screenshot: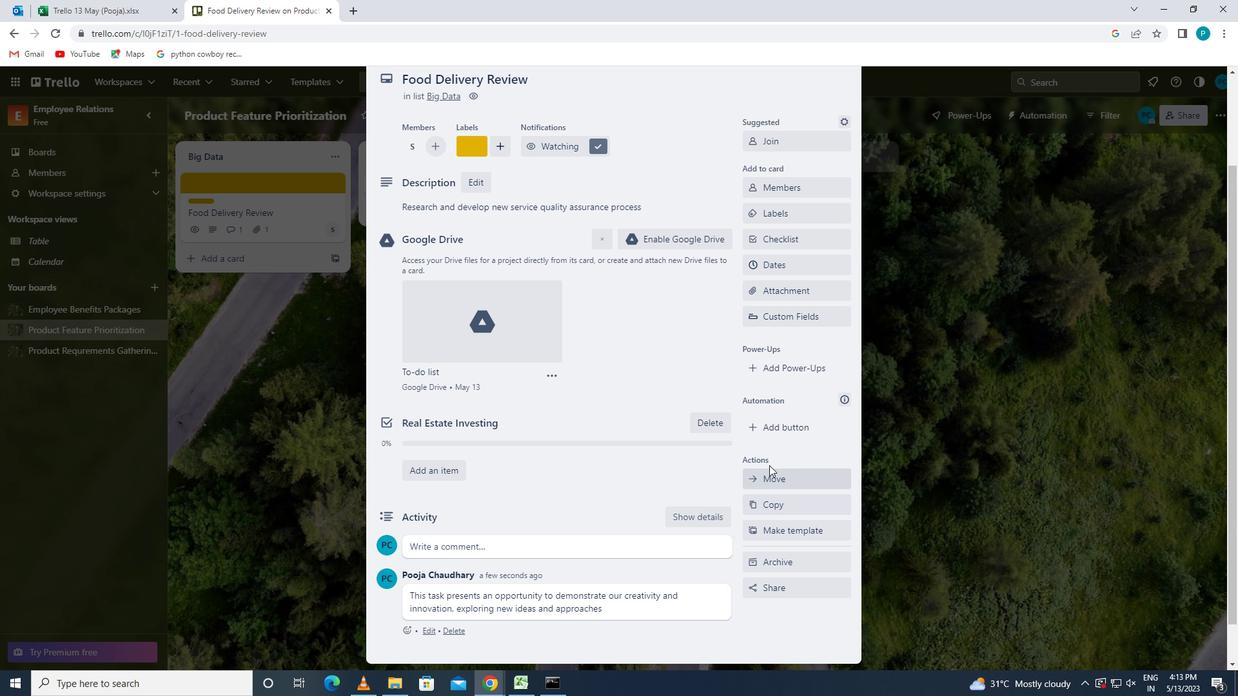 
Action: Mouse scrolled (752, 459) with delta (0, 0)
Screenshot: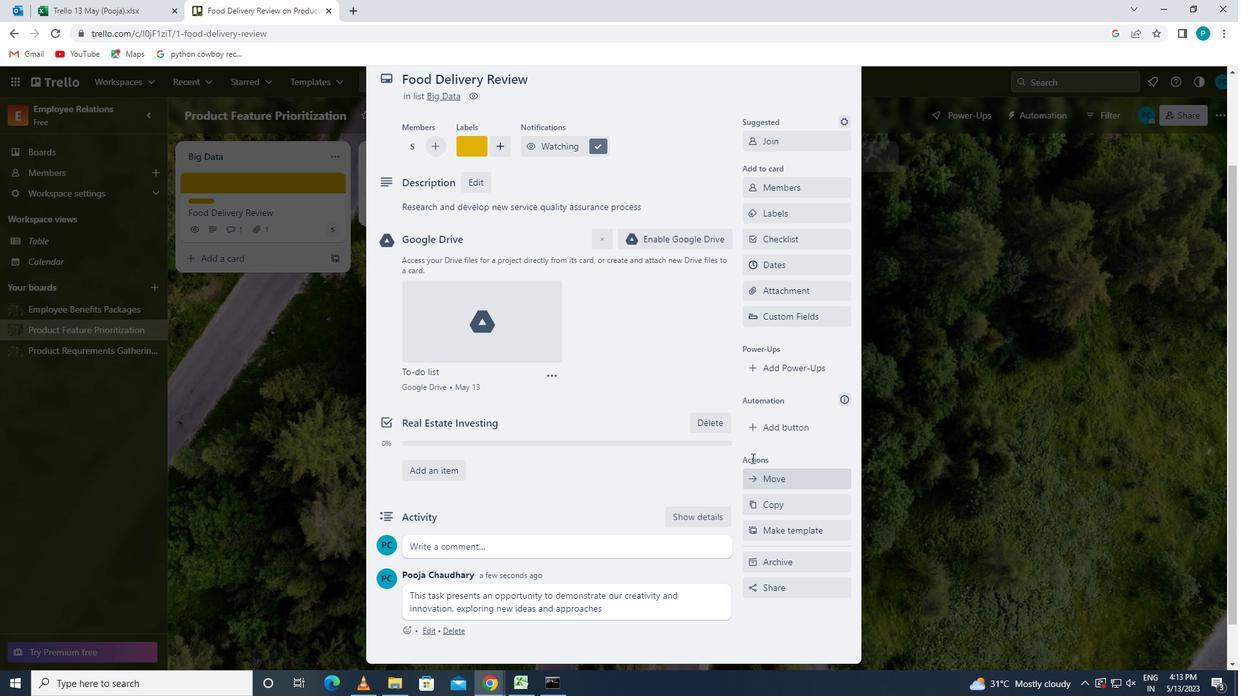 
Action: Mouse scrolled (752, 459) with delta (0, 0)
Screenshot: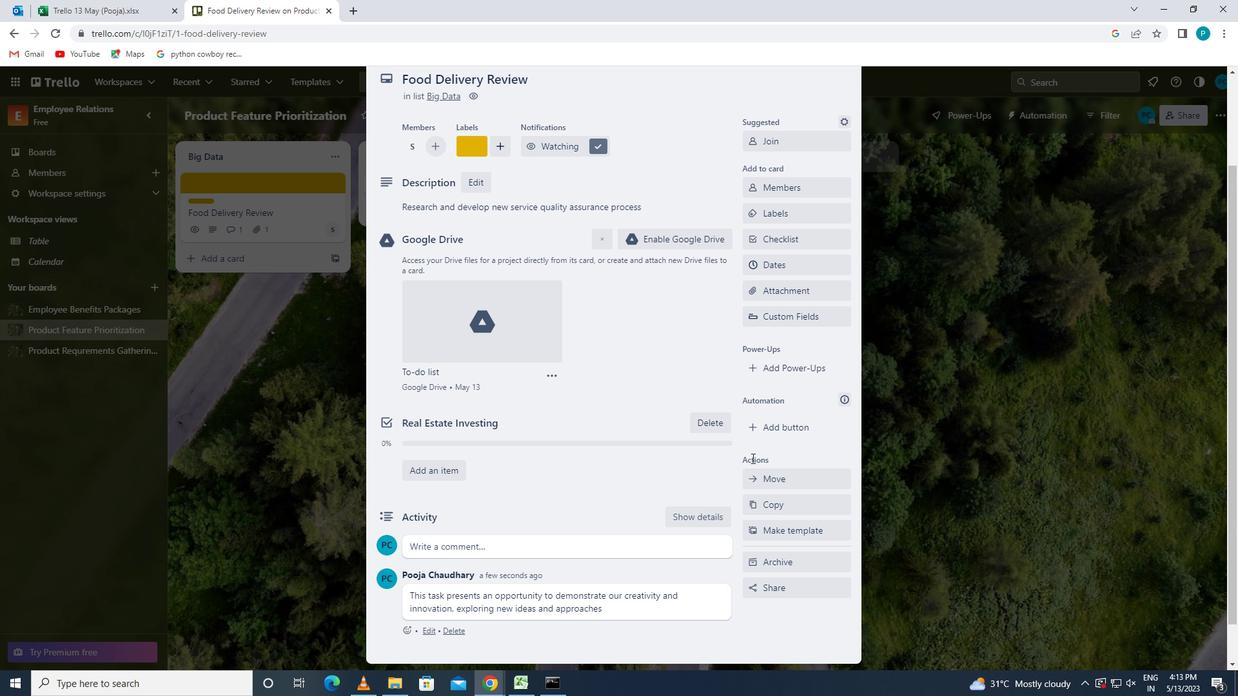 
